 Task: Create a due date automation trigger when advanced on, on the tuesday of the week before a card is due add fields without custom field "Resume" set to a number greater or equal to 1 and greater than 10 at 11:00 AM.
Action: Mouse moved to (1159, 362)
Screenshot: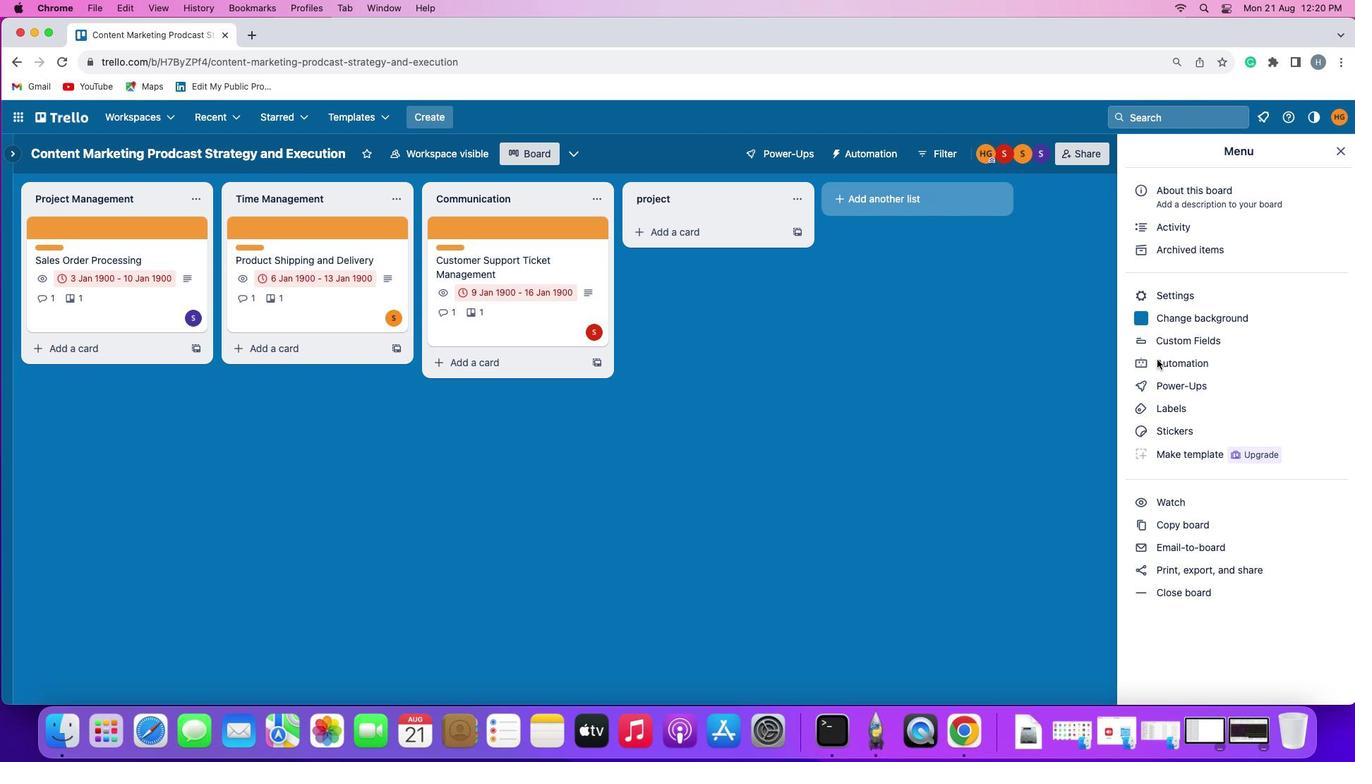 
Action: Mouse pressed left at (1159, 362)
Screenshot: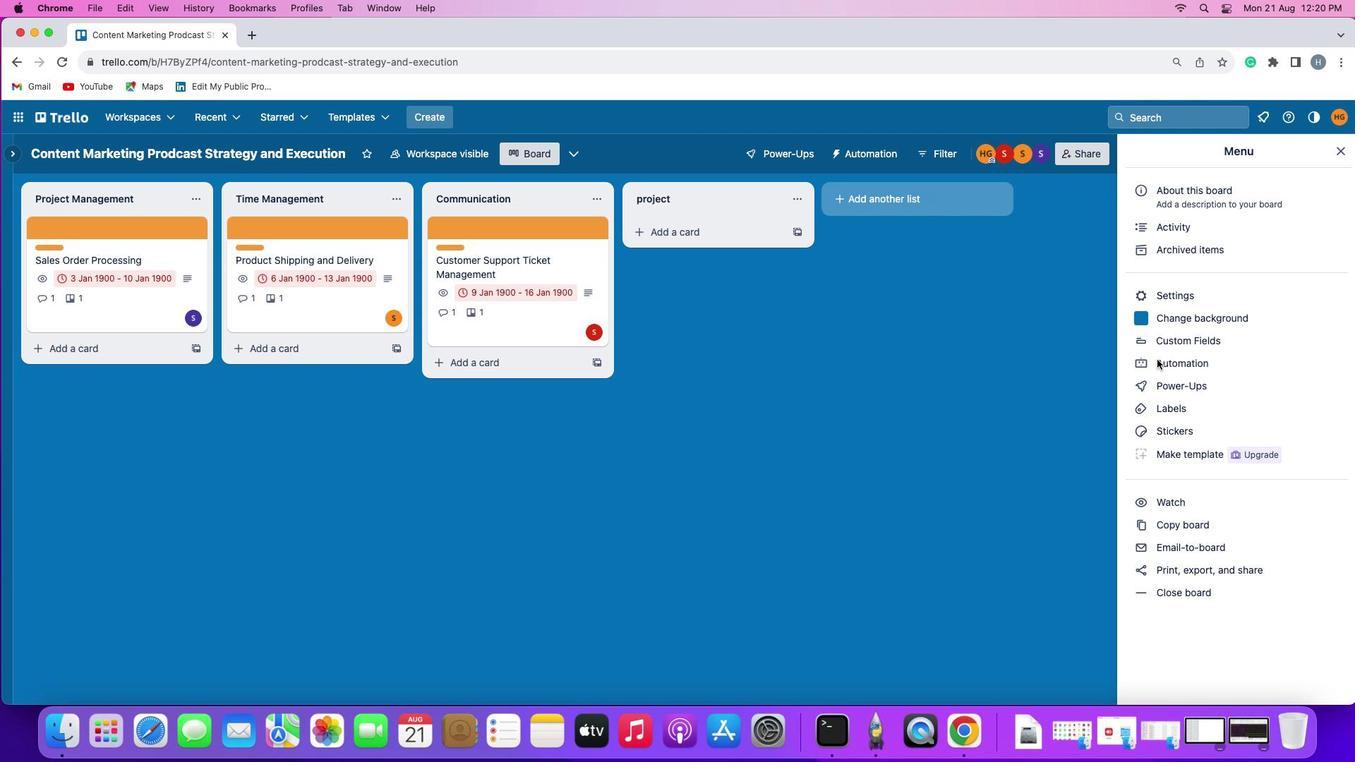 
Action: Mouse pressed left at (1159, 362)
Screenshot: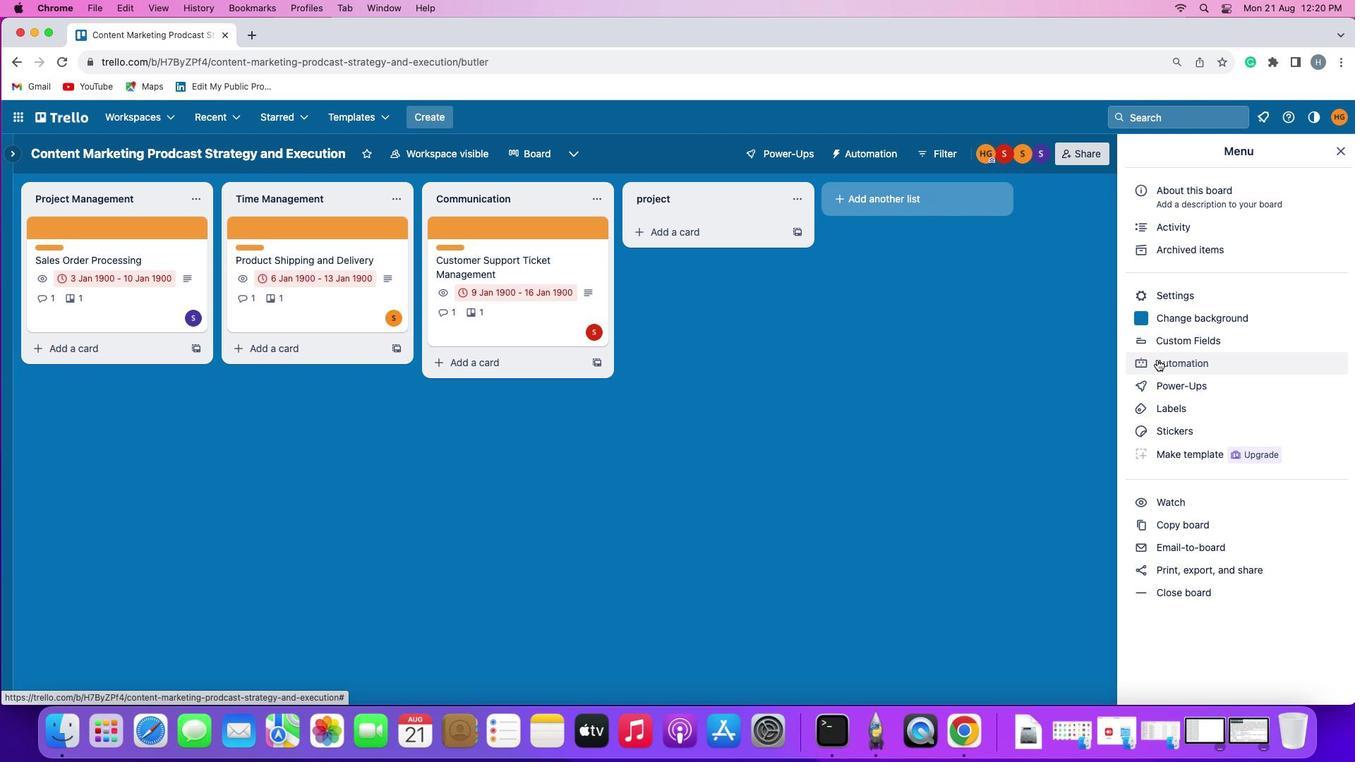 
Action: Mouse moved to (106, 330)
Screenshot: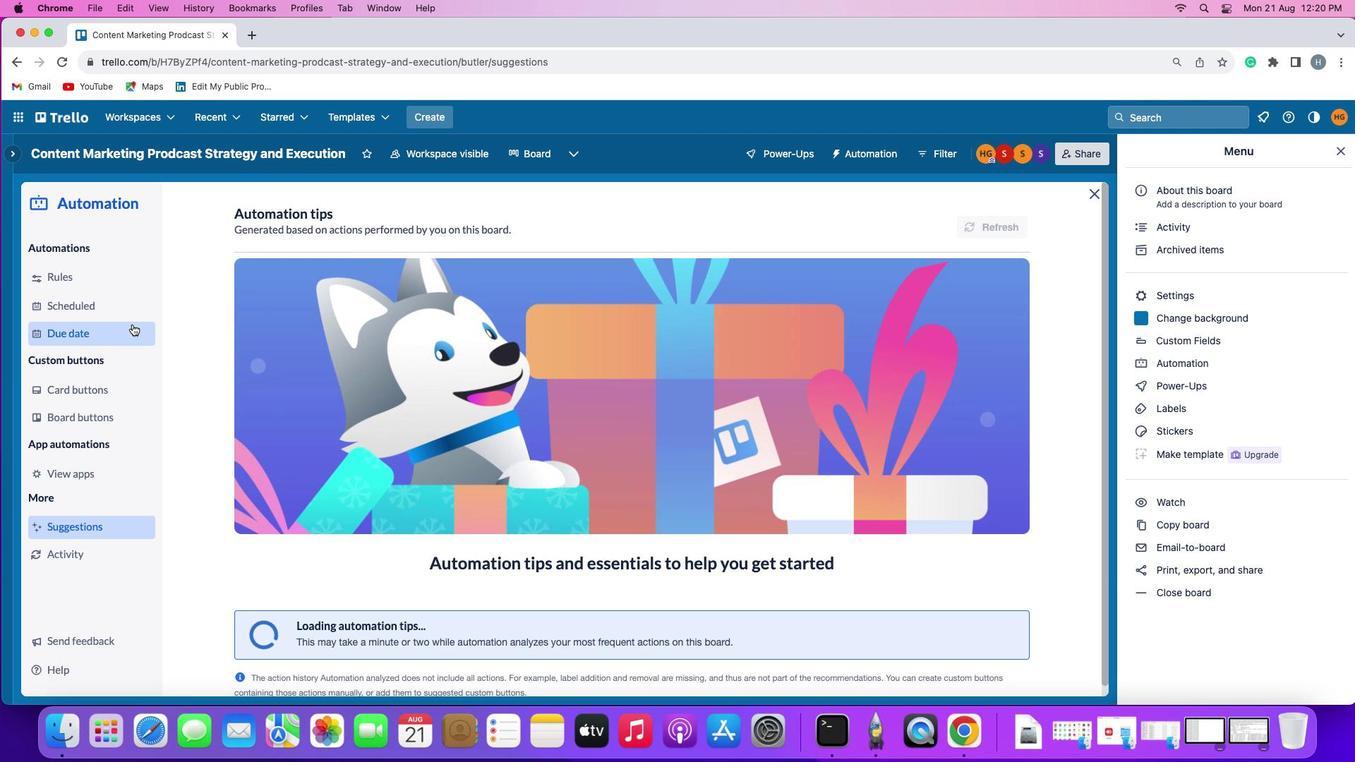 
Action: Mouse pressed left at (106, 330)
Screenshot: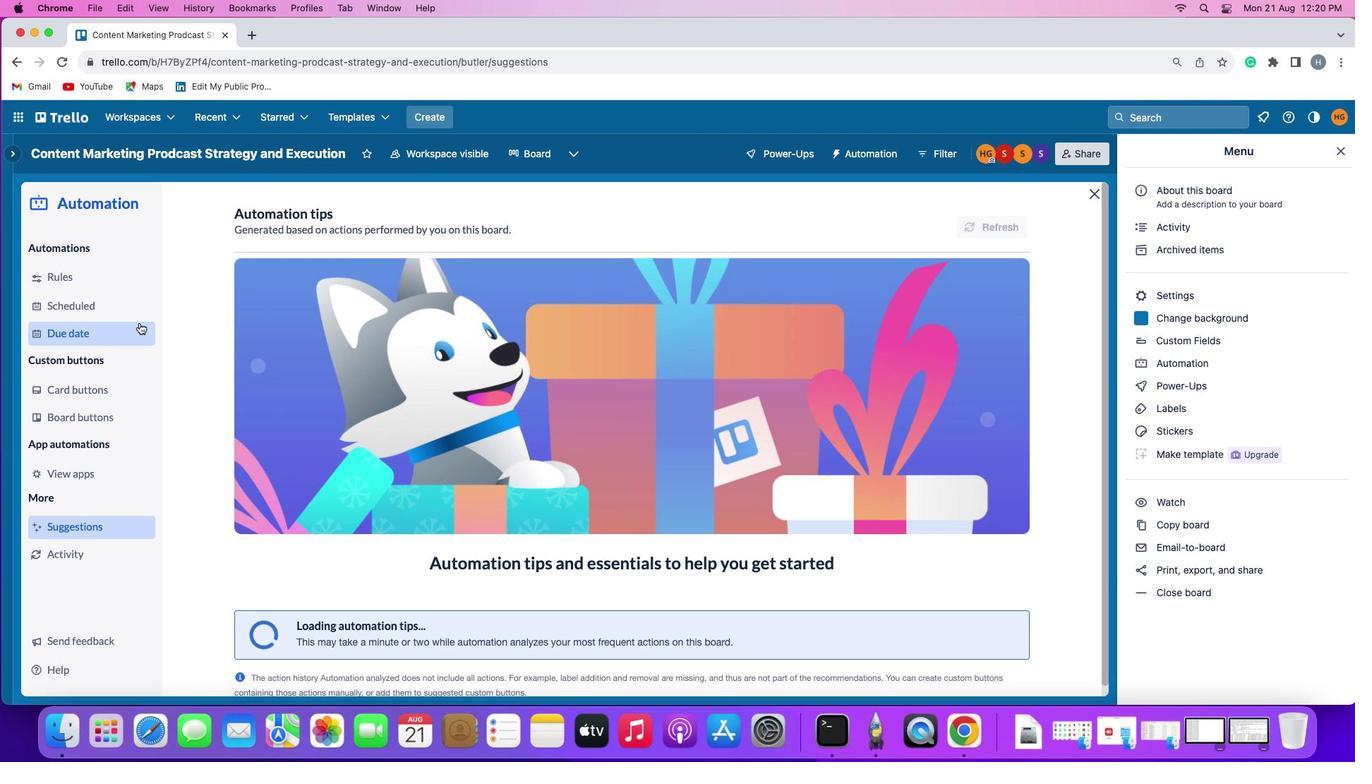 
Action: Mouse moved to (962, 220)
Screenshot: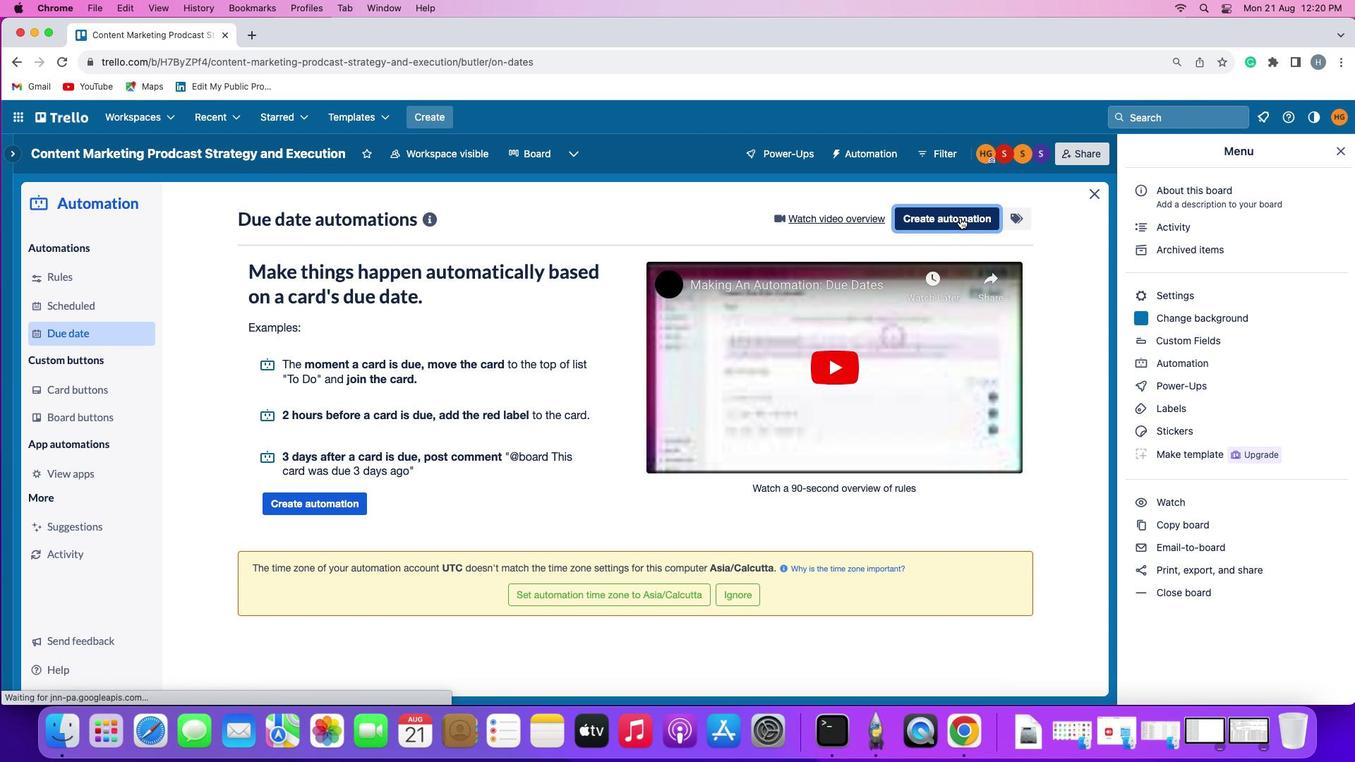 
Action: Mouse pressed left at (962, 220)
Screenshot: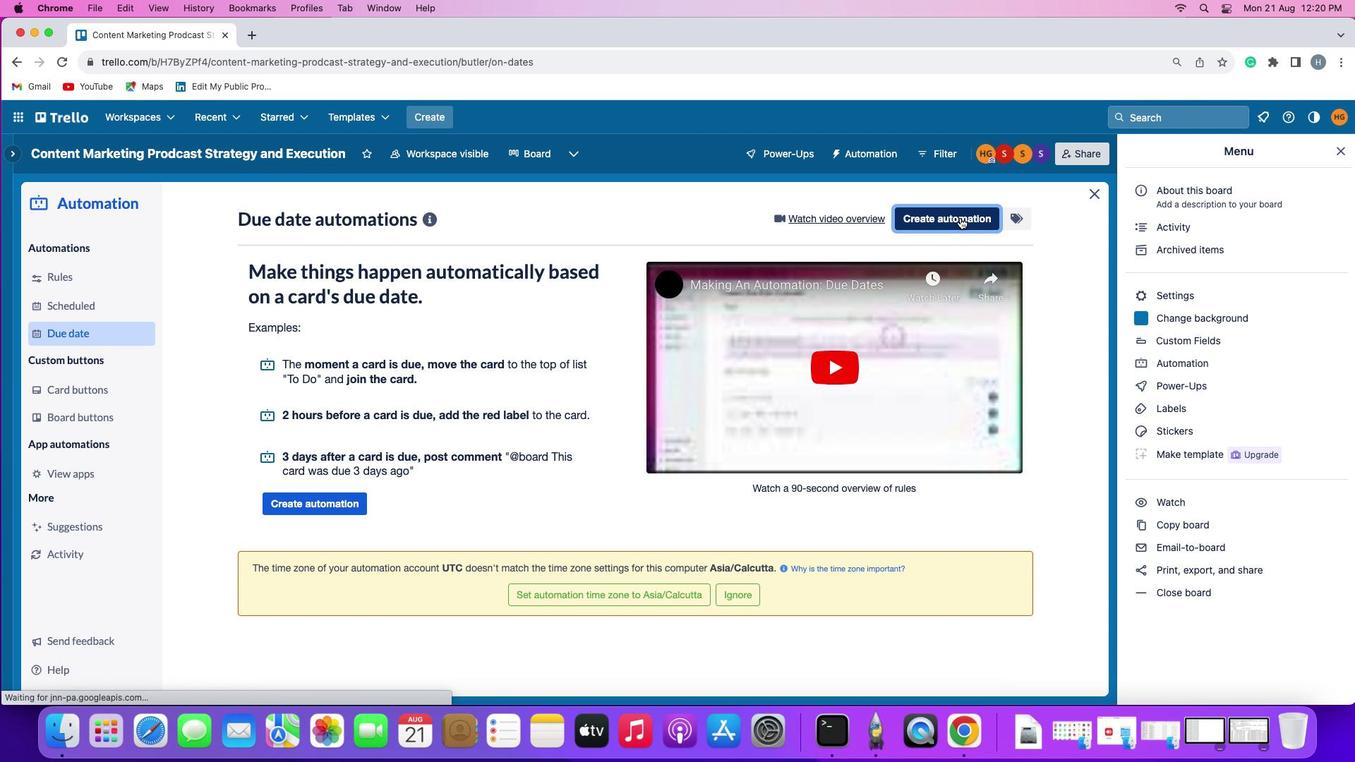 
Action: Mouse moved to (287, 362)
Screenshot: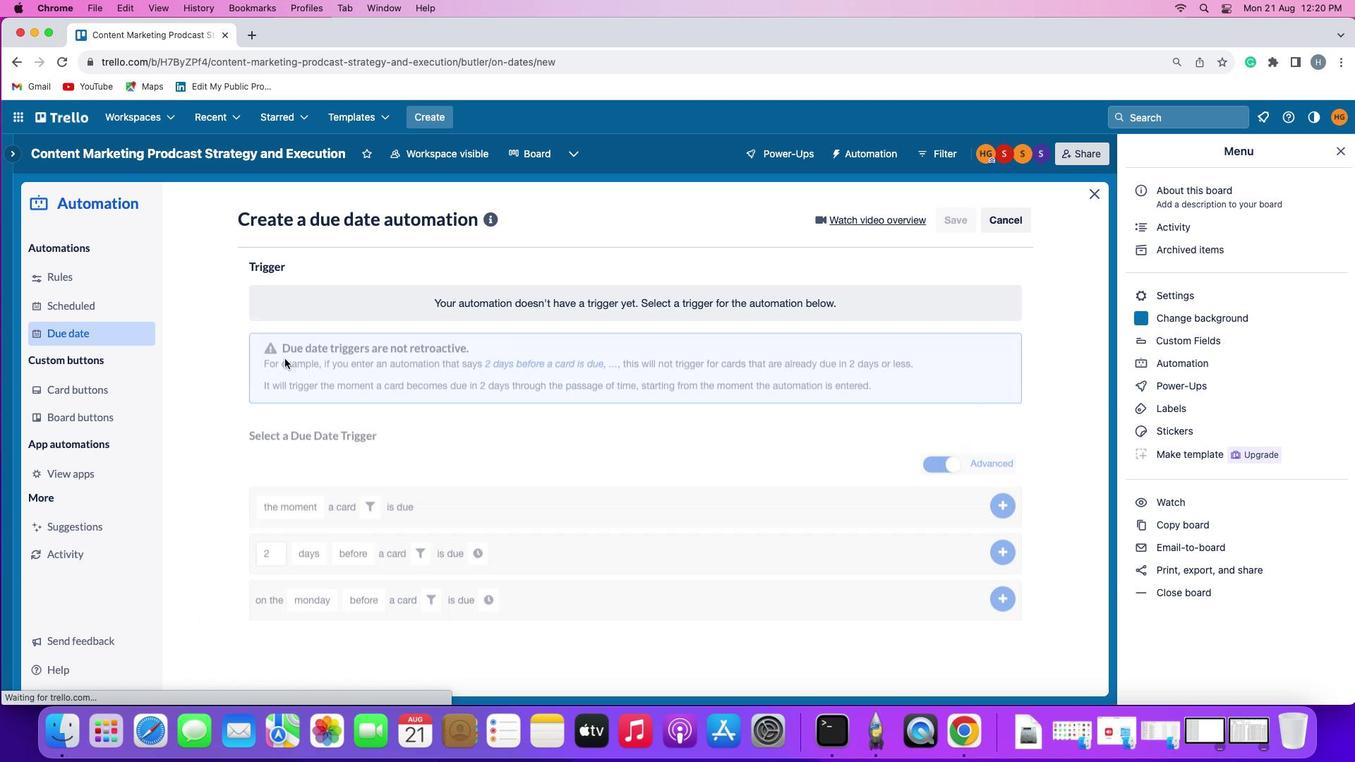 
Action: Mouse pressed left at (287, 362)
Screenshot: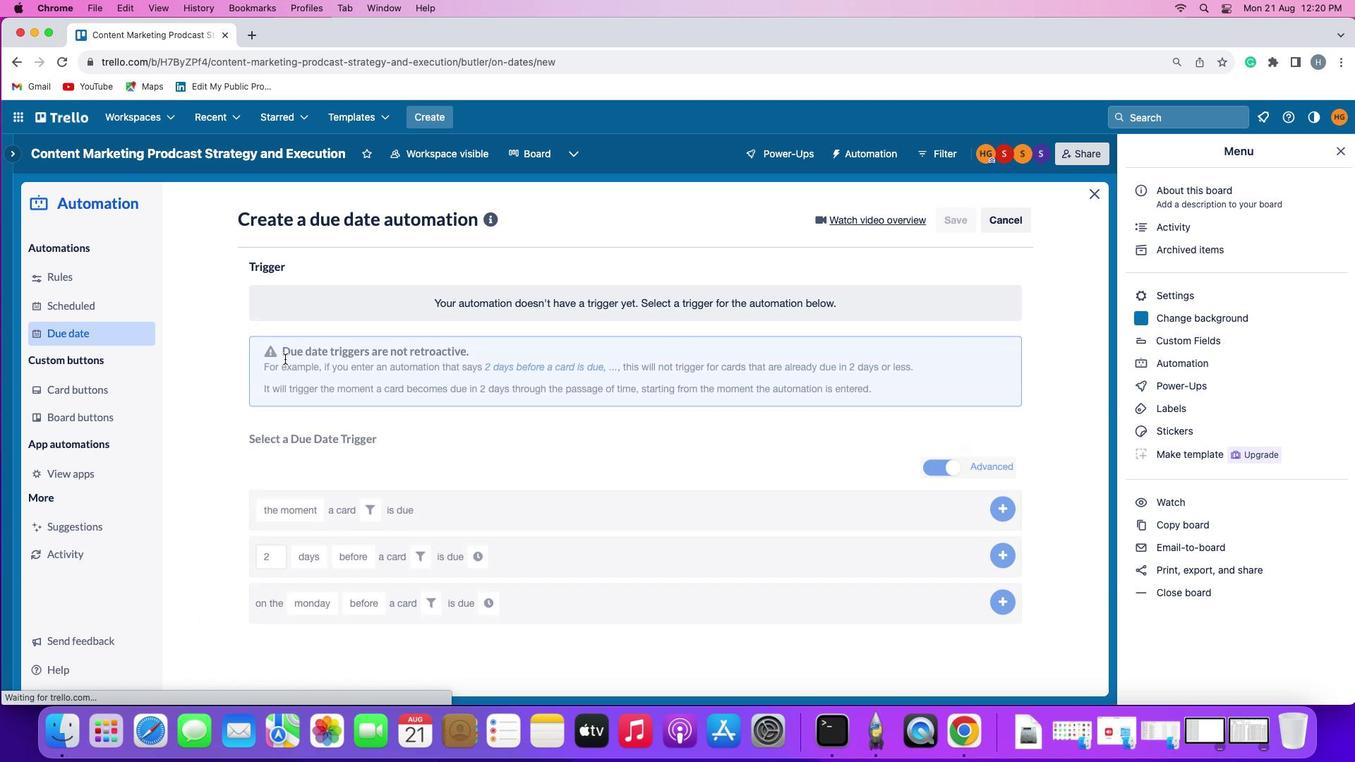 
Action: Mouse moved to (323, 624)
Screenshot: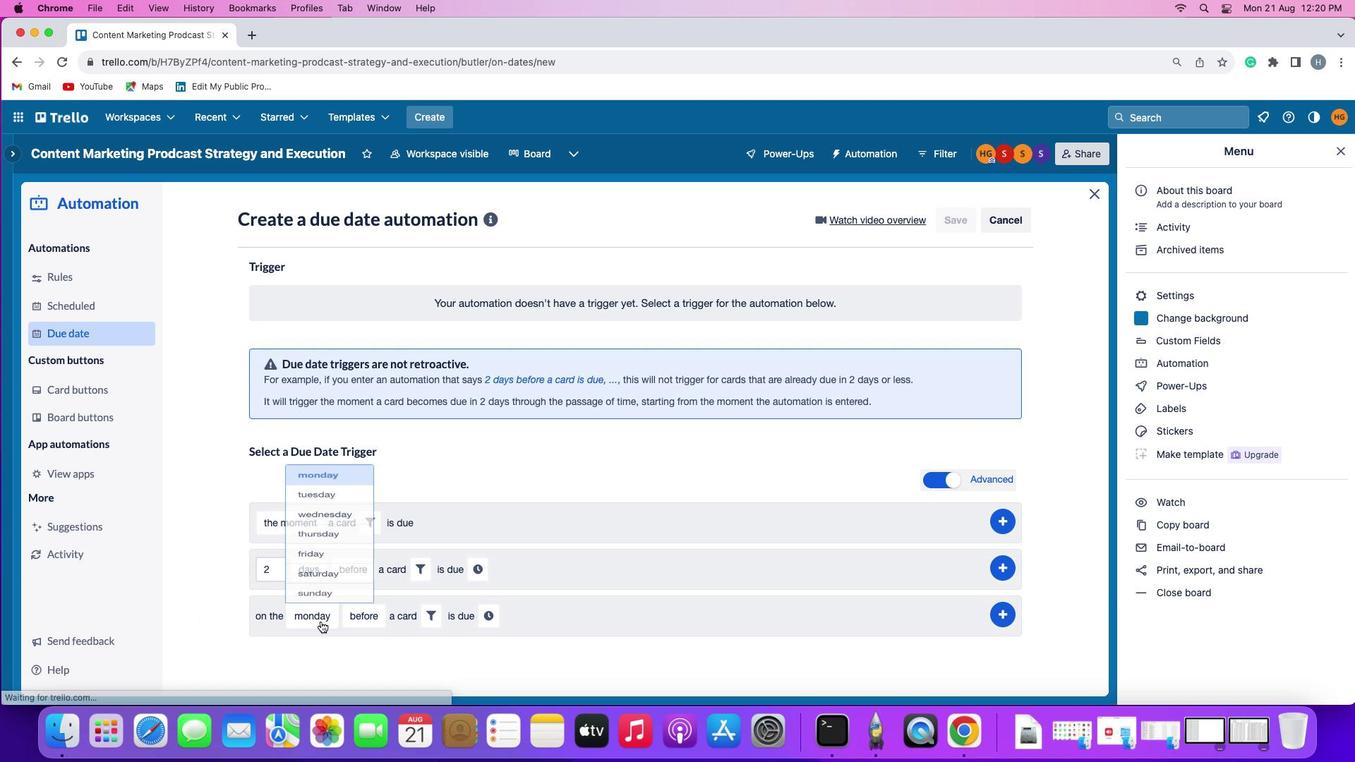 
Action: Mouse pressed left at (323, 624)
Screenshot: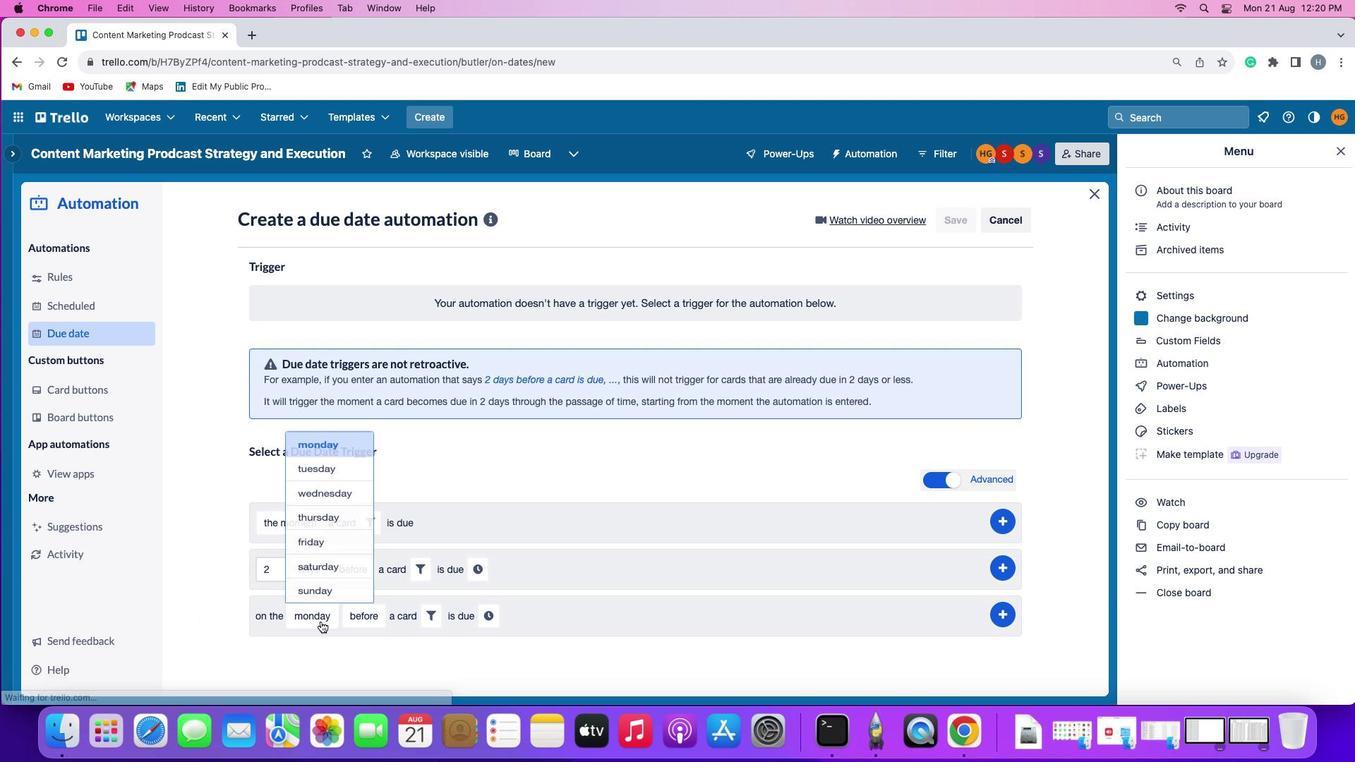 
Action: Mouse moved to (357, 454)
Screenshot: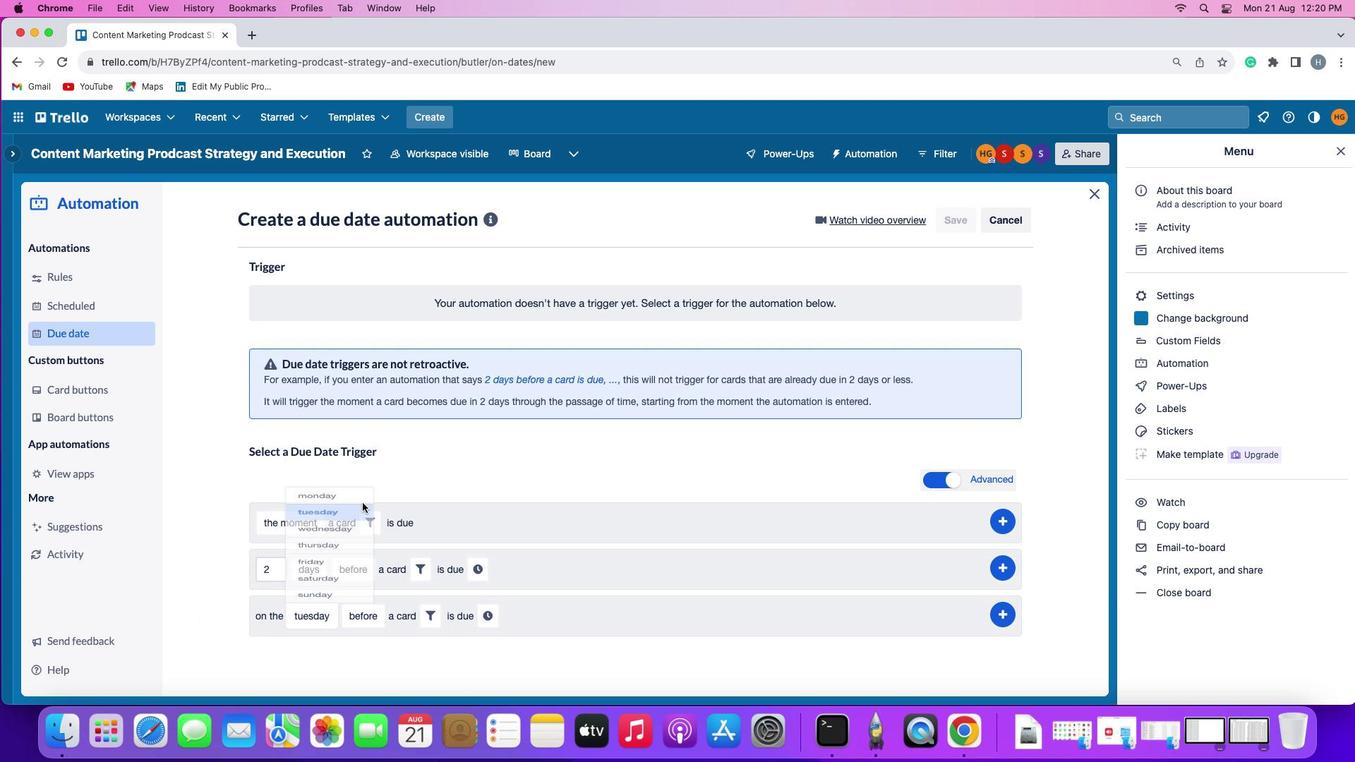 
Action: Mouse pressed left at (357, 454)
Screenshot: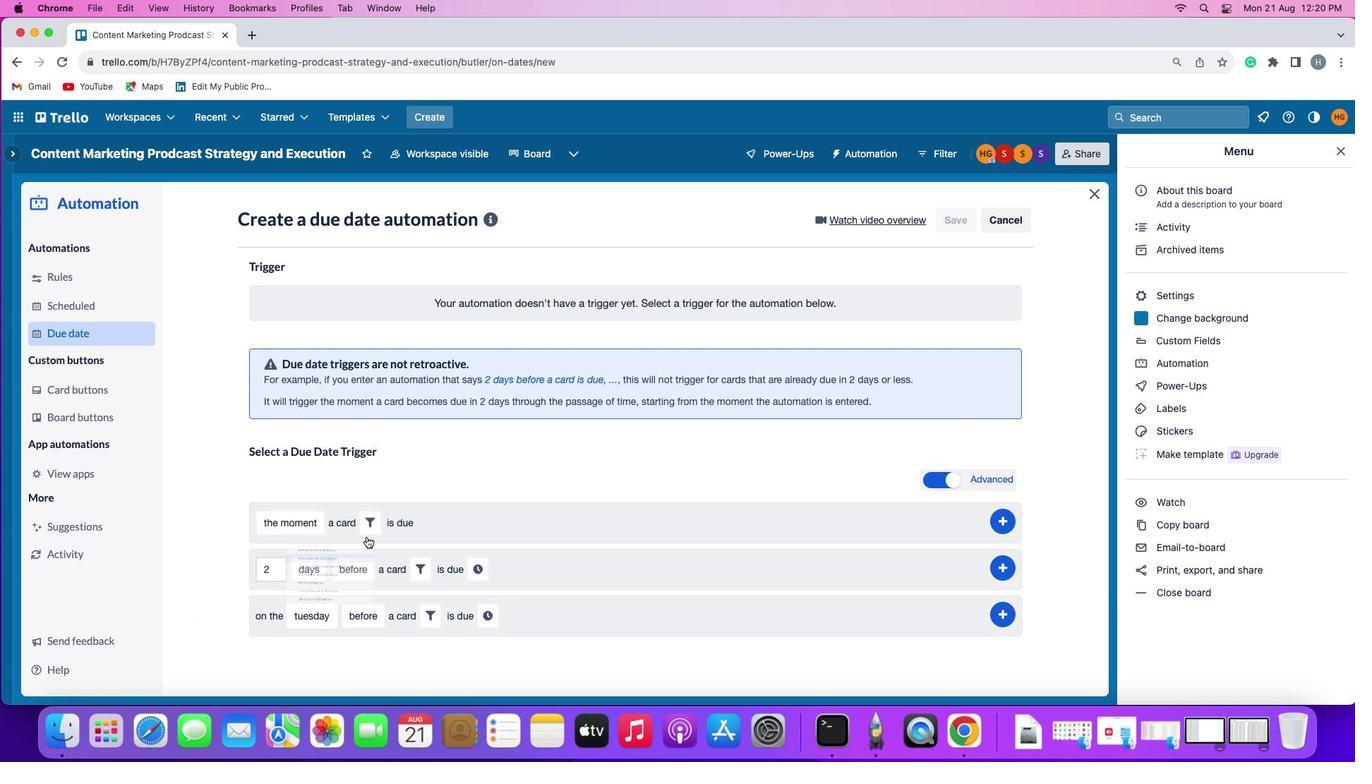 
Action: Mouse moved to (379, 616)
Screenshot: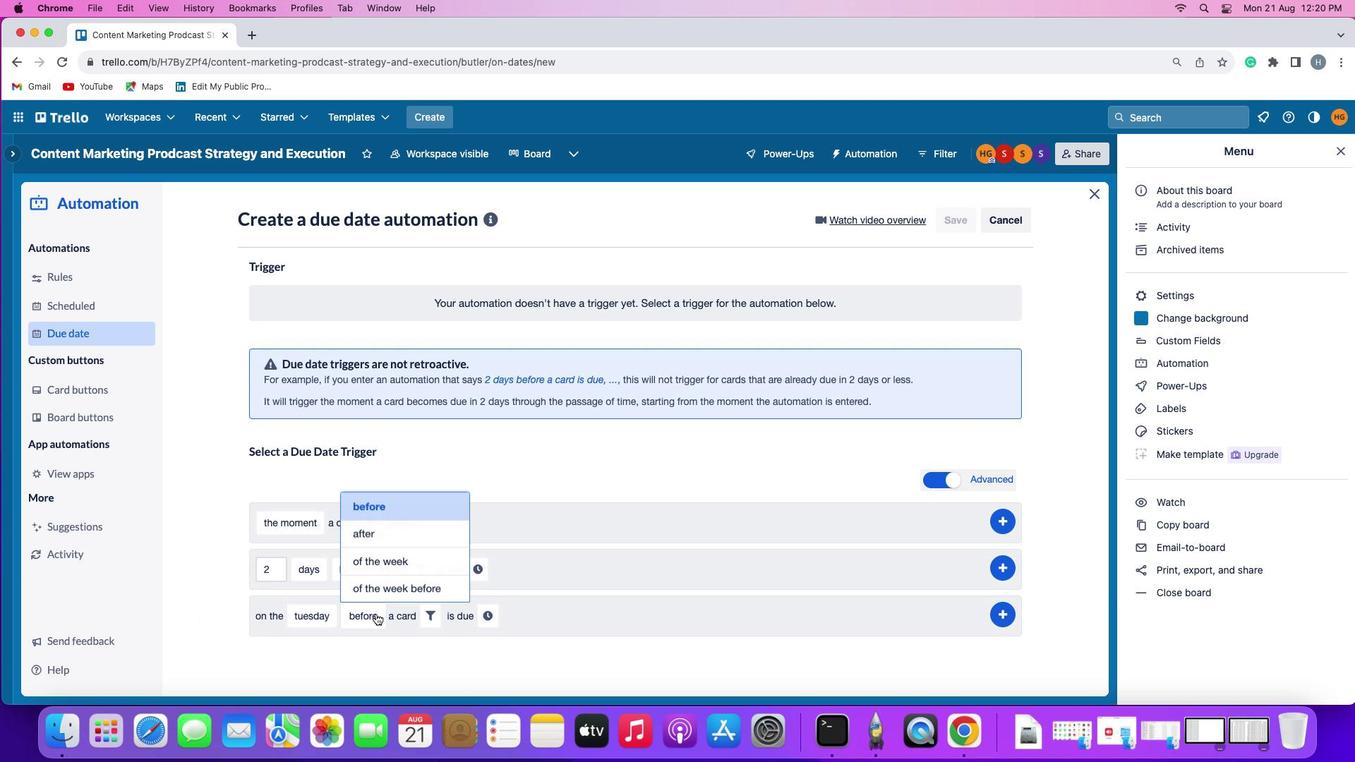 
Action: Mouse pressed left at (379, 616)
Screenshot: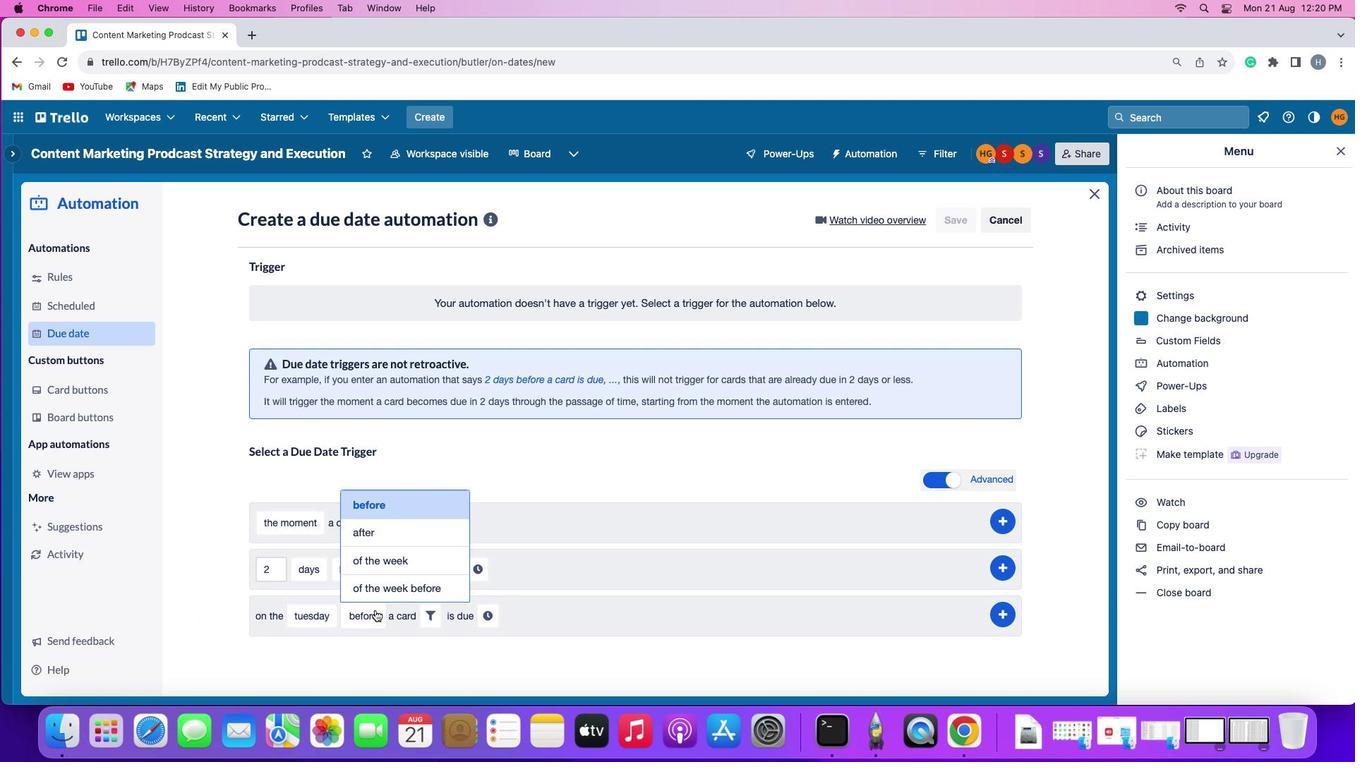 
Action: Mouse moved to (386, 590)
Screenshot: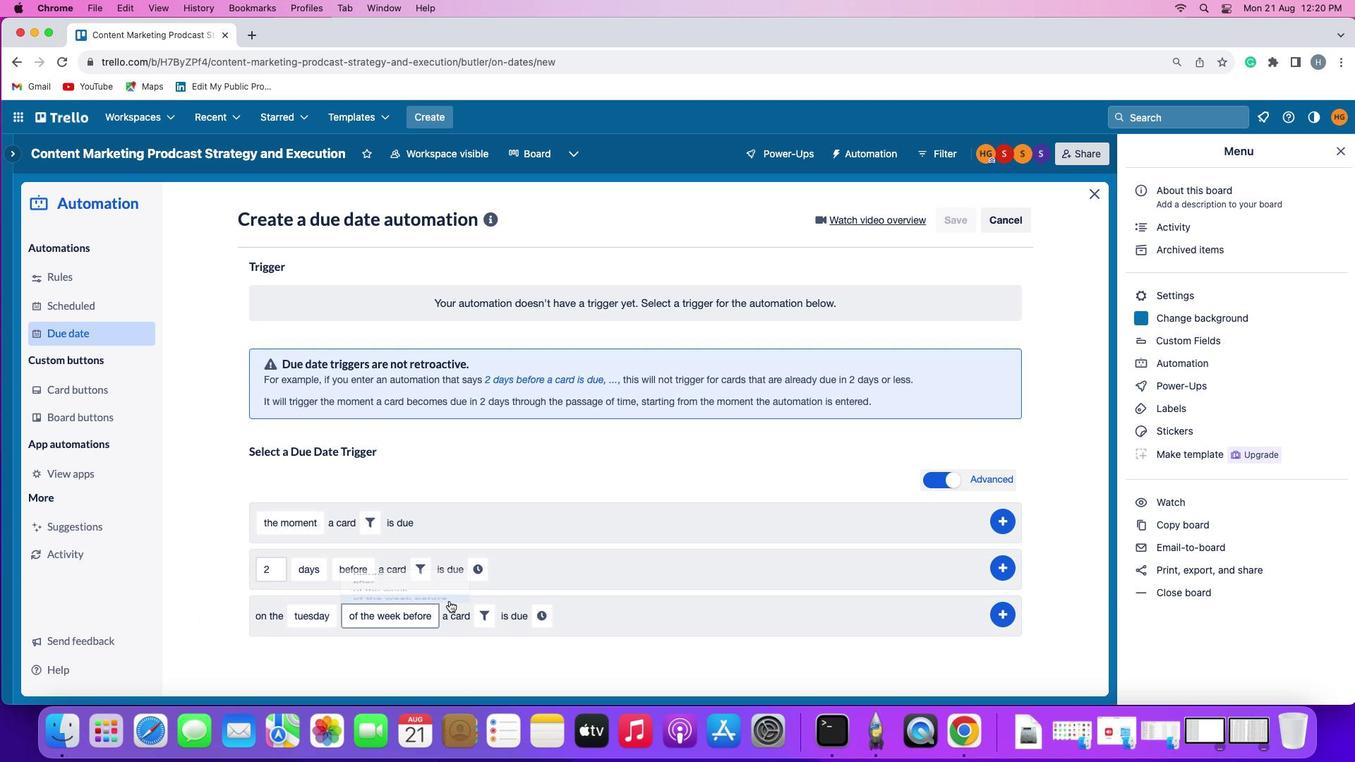 
Action: Mouse pressed left at (386, 590)
Screenshot: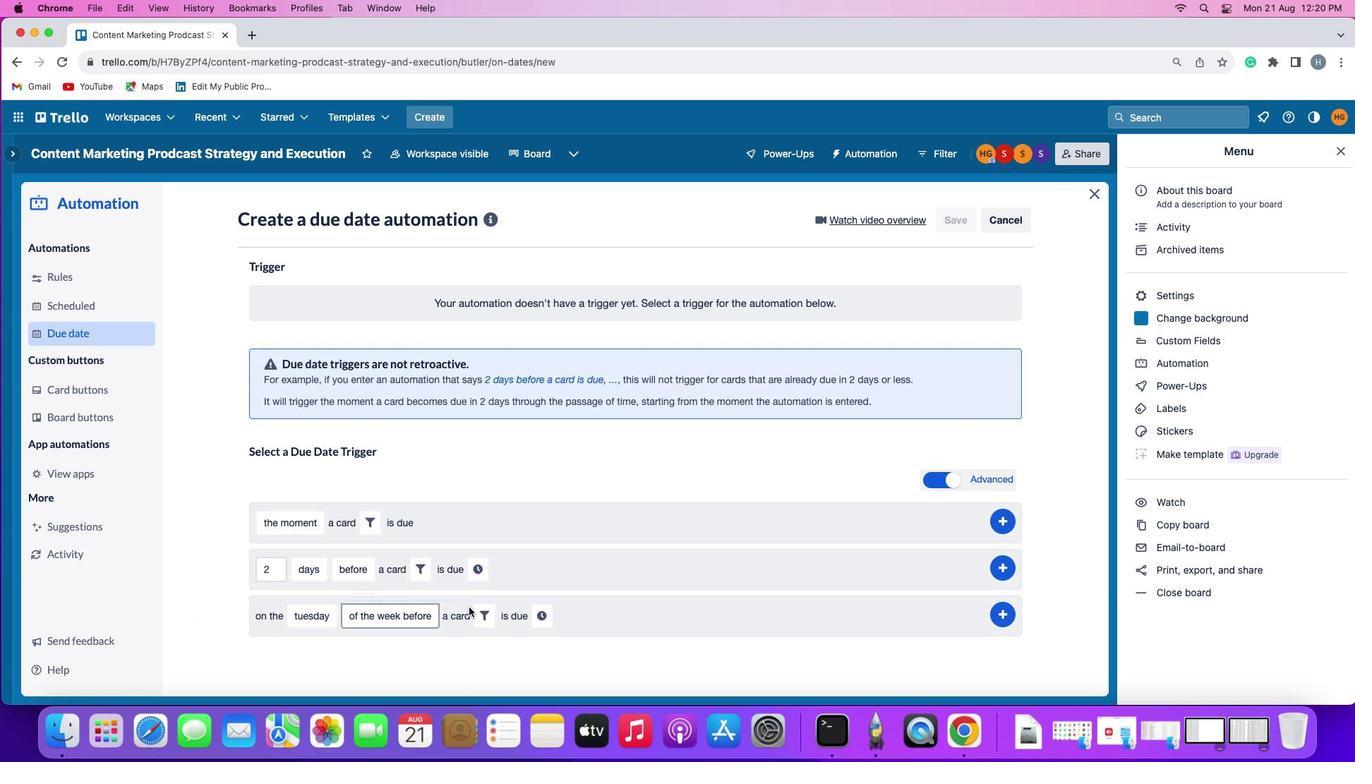 
Action: Mouse moved to (488, 614)
Screenshot: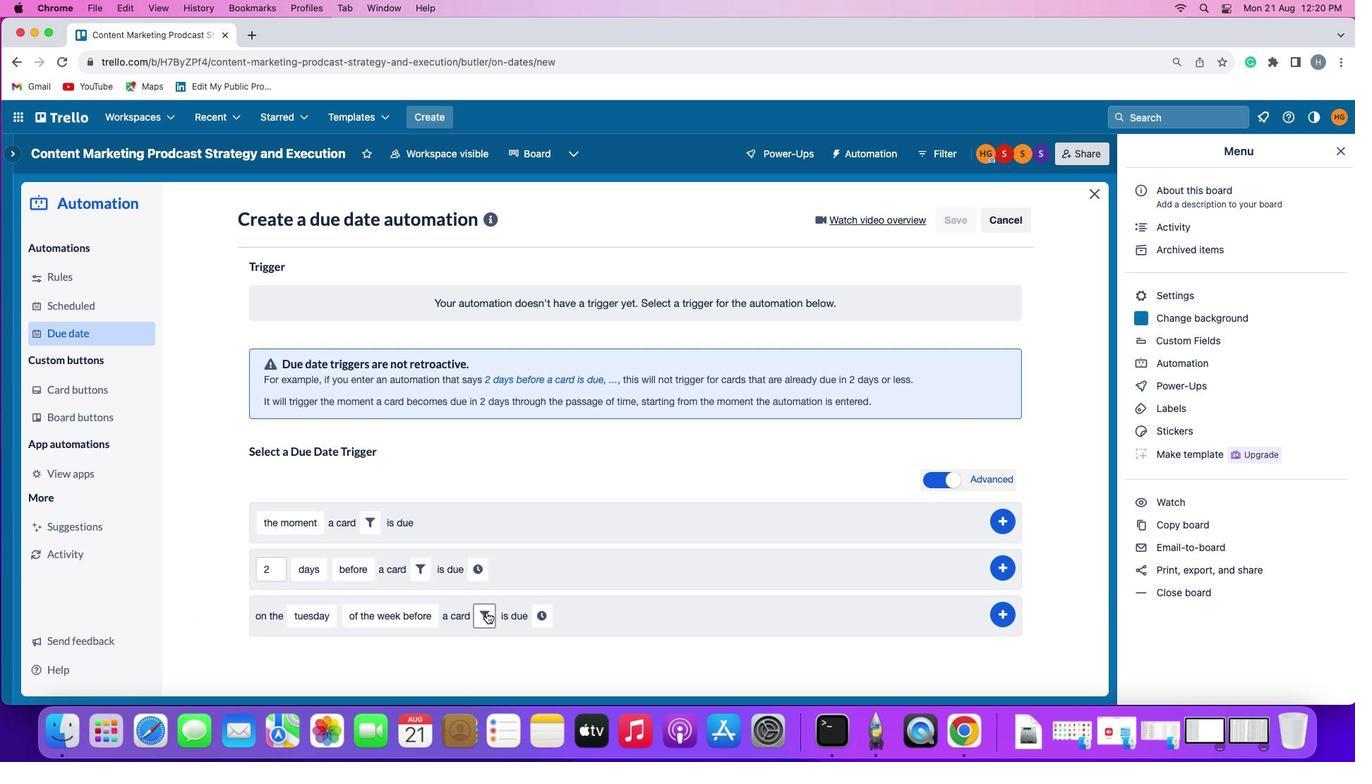 
Action: Mouse pressed left at (488, 614)
Screenshot: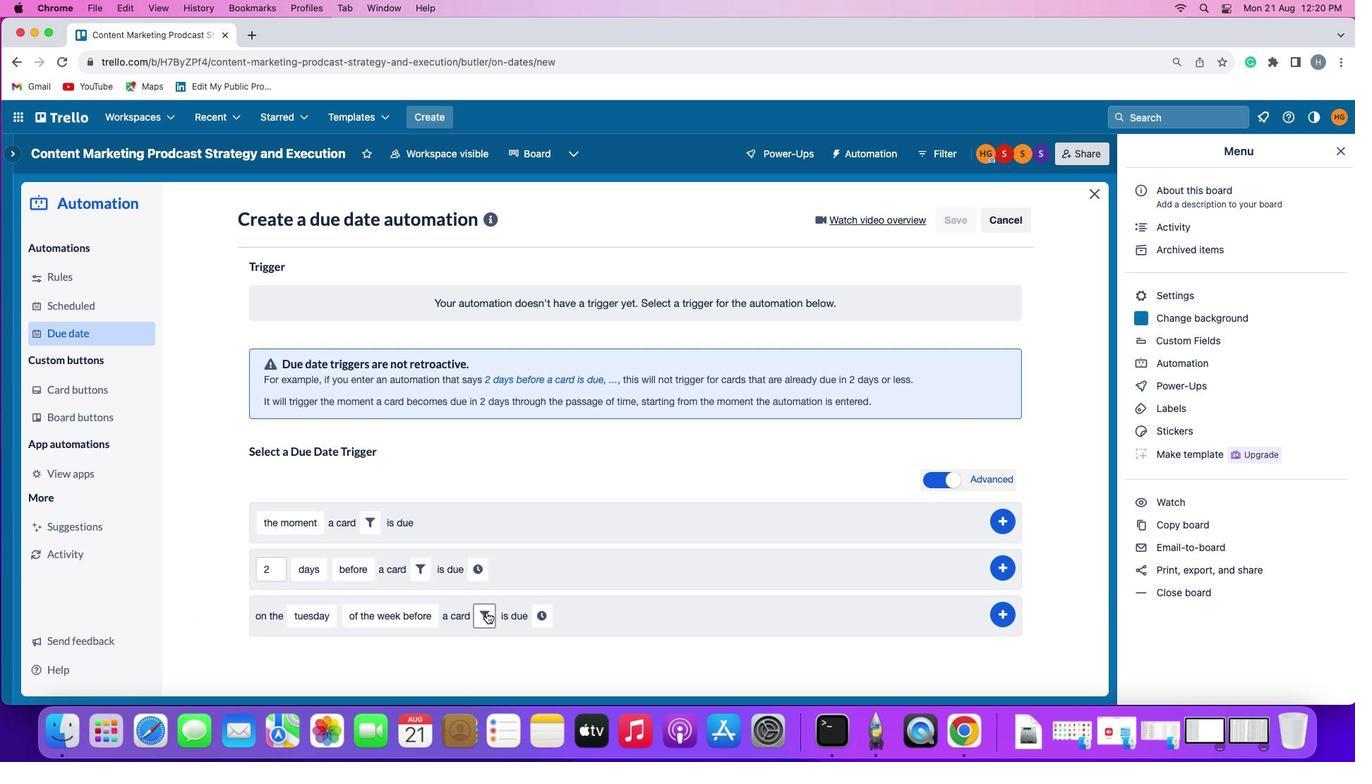 
Action: Mouse moved to (716, 655)
Screenshot: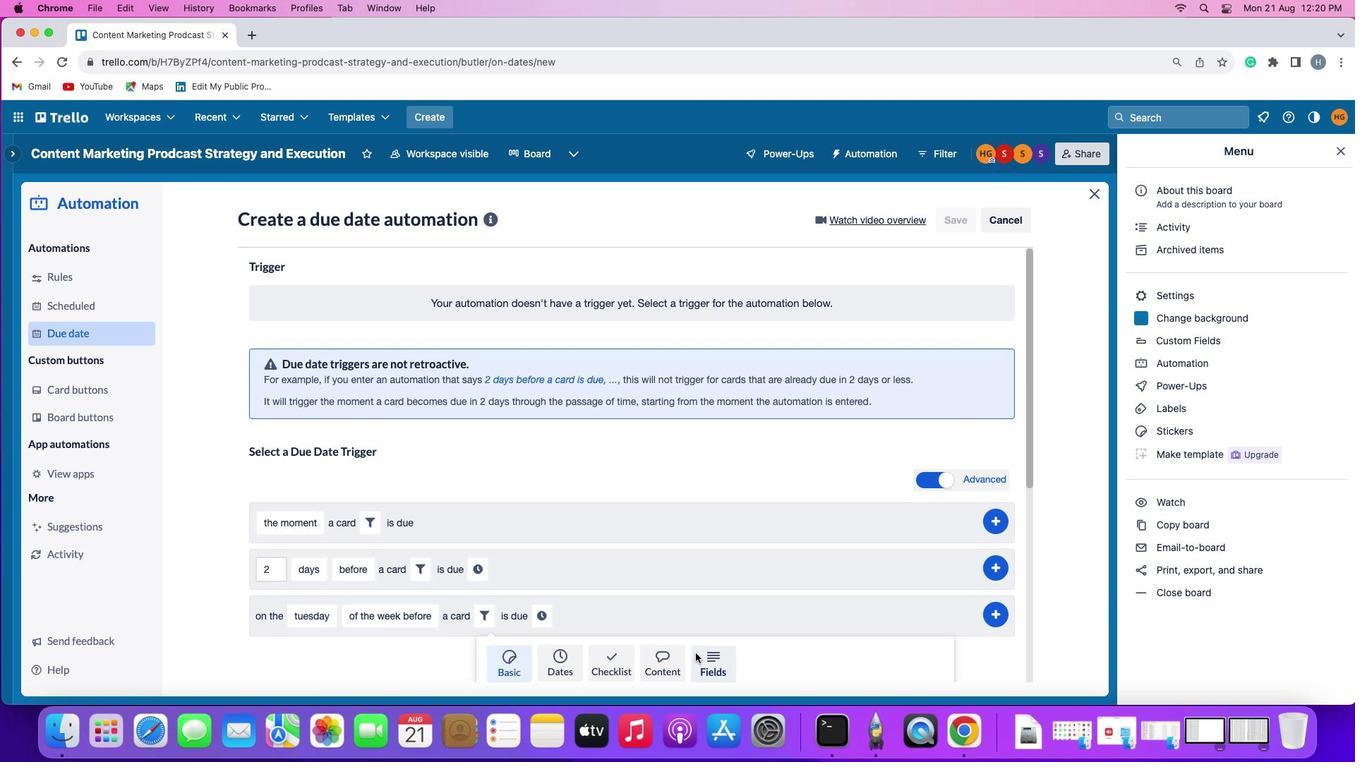 
Action: Mouse pressed left at (716, 655)
Screenshot: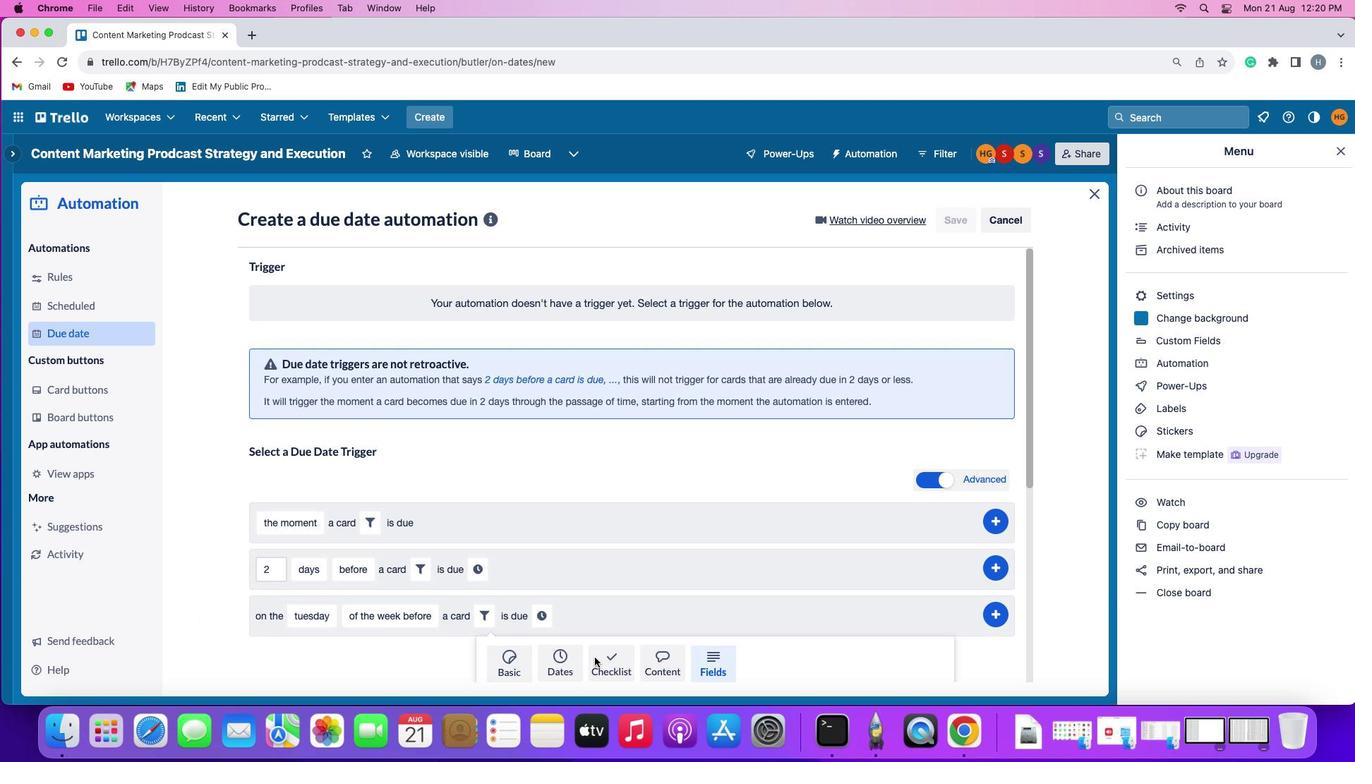 
Action: Mouse moved to (473, 648)
Screenshot: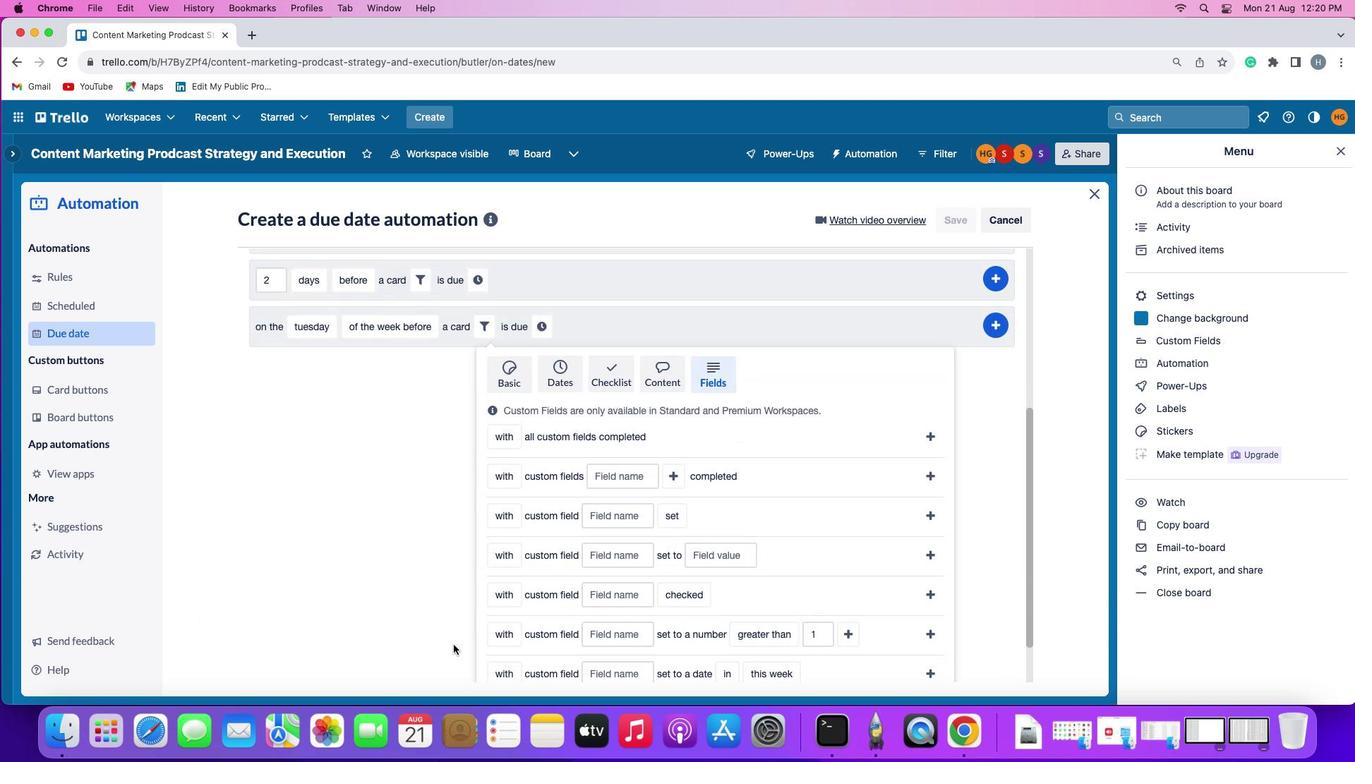 
Action: Mouse scrolled (473, 648) with delta (2, 2)
Screenshot: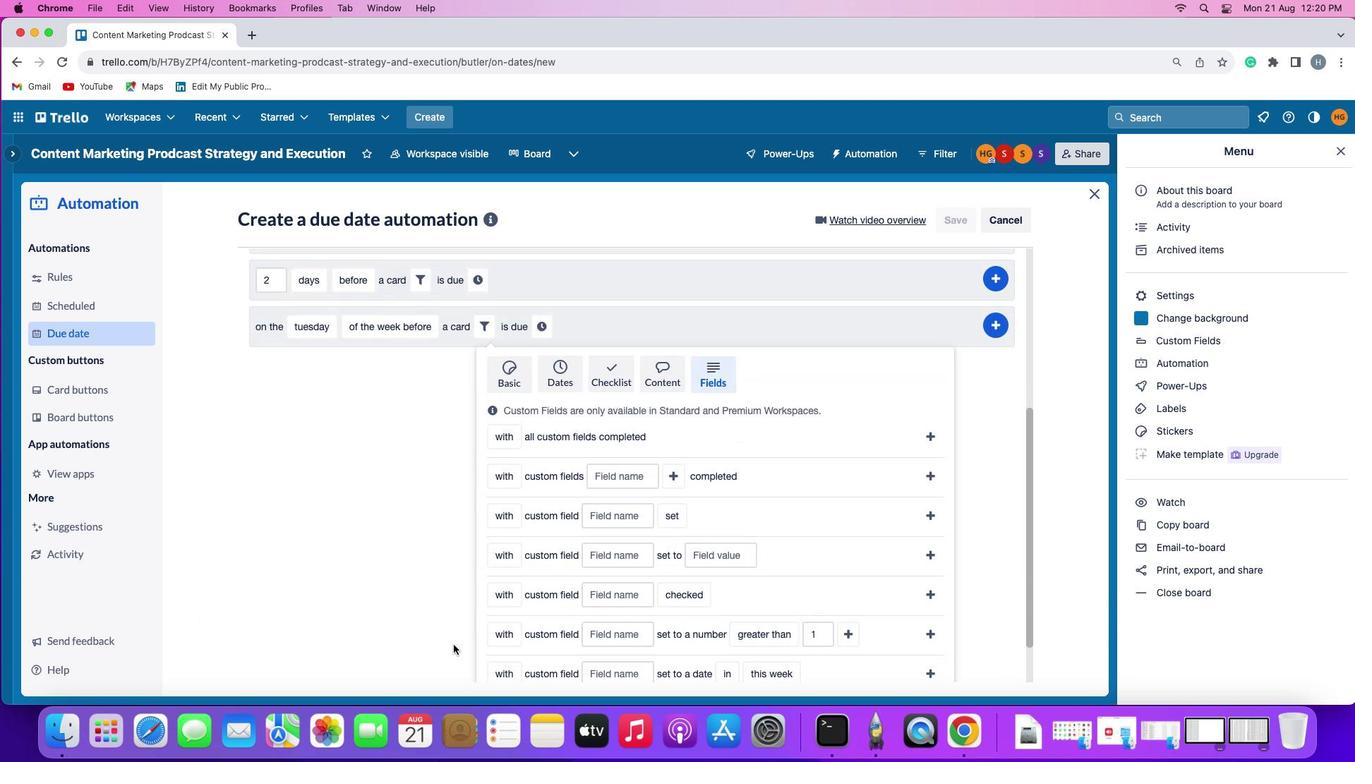 
Action: Mouse scrolled (473, 648) with delta (2, 2)
Screenshot: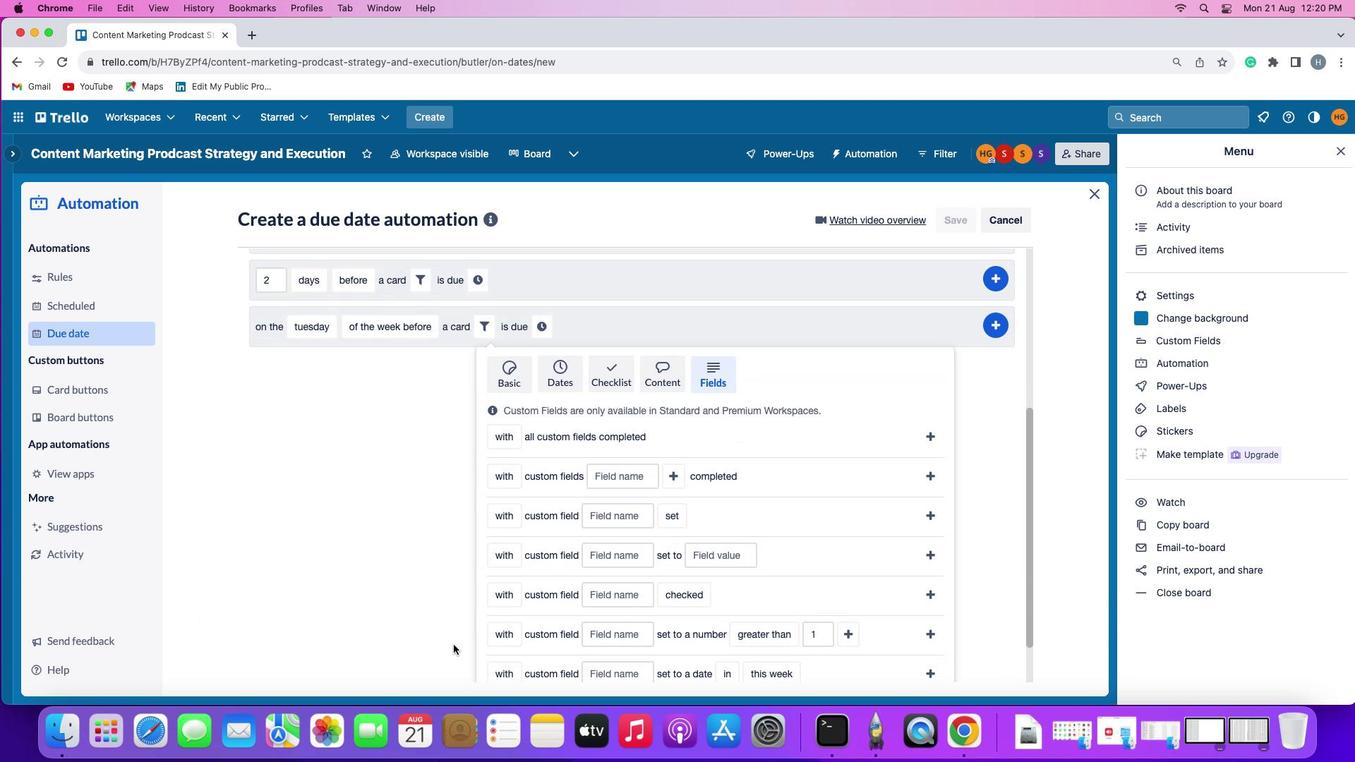 
Action: Mouse scrolled (473, 648) with delta (2, 0)
Screenshot: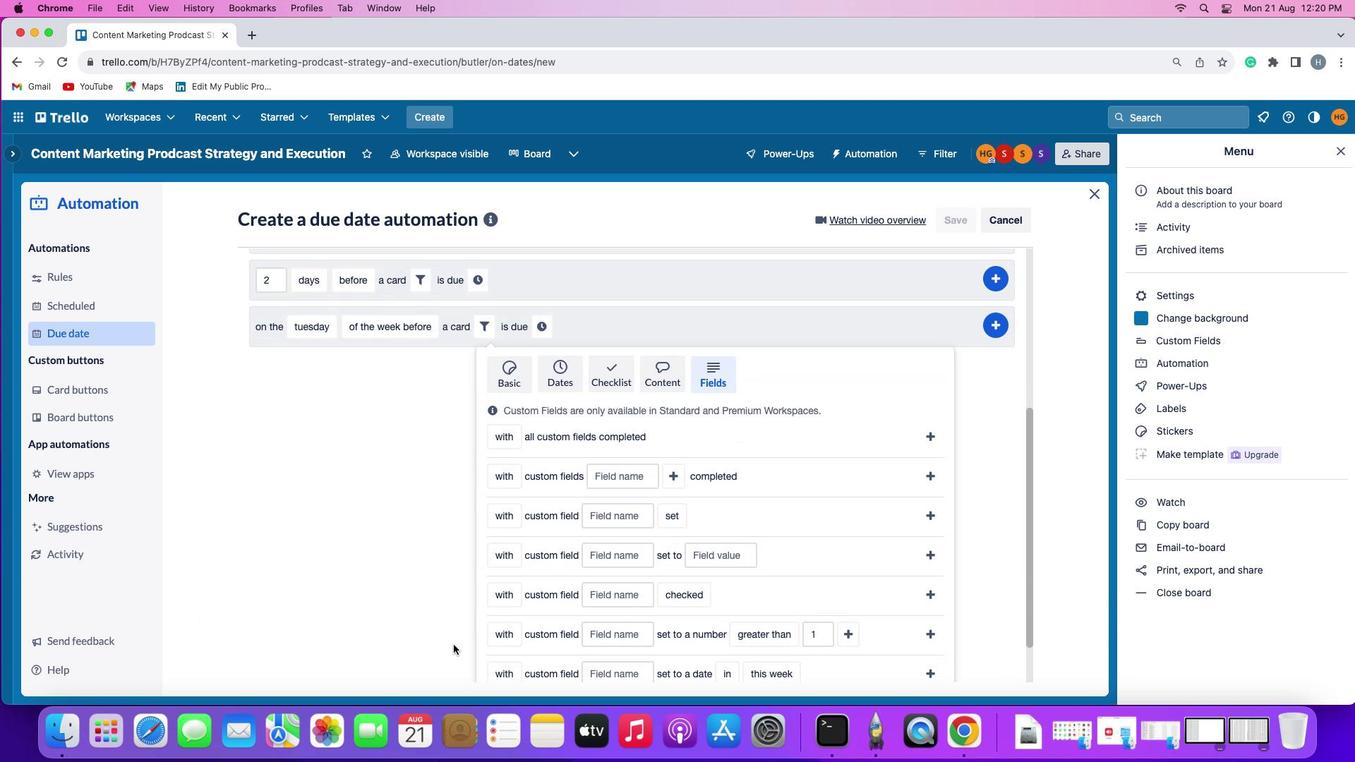 
Action: Mouse moved to (473, 648)
Screenshot: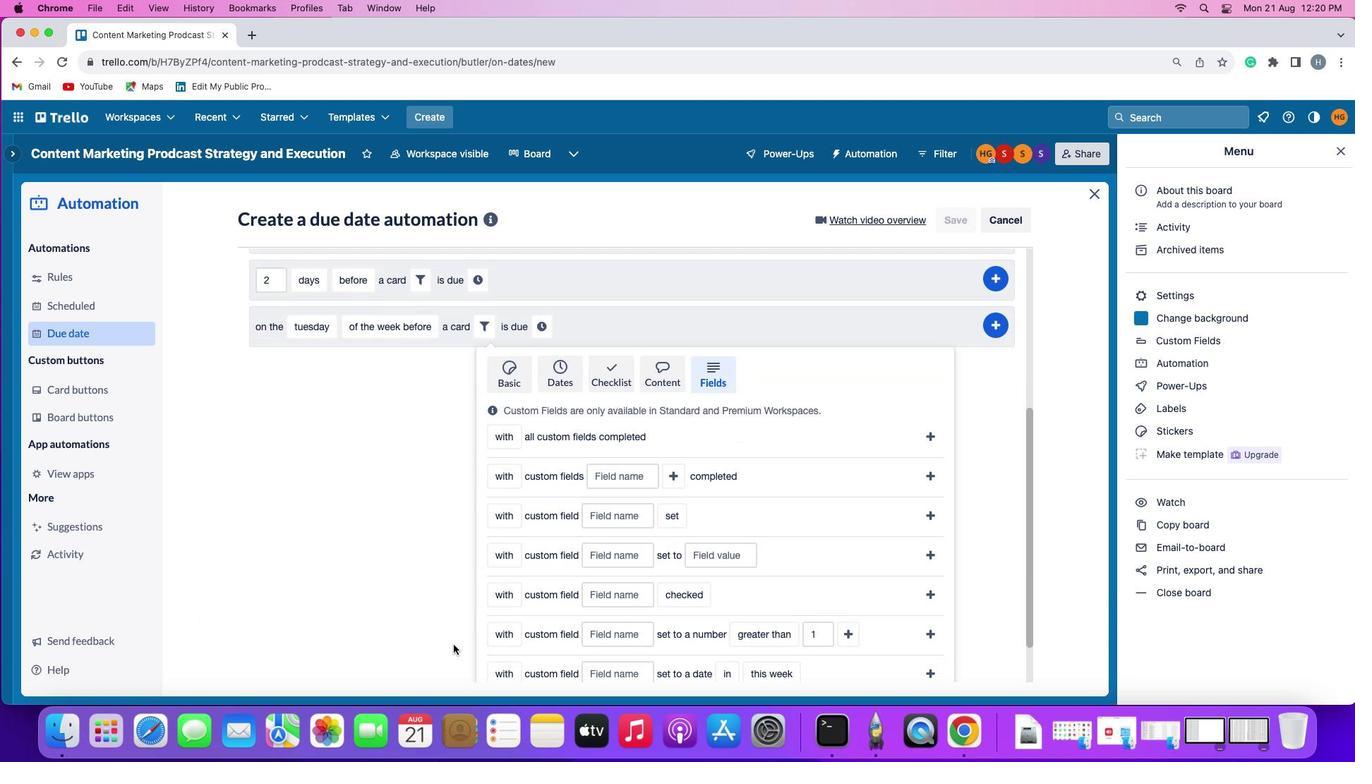 
Action: Mouse scrolled (473, 648) with delta (2, 0)
Screenshot: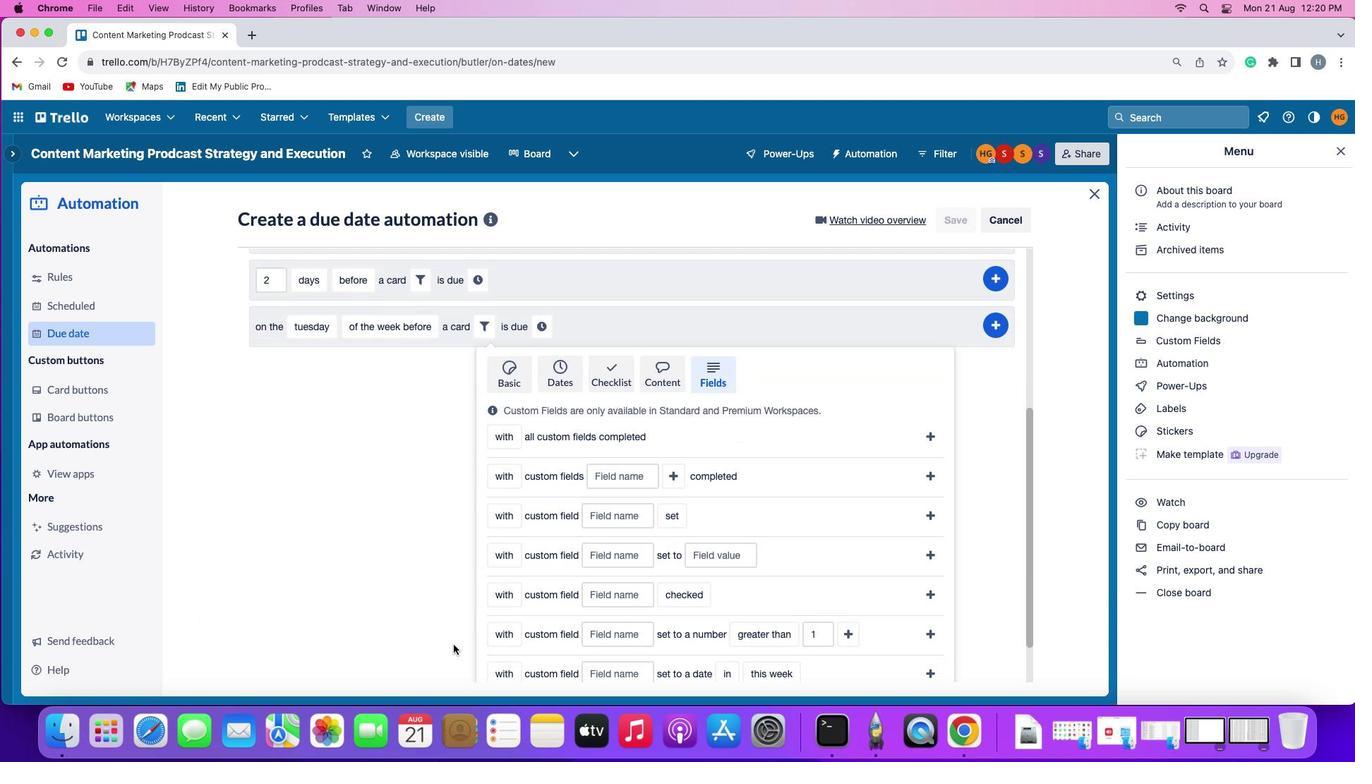 
Action: Mouse moved to (456, 648)
Screenshot: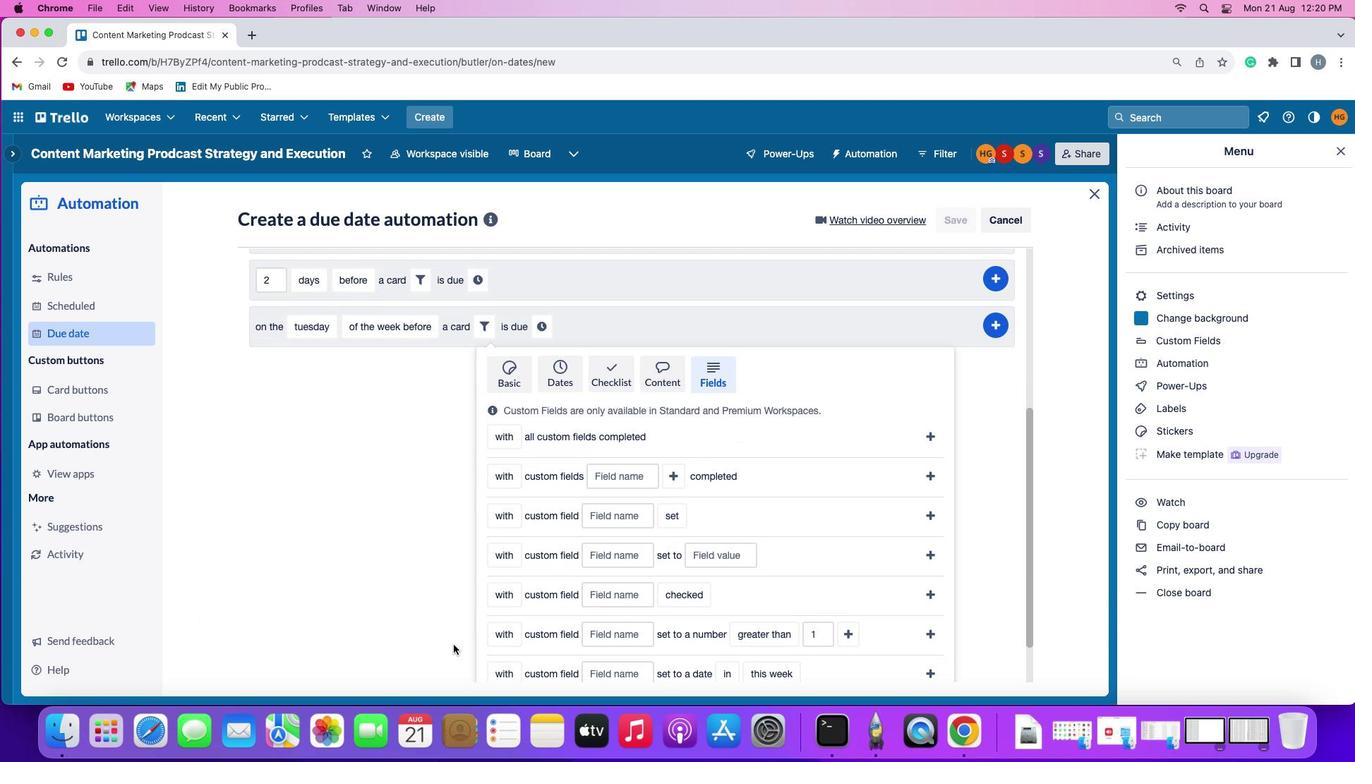 
Action: Mouse scrolled (456, 648) with delta (2, 2)
Screenshot: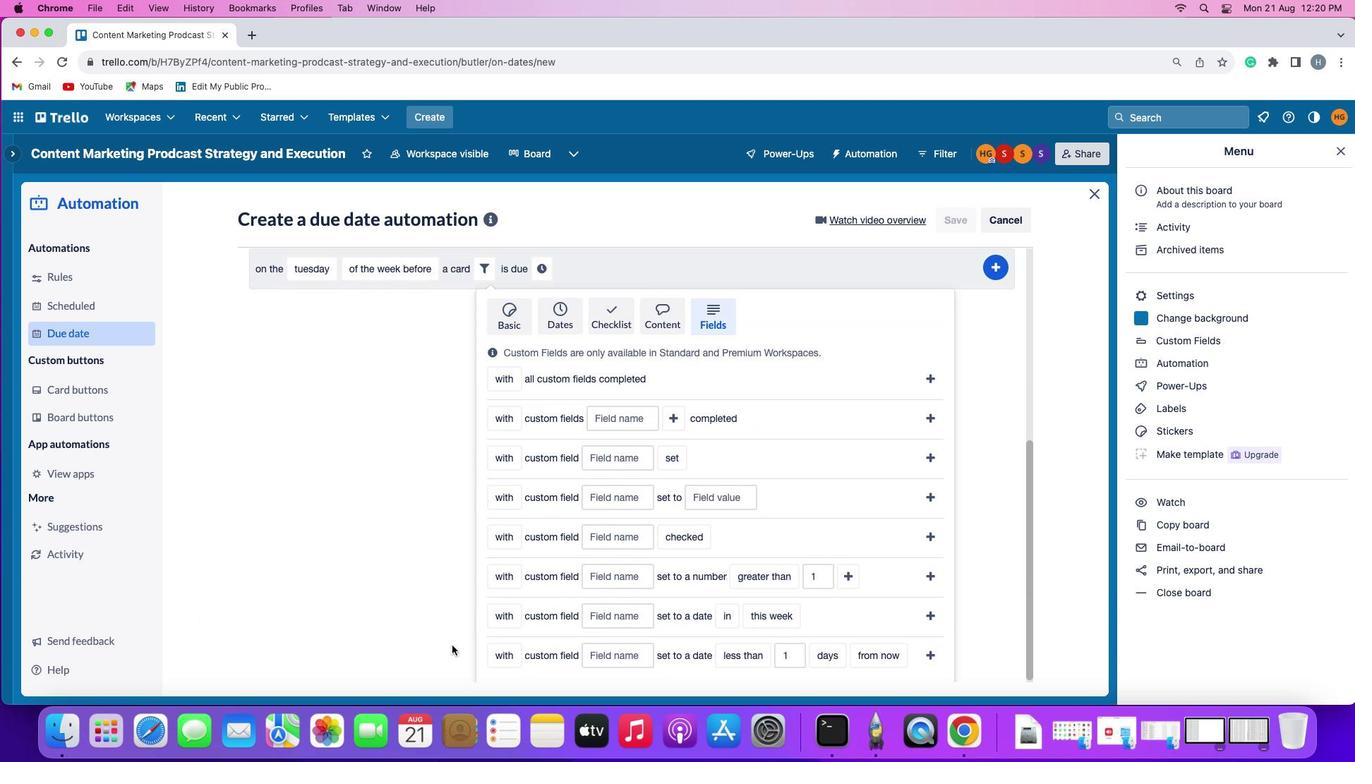 
Action: Mouse scrolled (456, 648) with delta (2, 2)
Screenshot: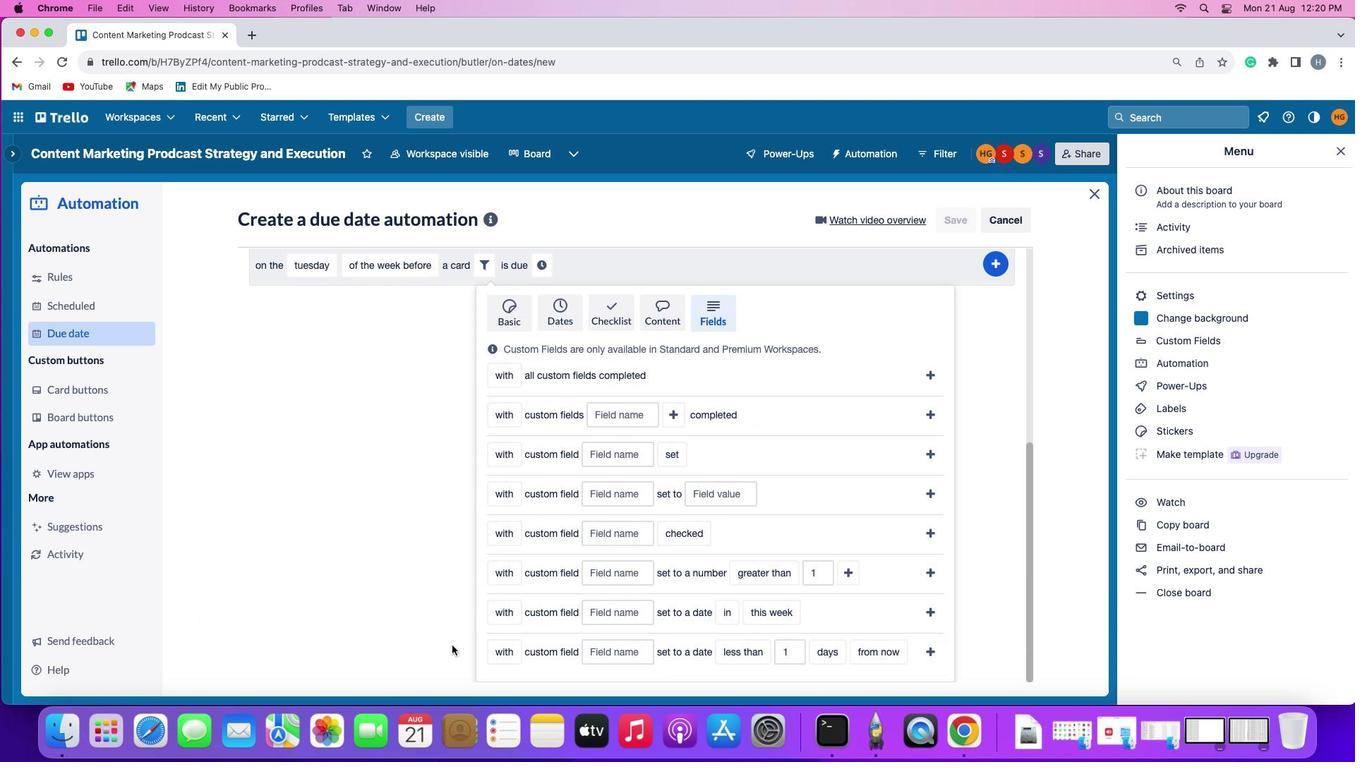 
Action: Mouse scrolled (456, 648) with delta (2, 0)
Screenshot: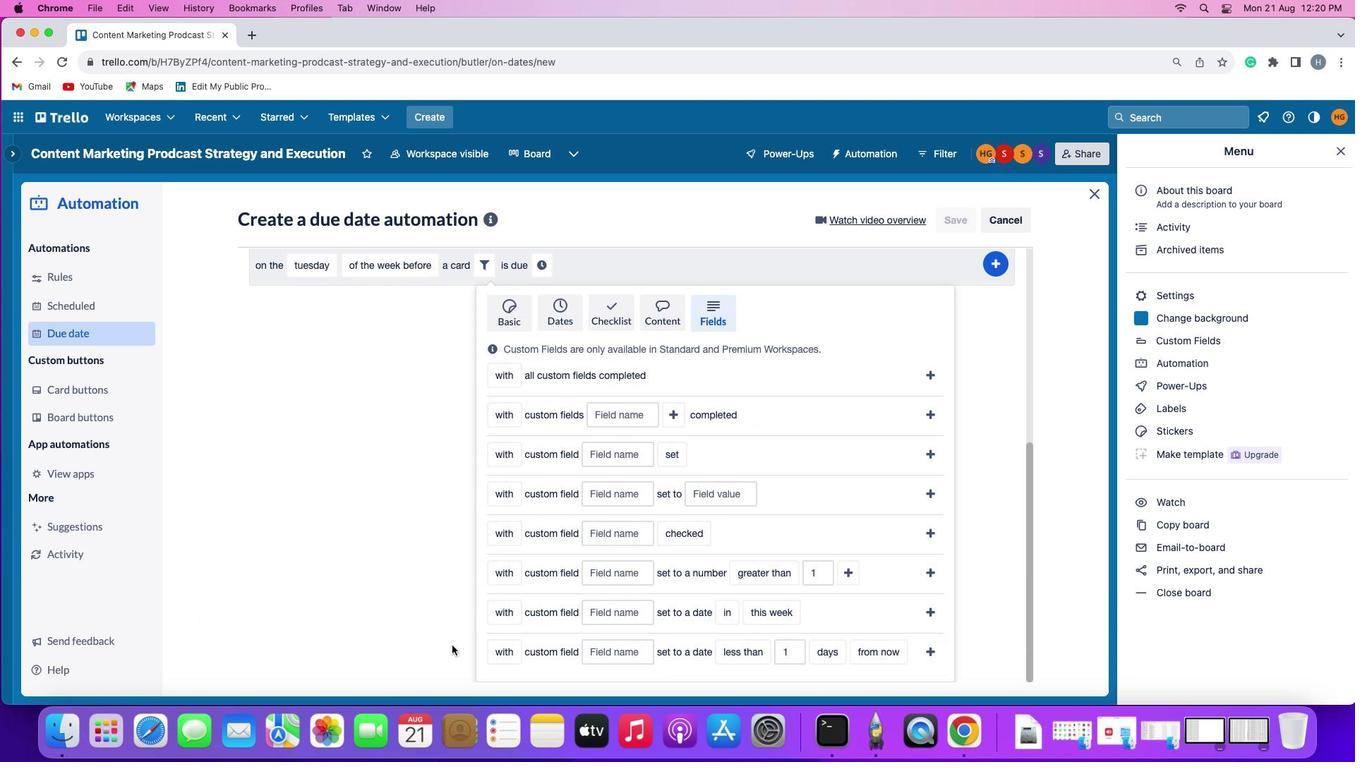 
Action: Mouse scrolled (456, 648) with delta (2, 0)
Screenshot: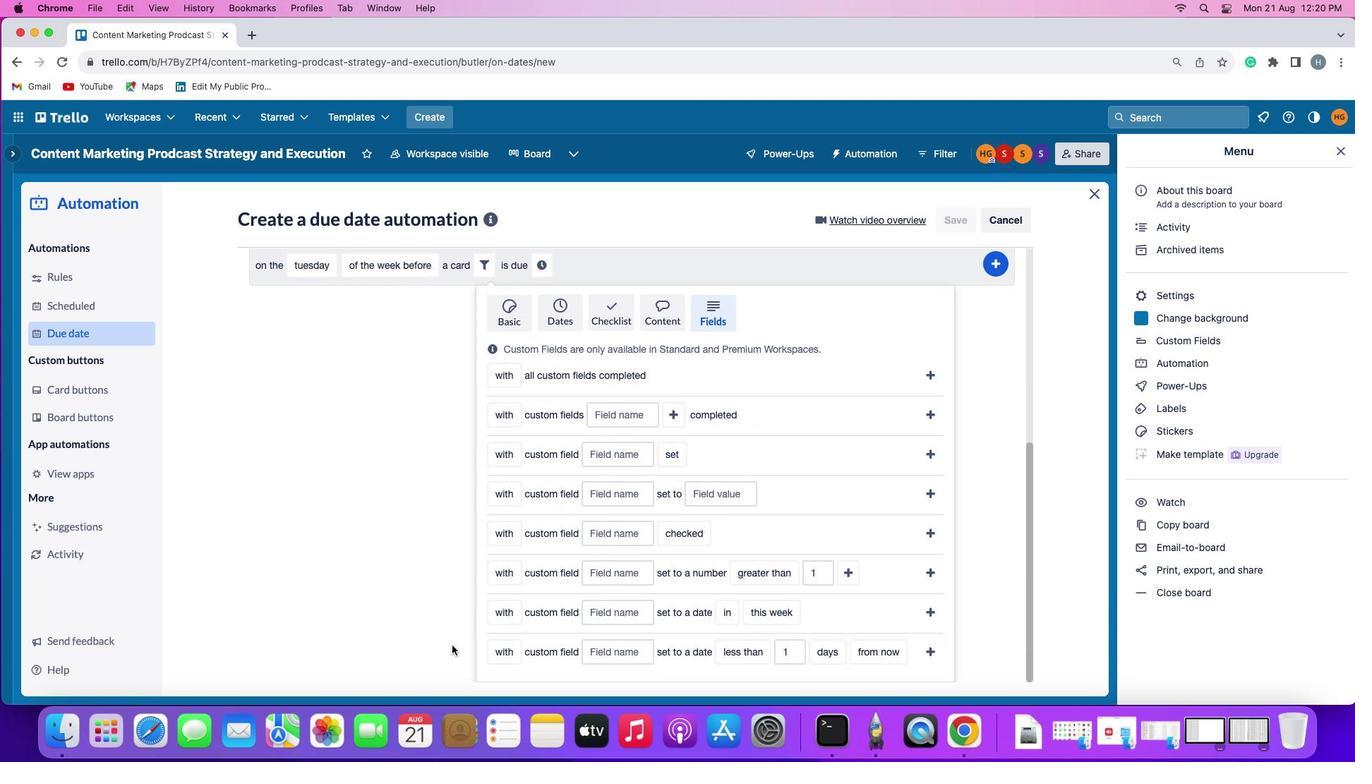 
Action: Mouse scrolled (456, 648) with delta (2, 0)
Screenshot: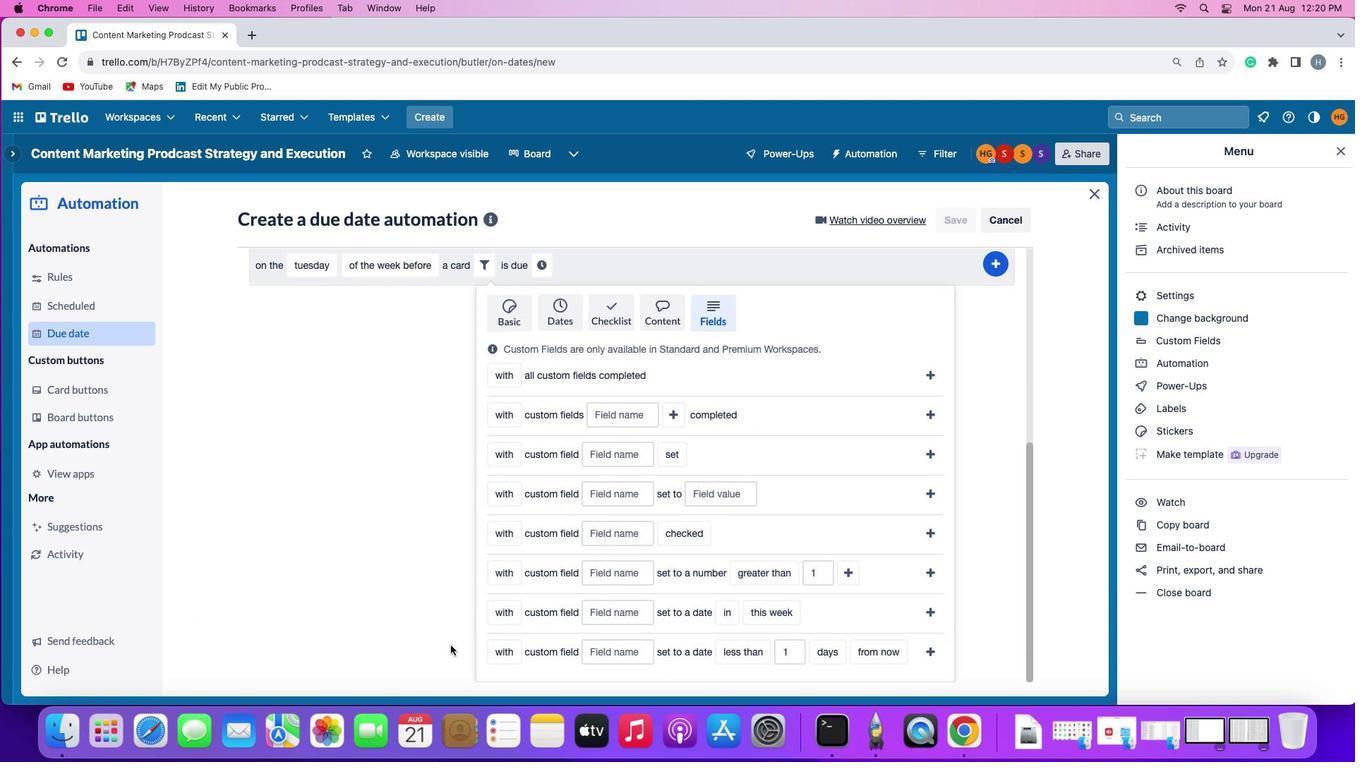 
Action: Mouse moved to (501, 581)
Screenshot: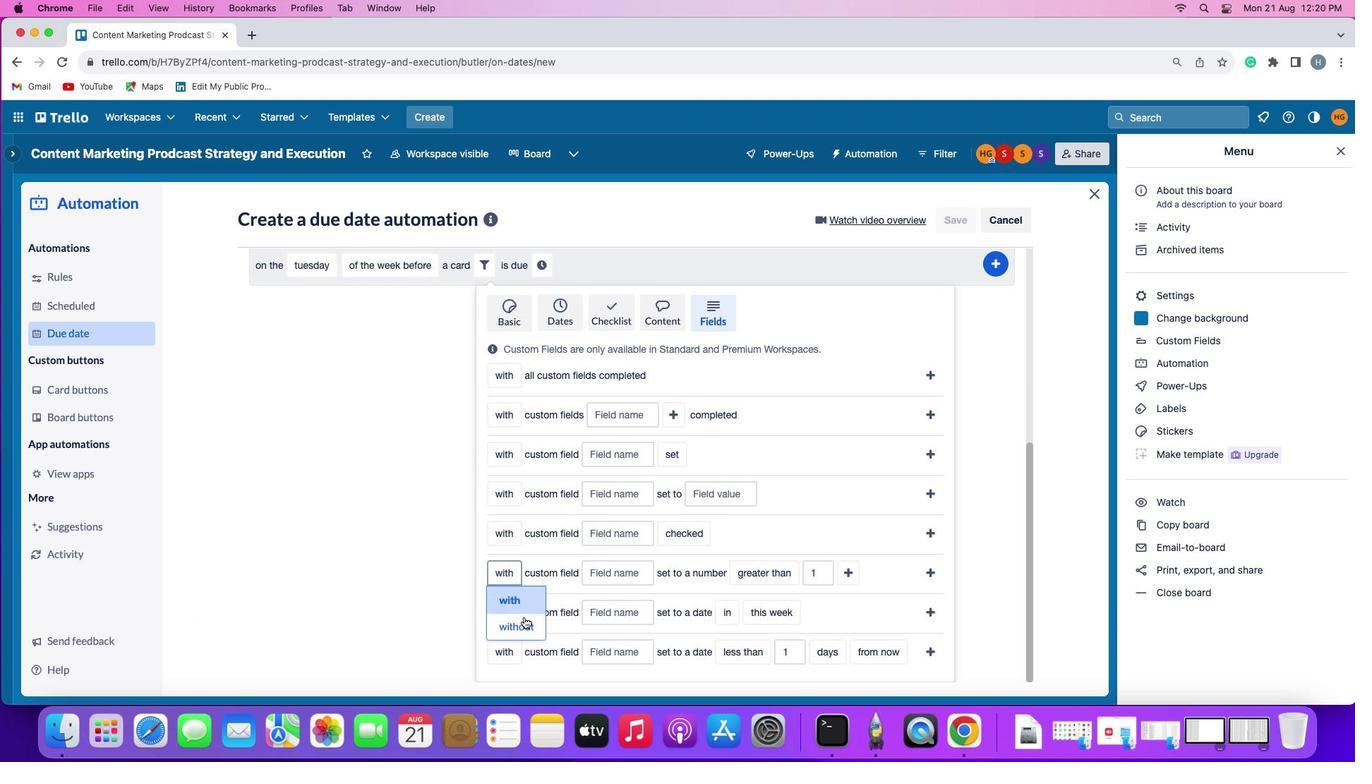 
Action: Mouse pressed left at (501, 581)
Screenshot: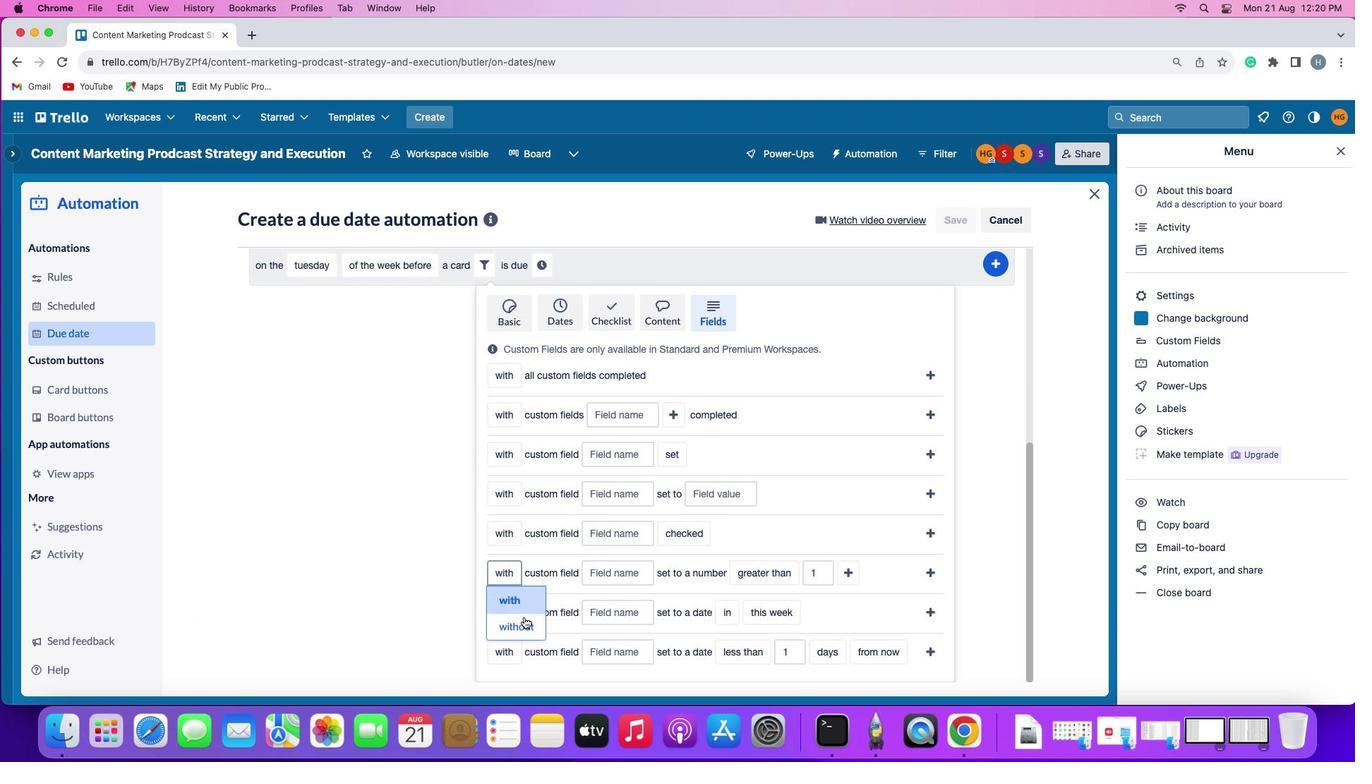
Action: Mouse moved to (526, 622)
Screenshot: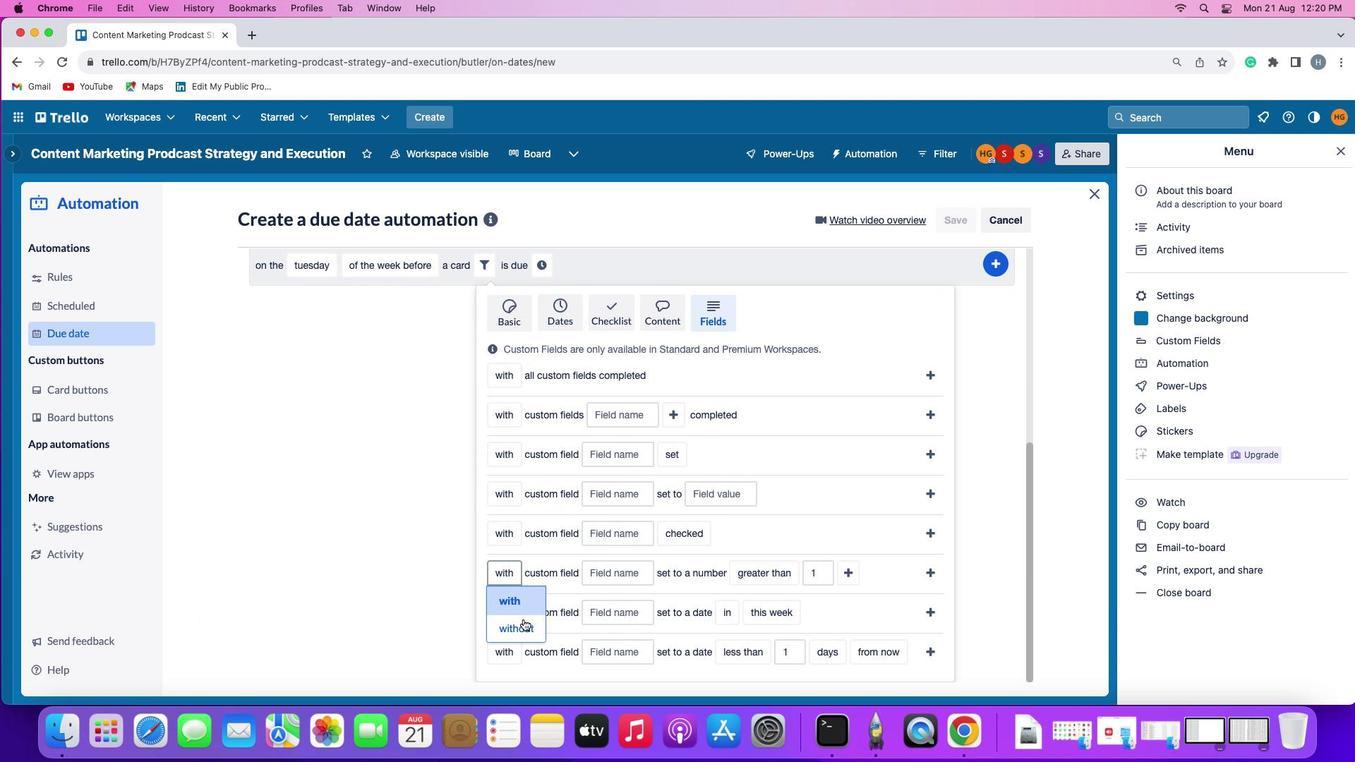 
Action: Mouse pressed left at (526, 622)
Screenshot: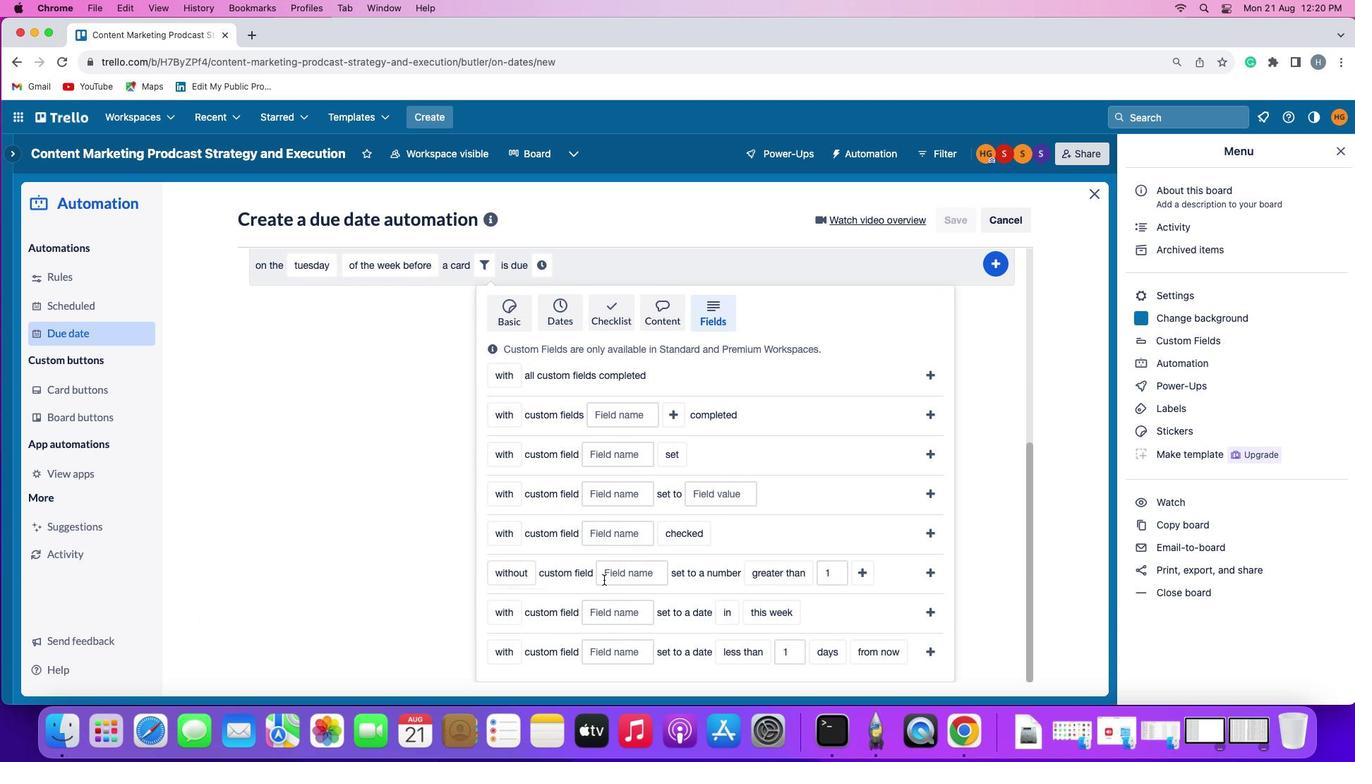 
Action: Mouse moved to (641, 568)
Screenshot: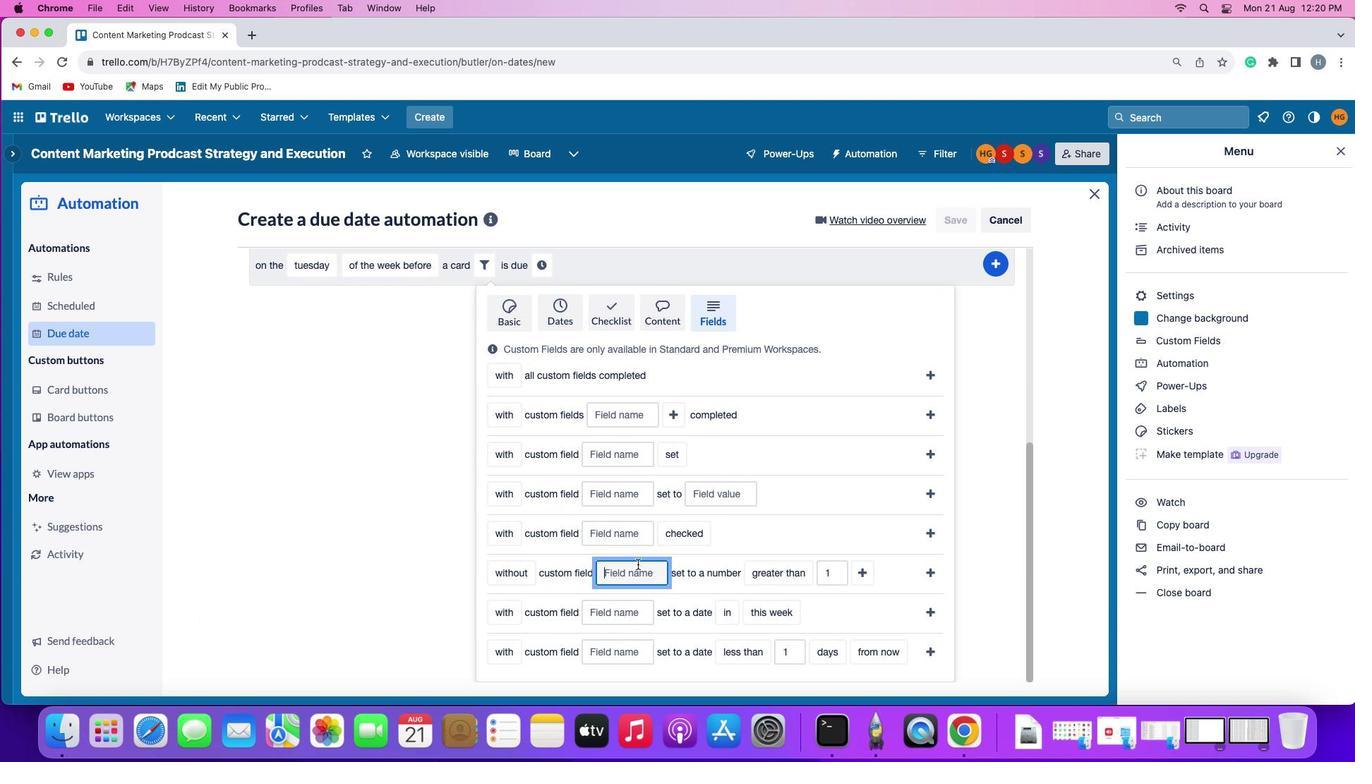 
Action: Mouse pressed left at (641, 568)
Screenshot: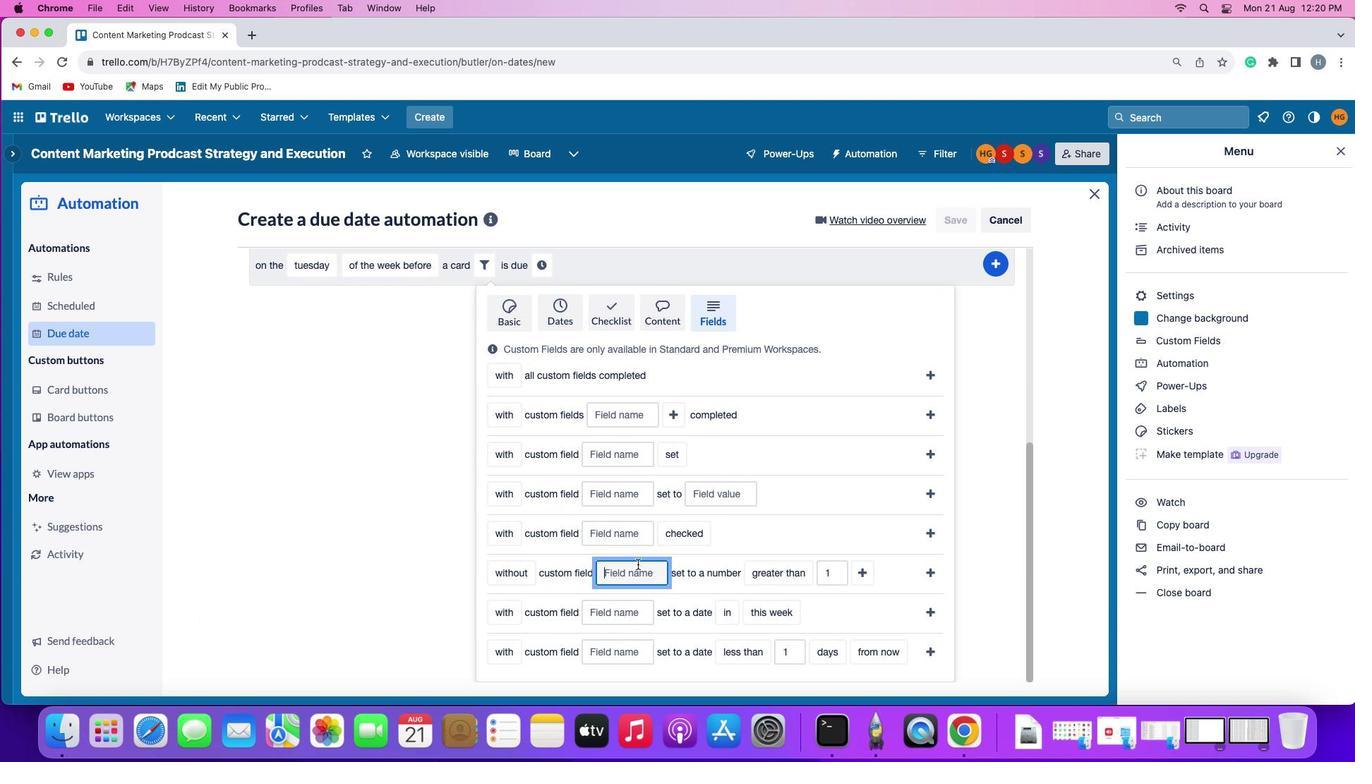
Action: Mouse moved to (618, 552)
Screenshot: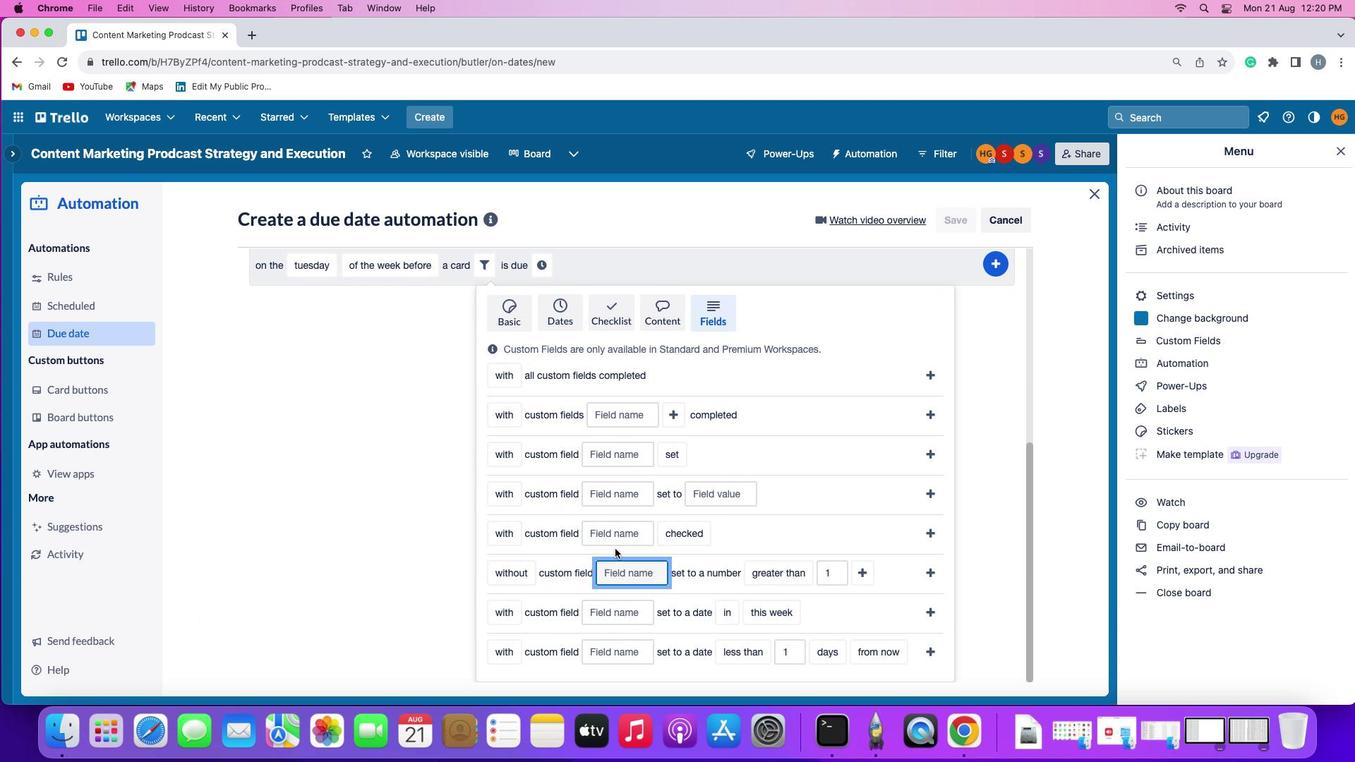 
Action: Key pressed Key.shift'R''e''s''u''m''e'
Screenshot: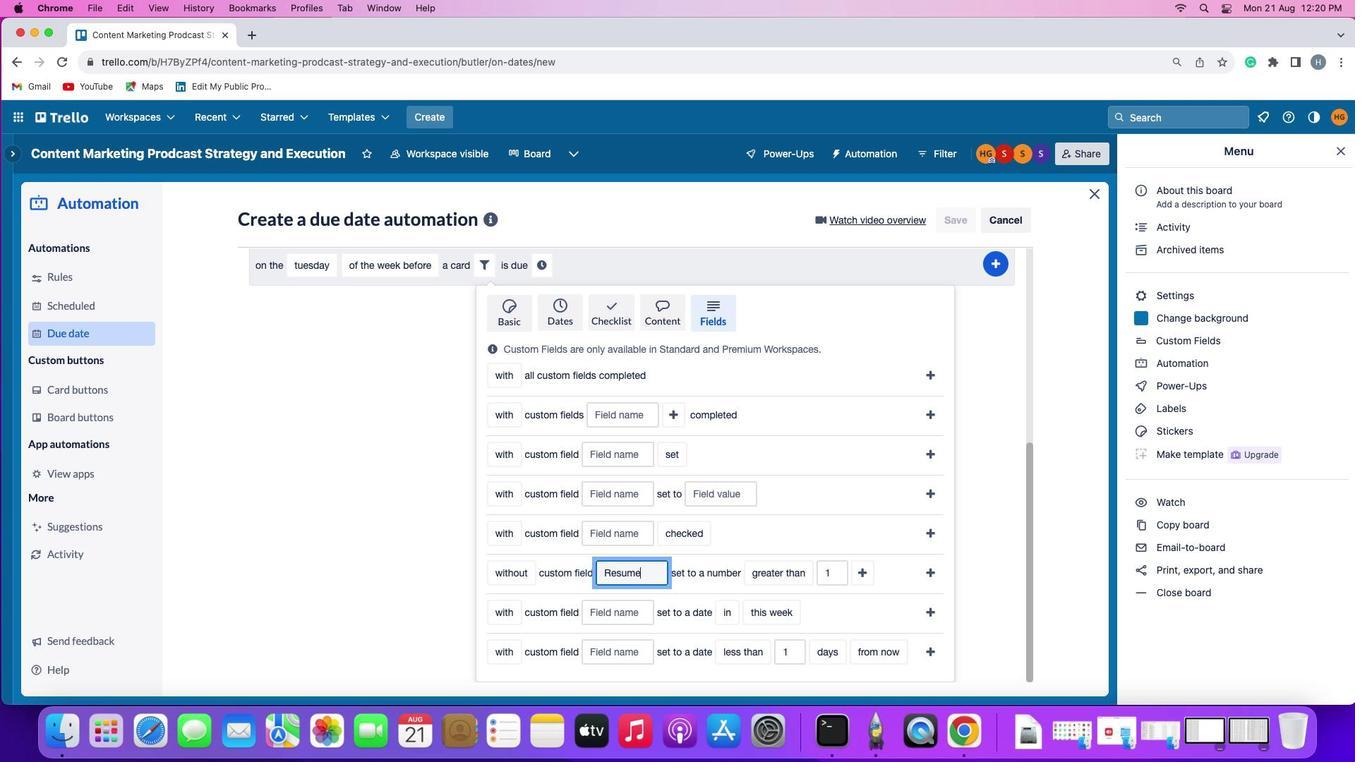
Action: Mouse moved to (768, 556)
Screenshot: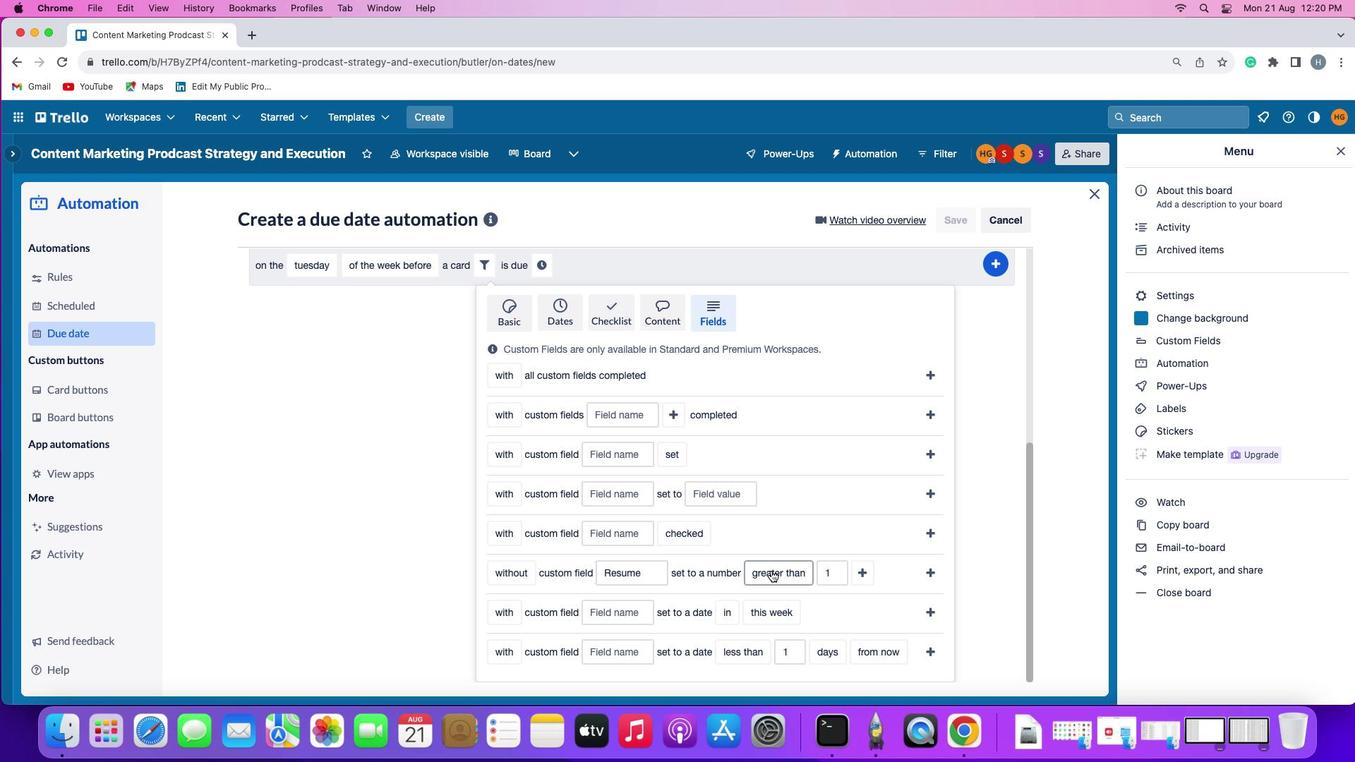 
Action: Mouse pressed left at (768, 556)
Screenshot: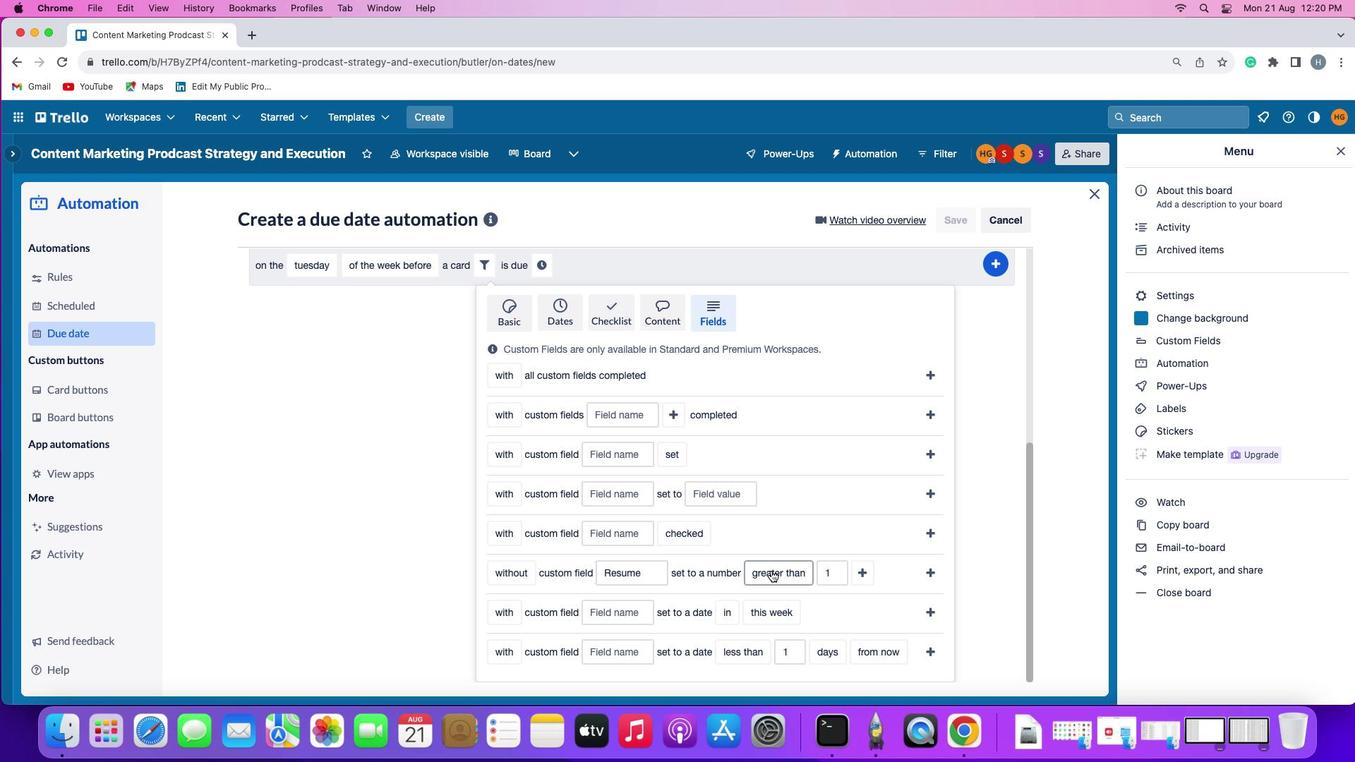 
Action: Mouse moved to (773, 573)
Screenshot: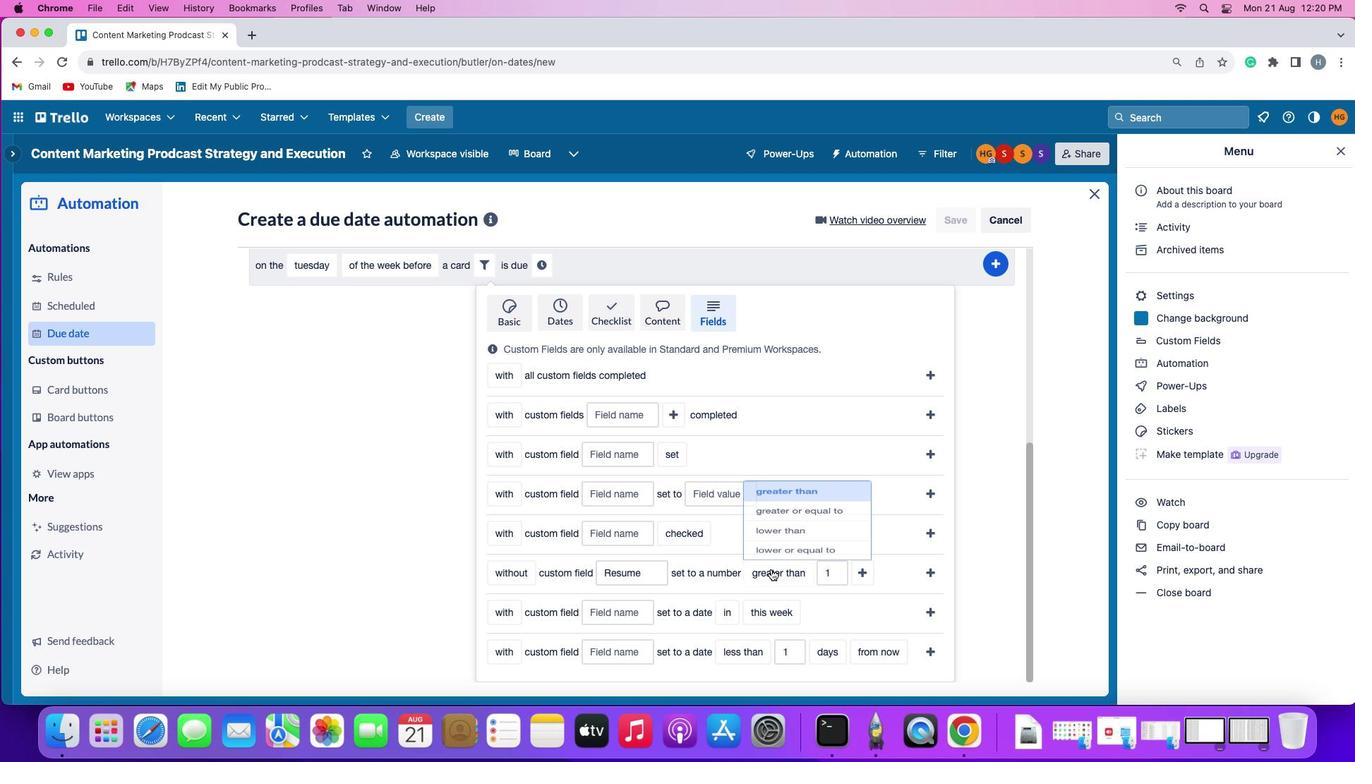 
Action: Mouse pressed left at (773, 573)
Screenshot: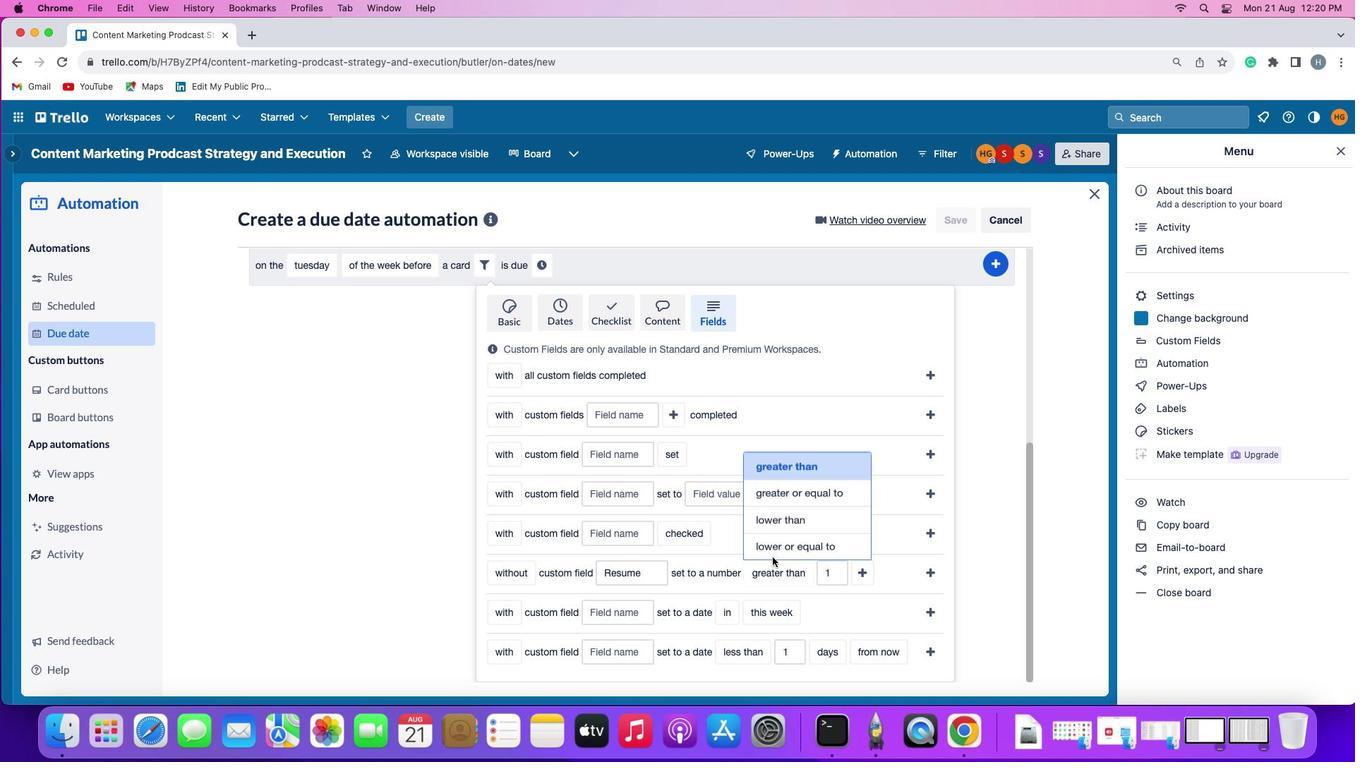 
Action: Mouse moved to (791, 495)
Screenshot: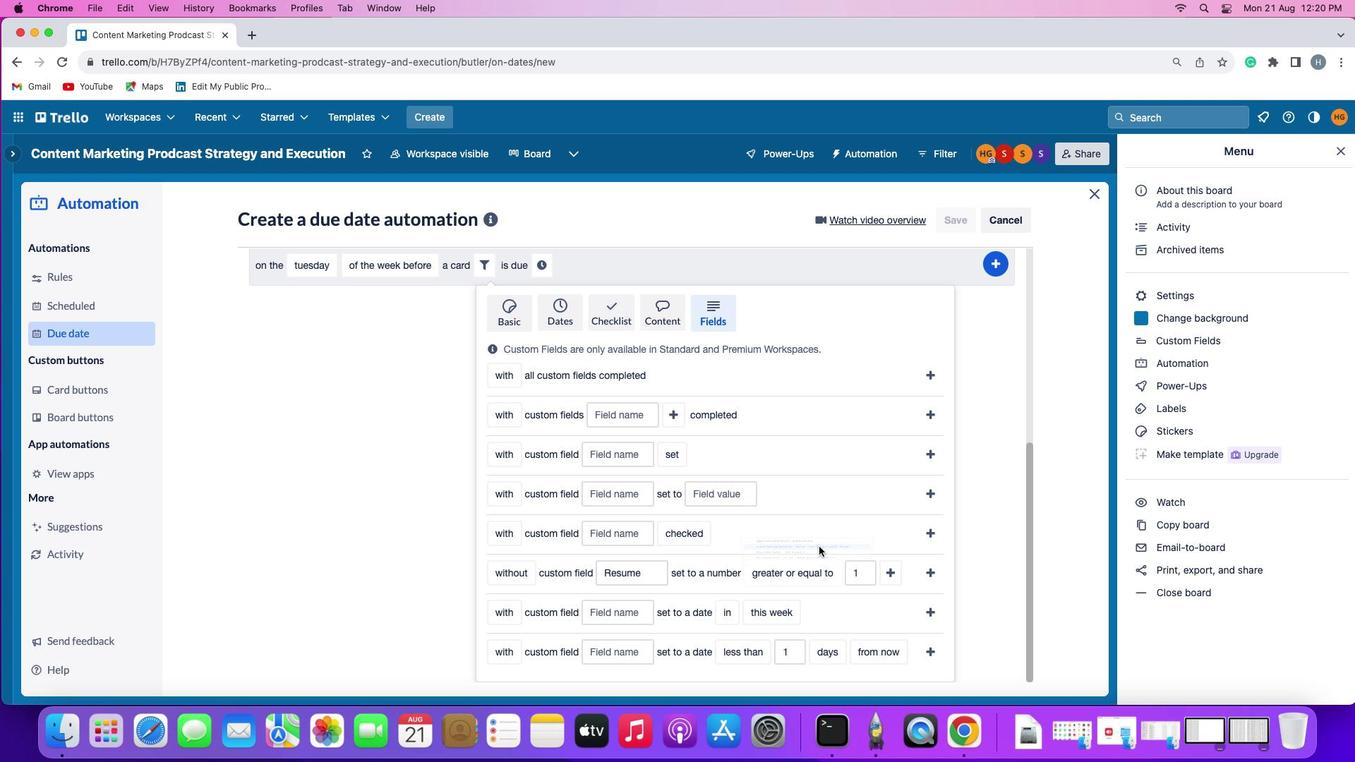 
Action: Mouse pressed left at (791, 495)
Screenshot: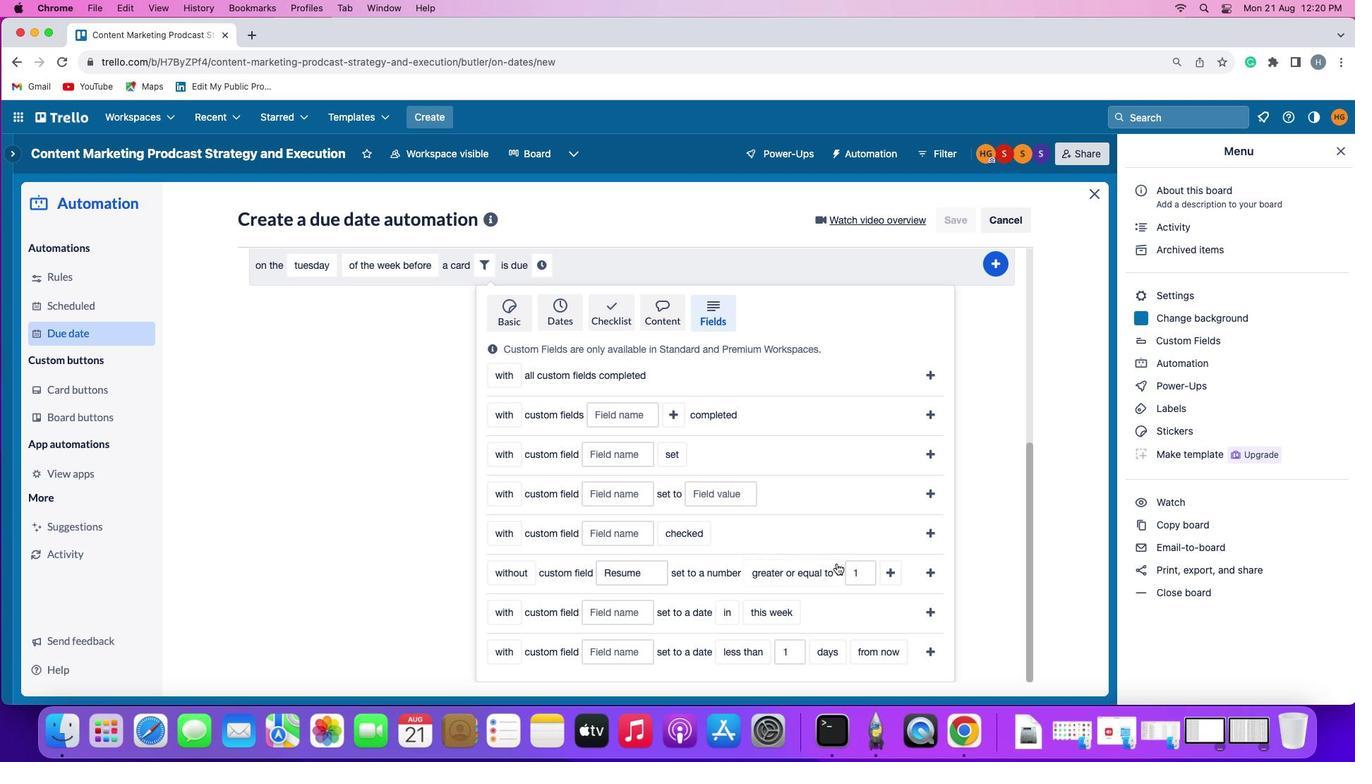 
Action: Mouse moved to (901, 578)
Screenshot: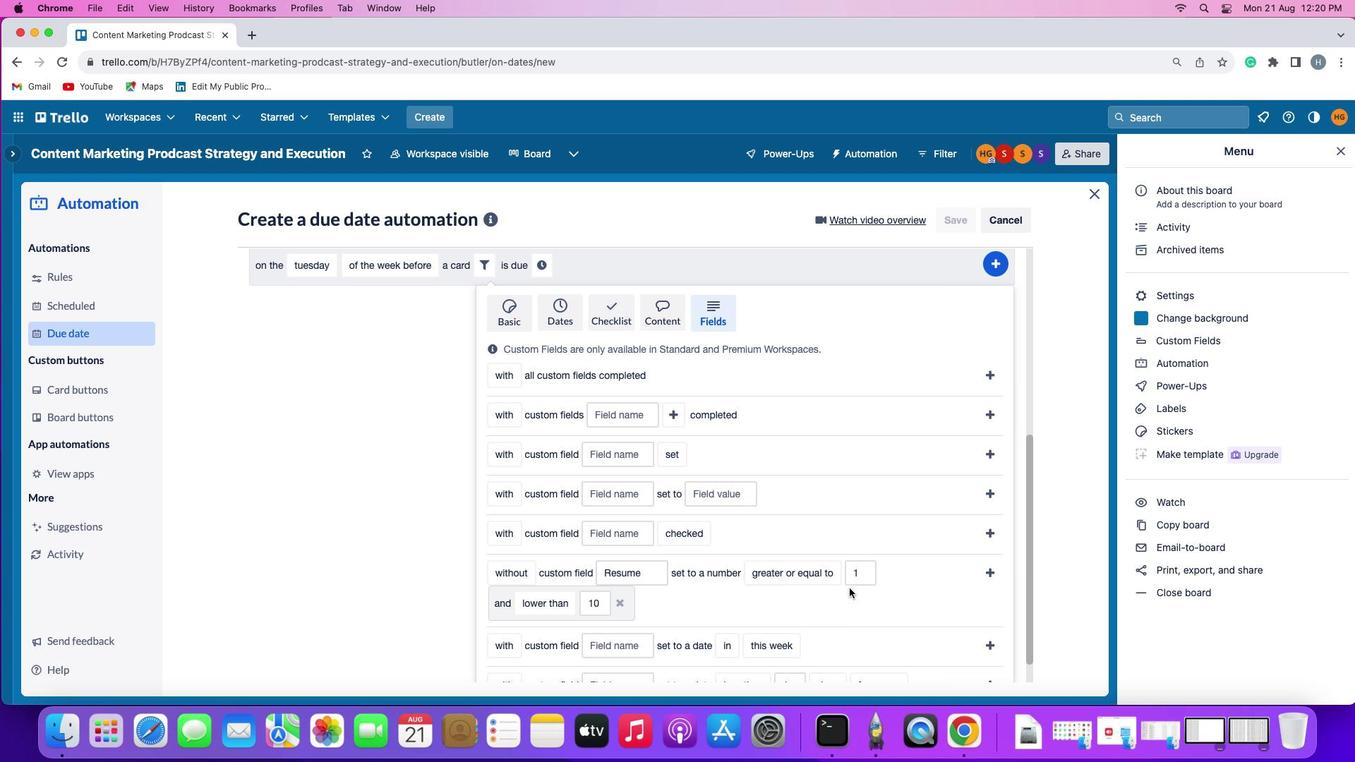 
Action: Mouse pressed left at (901, 578)
Screenshot: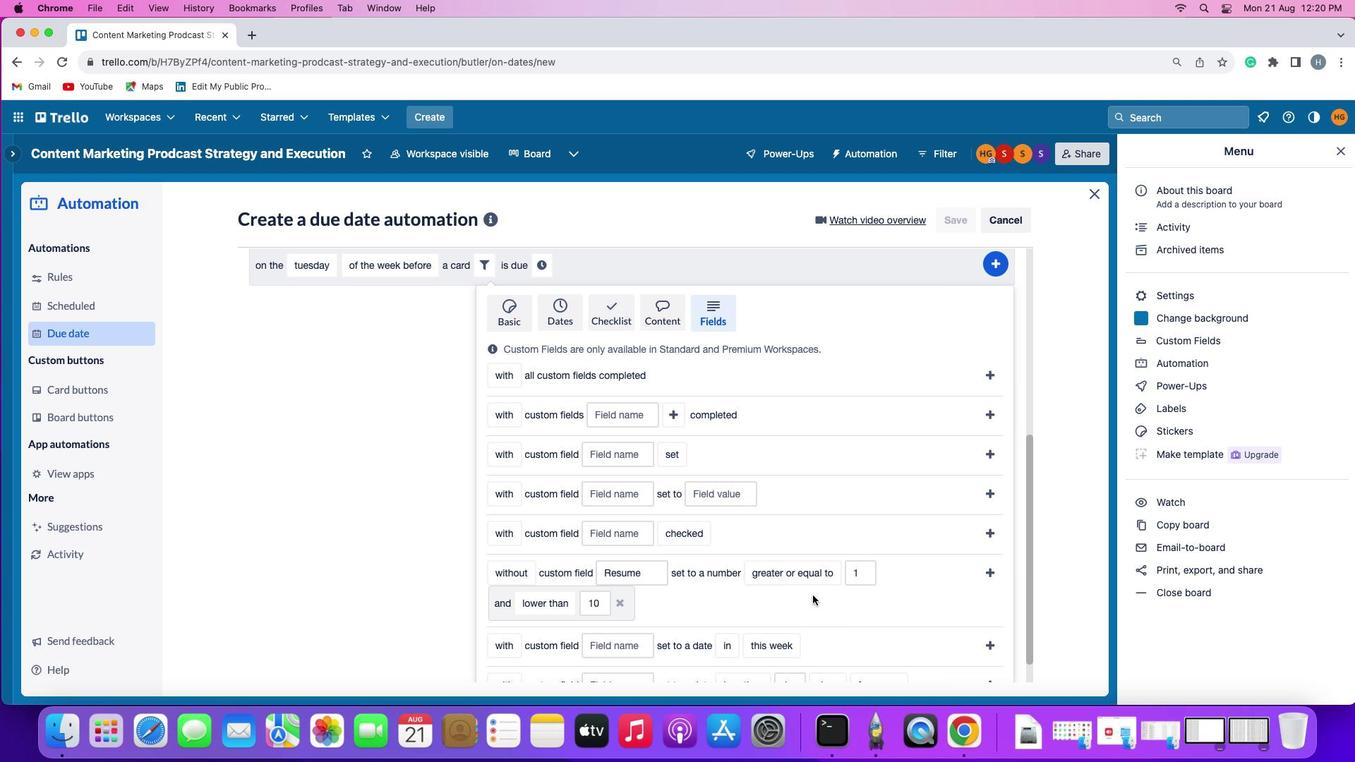 
Action: Mouse moved to (545, 607)
Screenshot: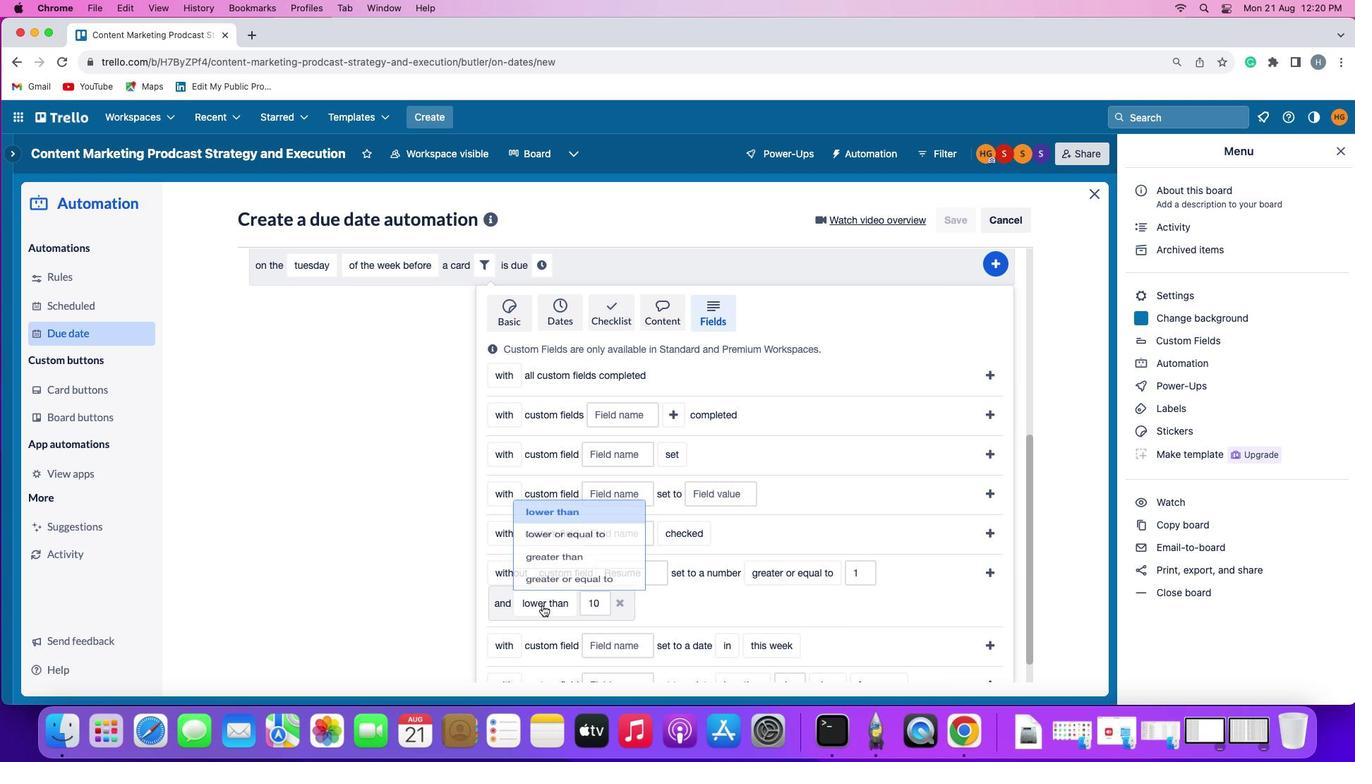 
Action: Mouse pressed left at (545, 607)
Screenshot: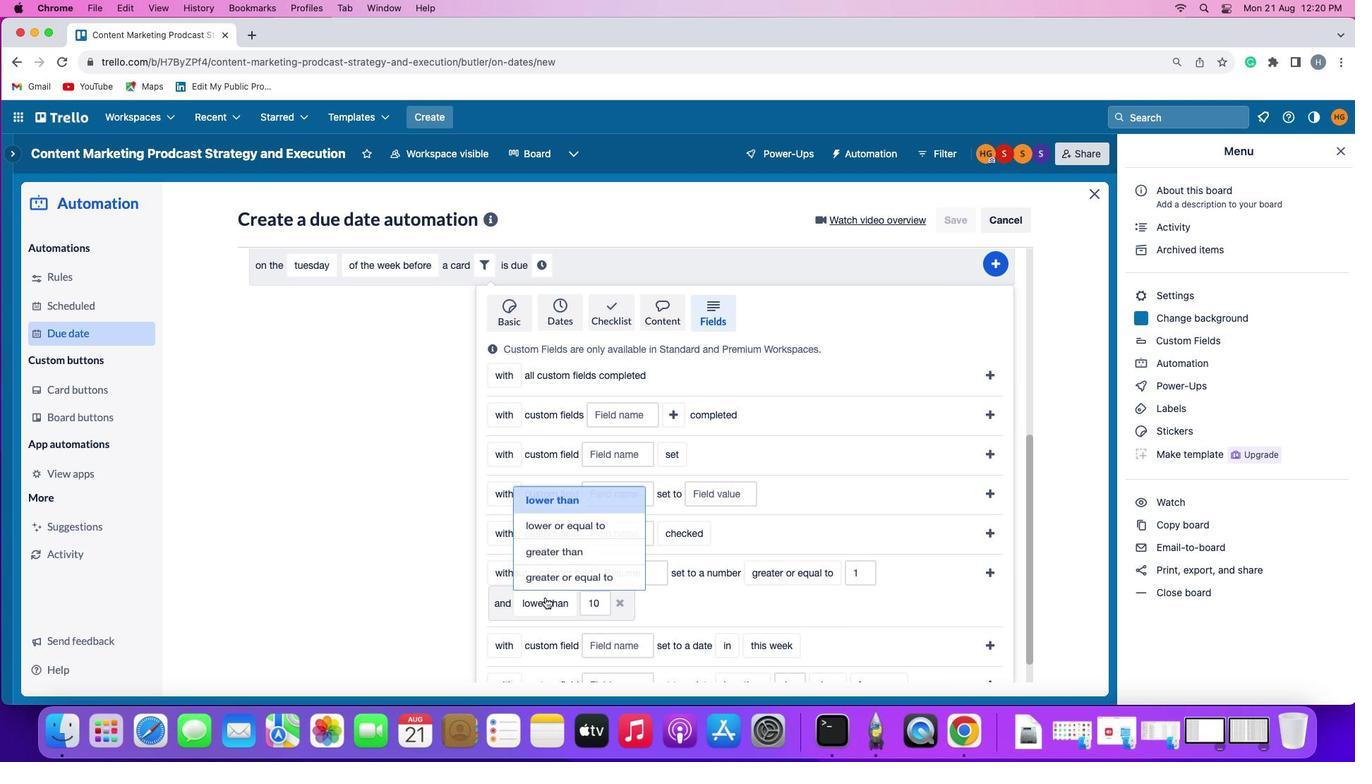 
Action: Mouse moved to (570, 554)
Screenshot: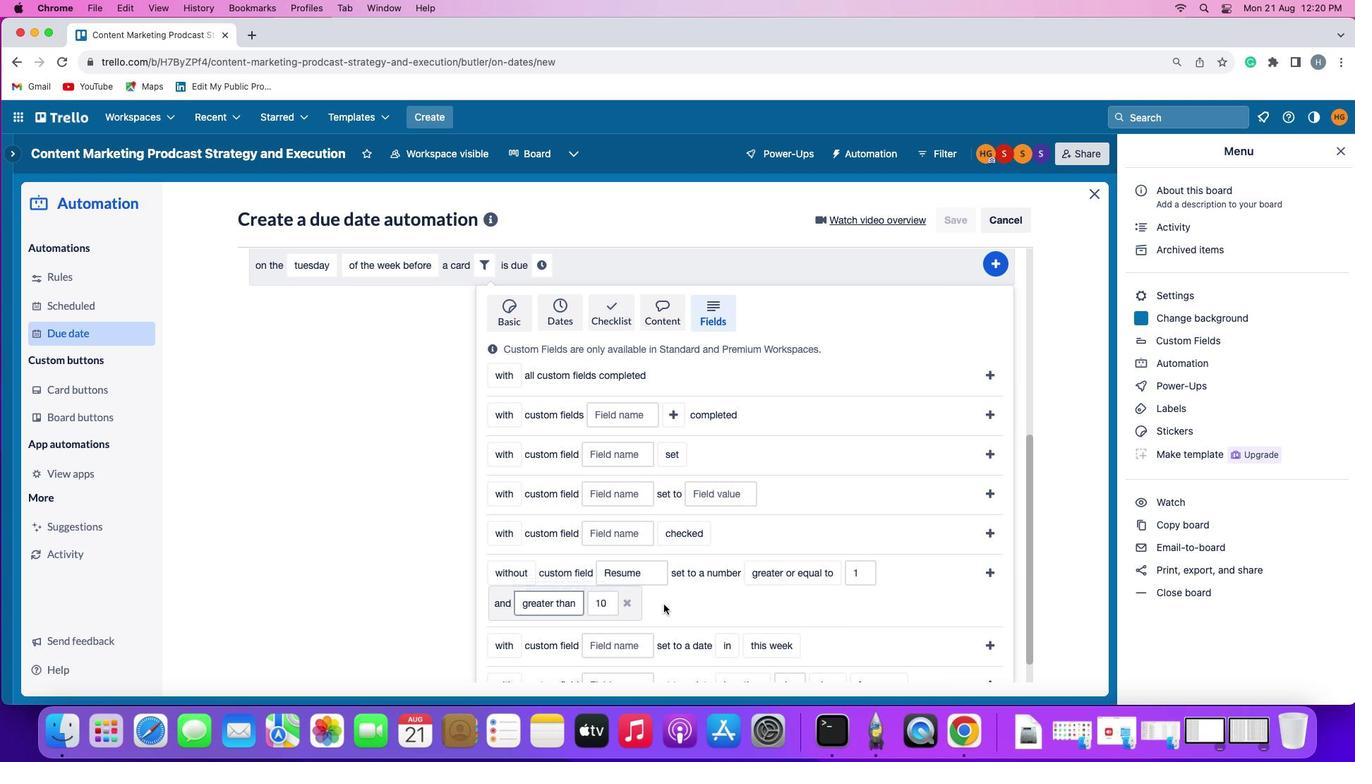 
Action: Mouse pressed left at (570, 554)
Screenshot: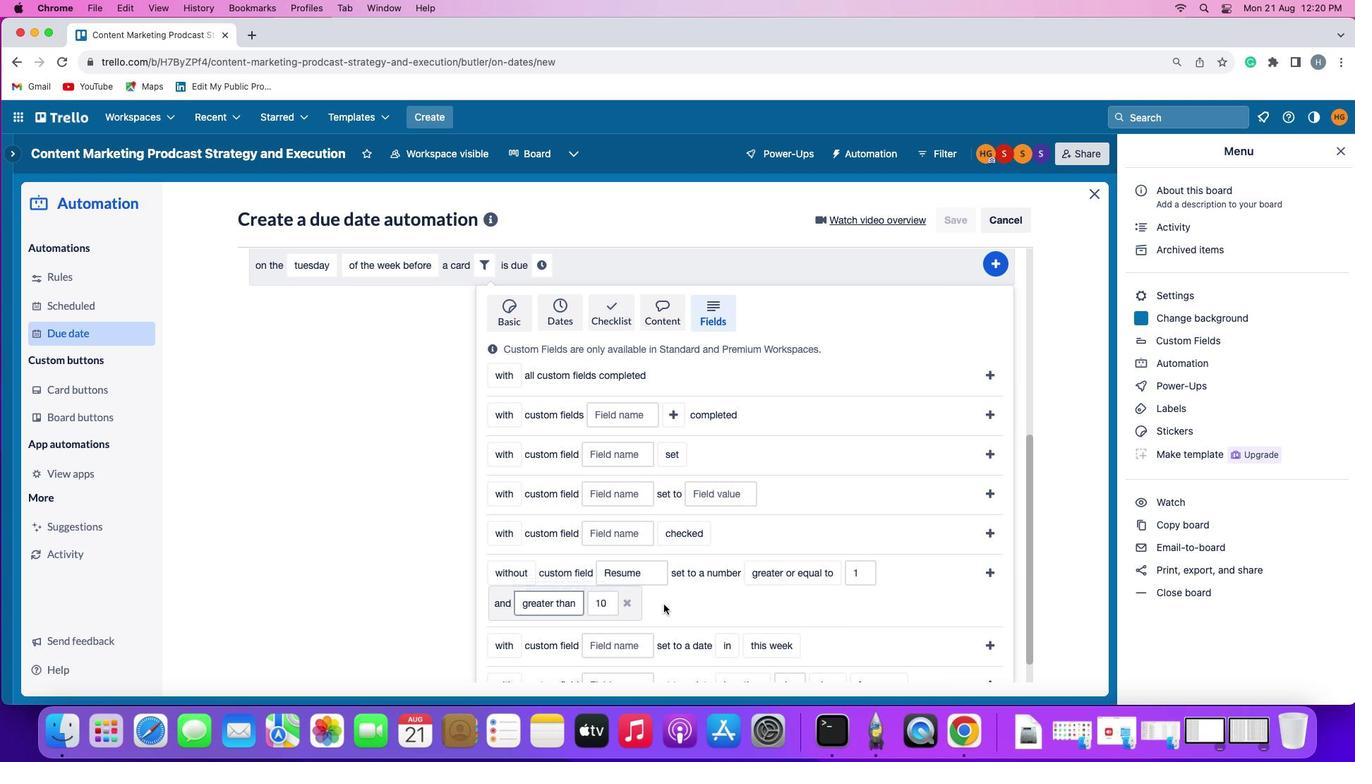 
Action: Mouse moved to (996, 573)
Screenshot: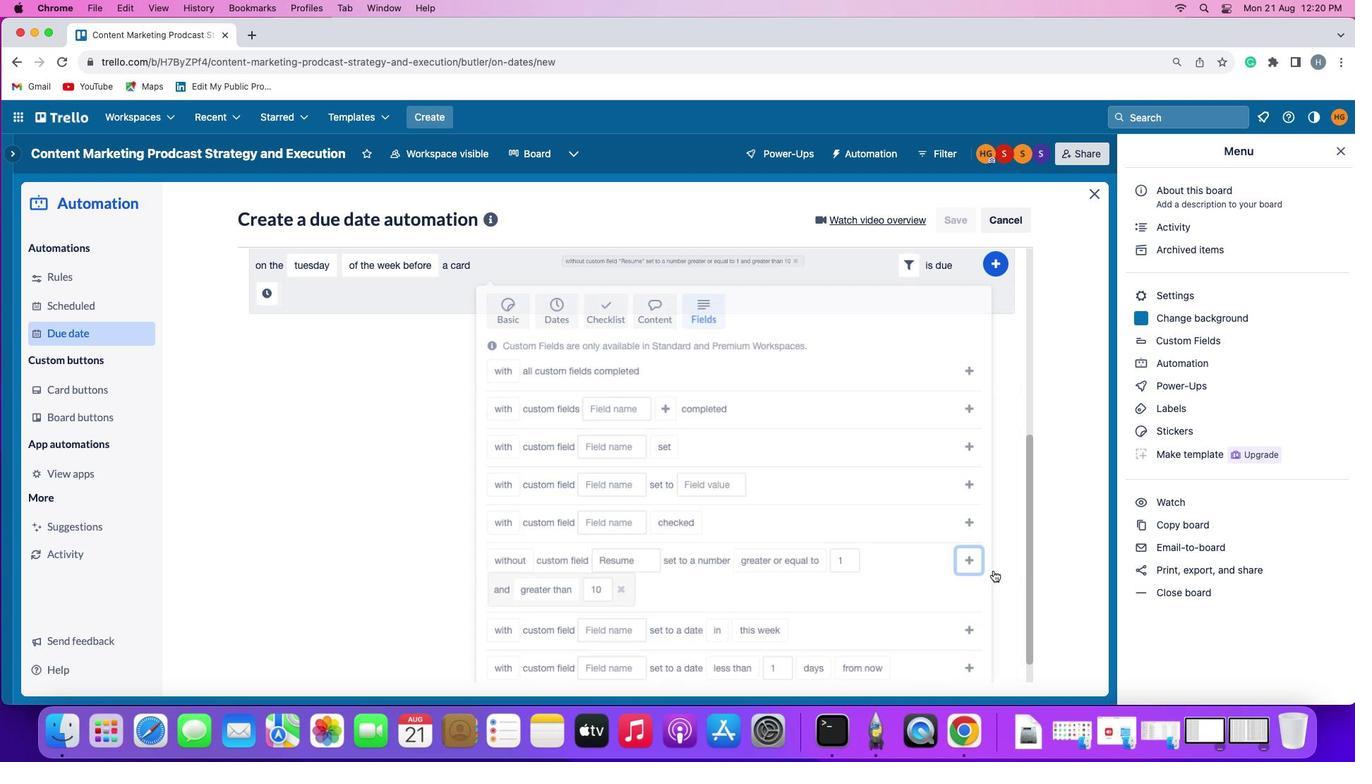 
Action: Mouse pressed left at (996, 573)
Screenshot: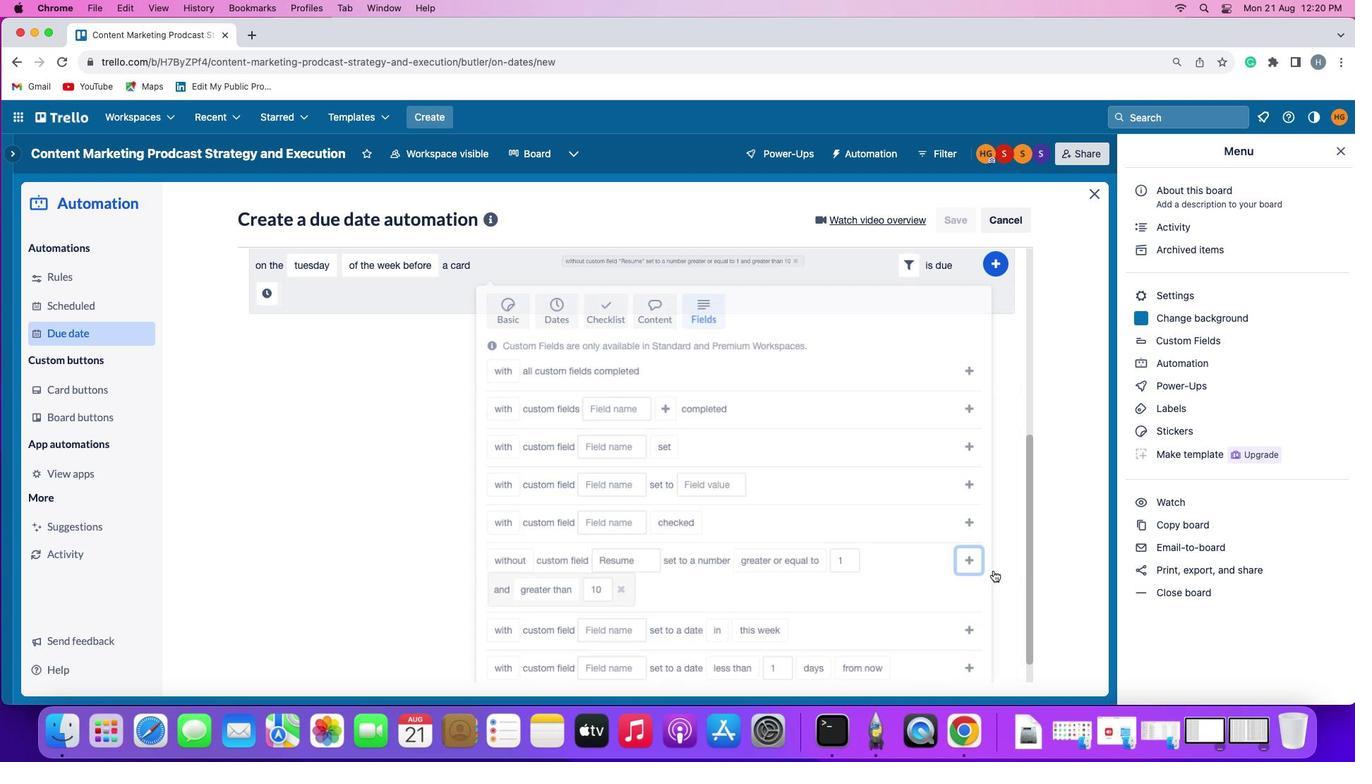 
Action: Mouse moved to (271, 642)
Screenshot: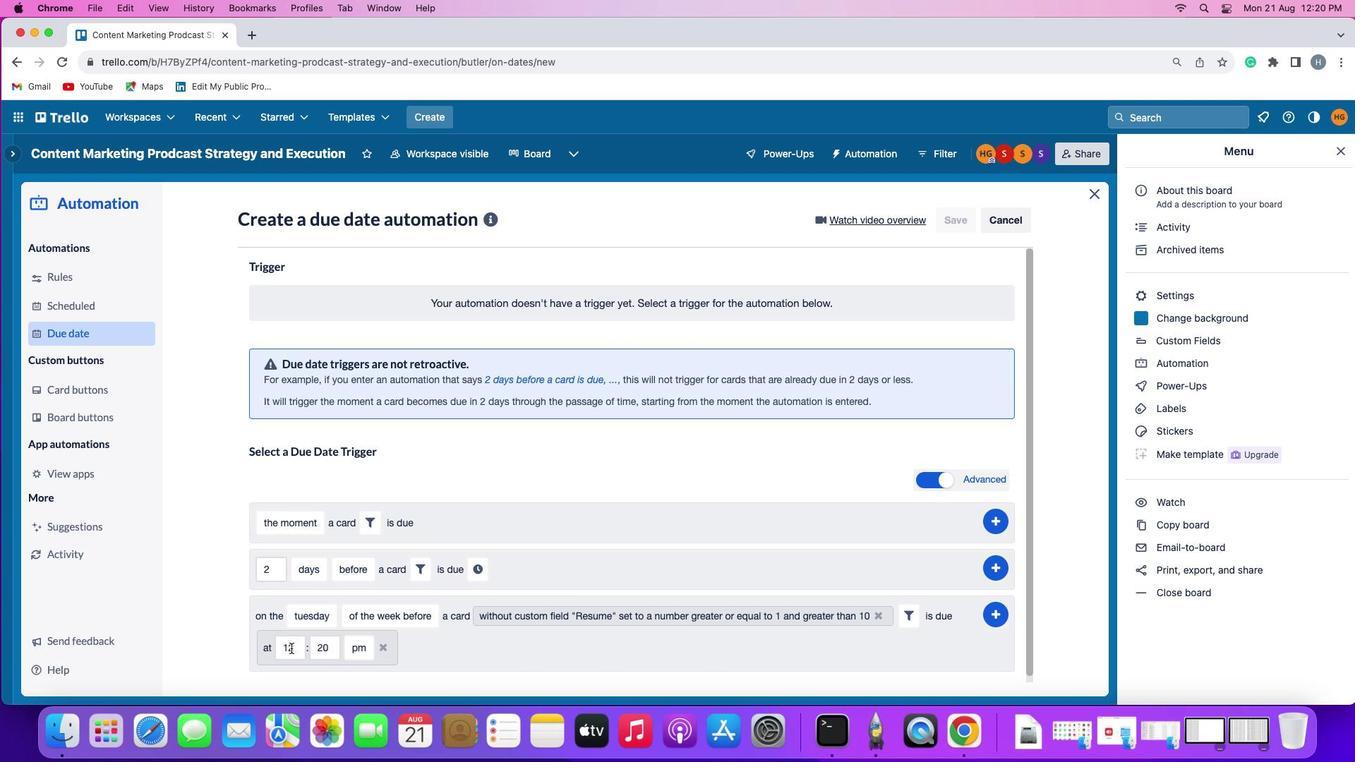
Action: Mouse pressed left at (271, 642)
Screenshot: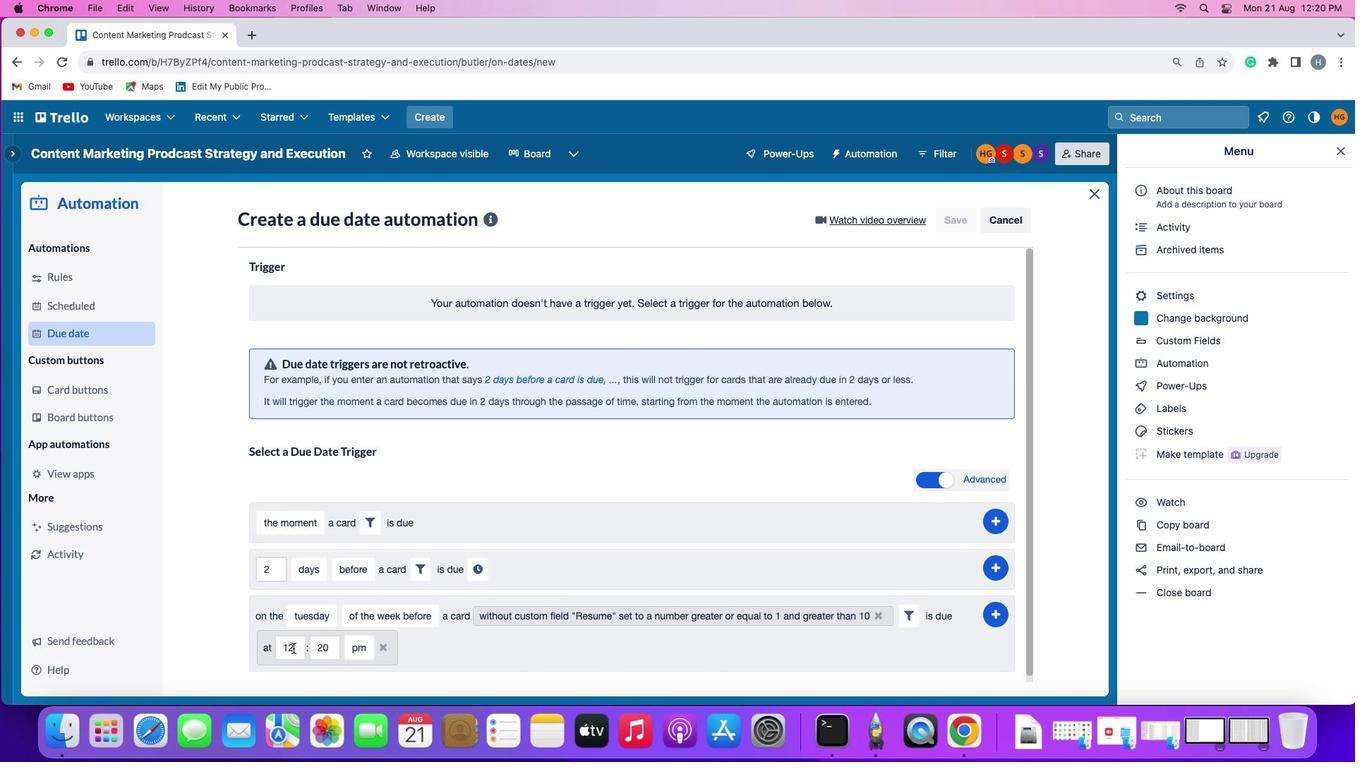 
Action: Mouse moved to (304, 651)
Screenshot: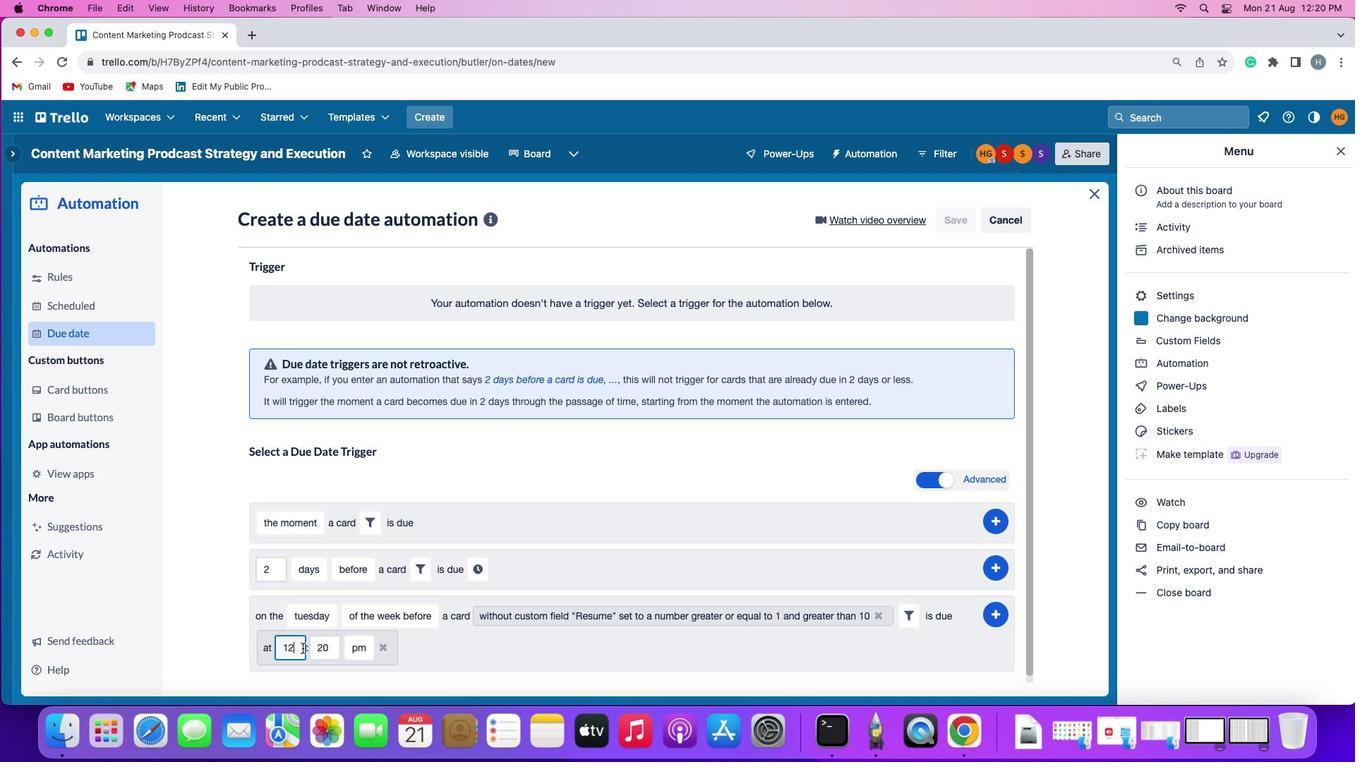 
Action: Mouse pressed left at (304, 651)
Screenshot: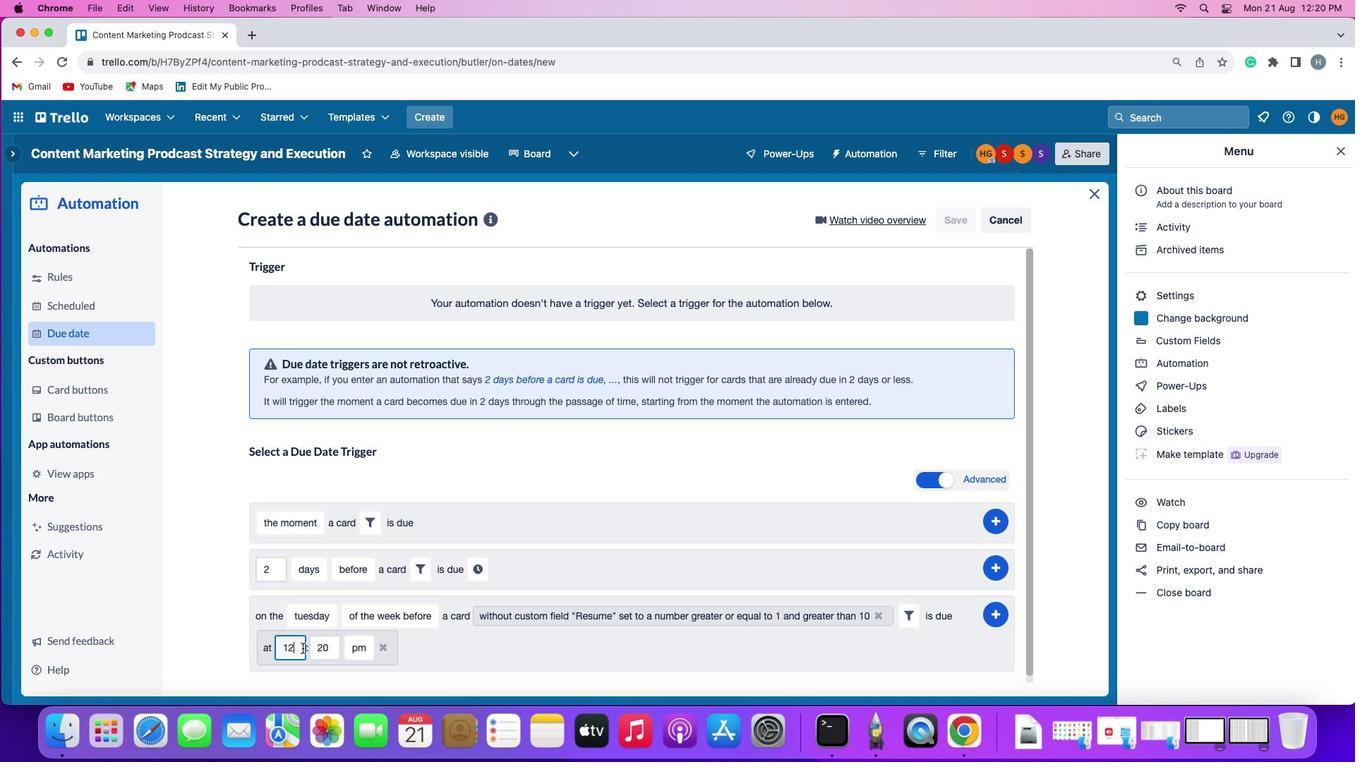 
Action: Key pressed Key.backspace
Screenshot: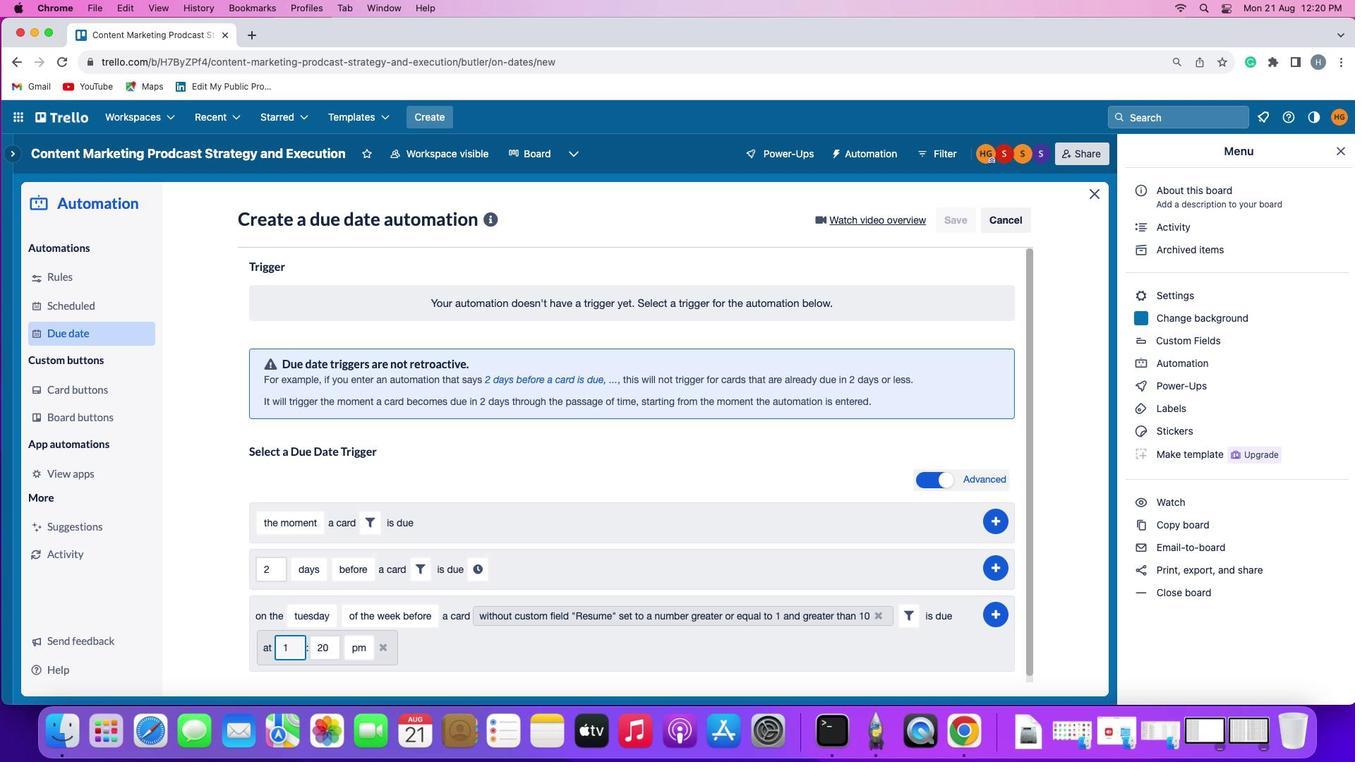
Action: Mouse moved to (305, 651)
Screenshot: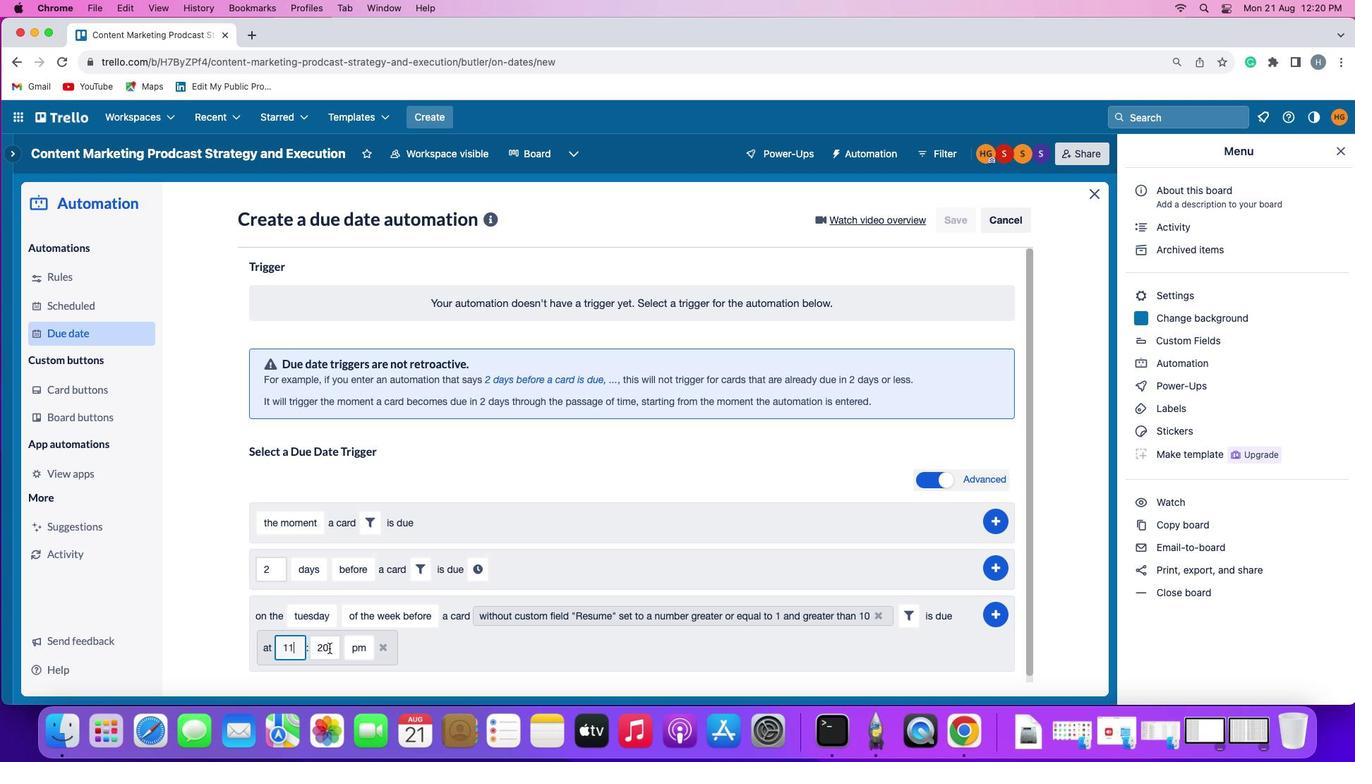 
Action: Key pressed '1'
Screenshot: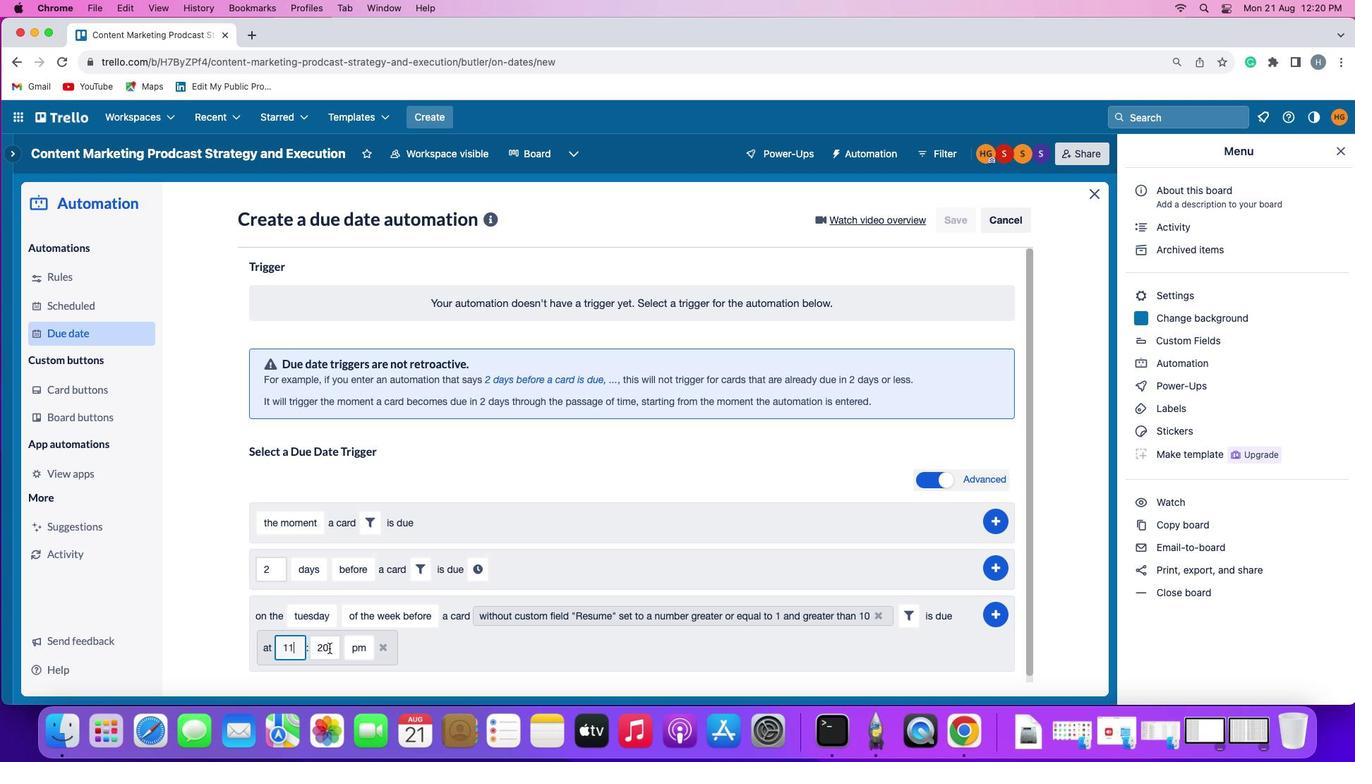 
Action: Mouse moved to (335, 650)
Screenshot: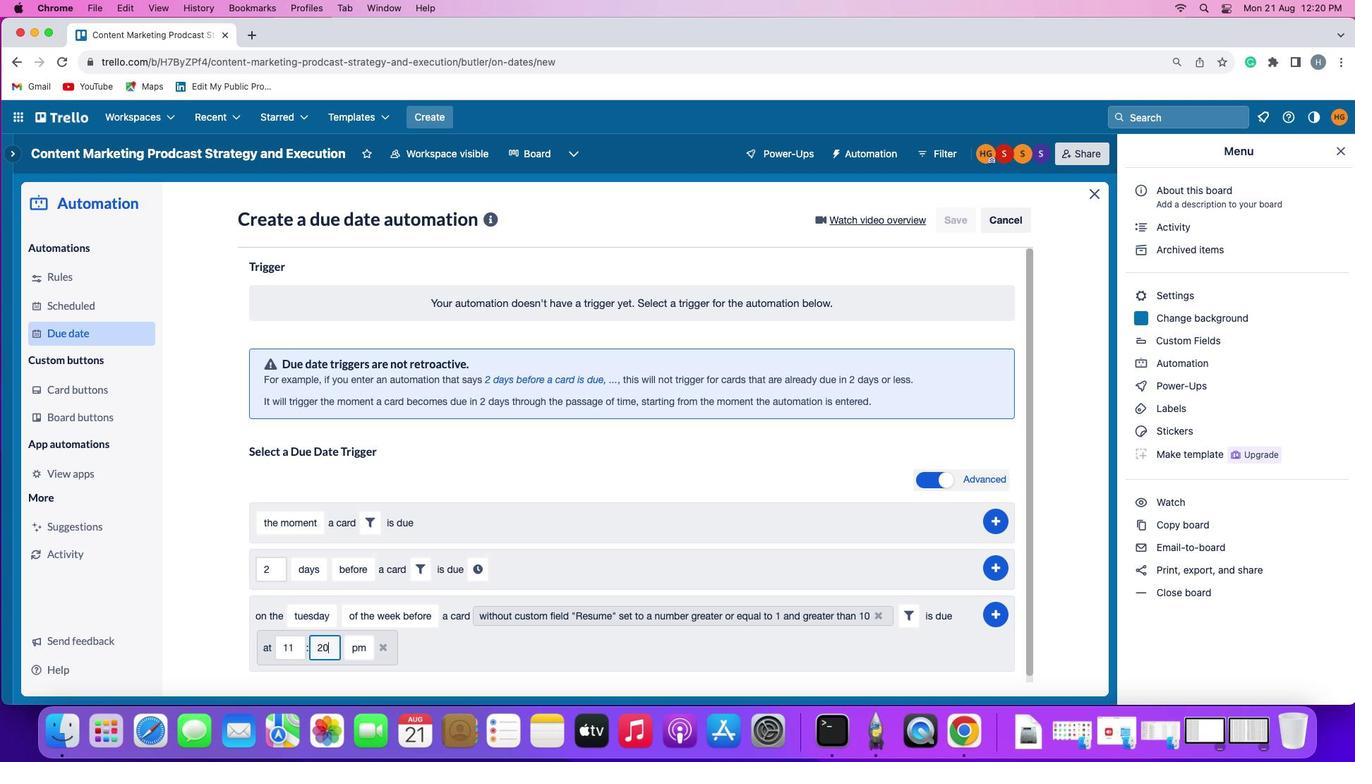 
Action: Mouse pressed left at (335, 650)
Screenshot: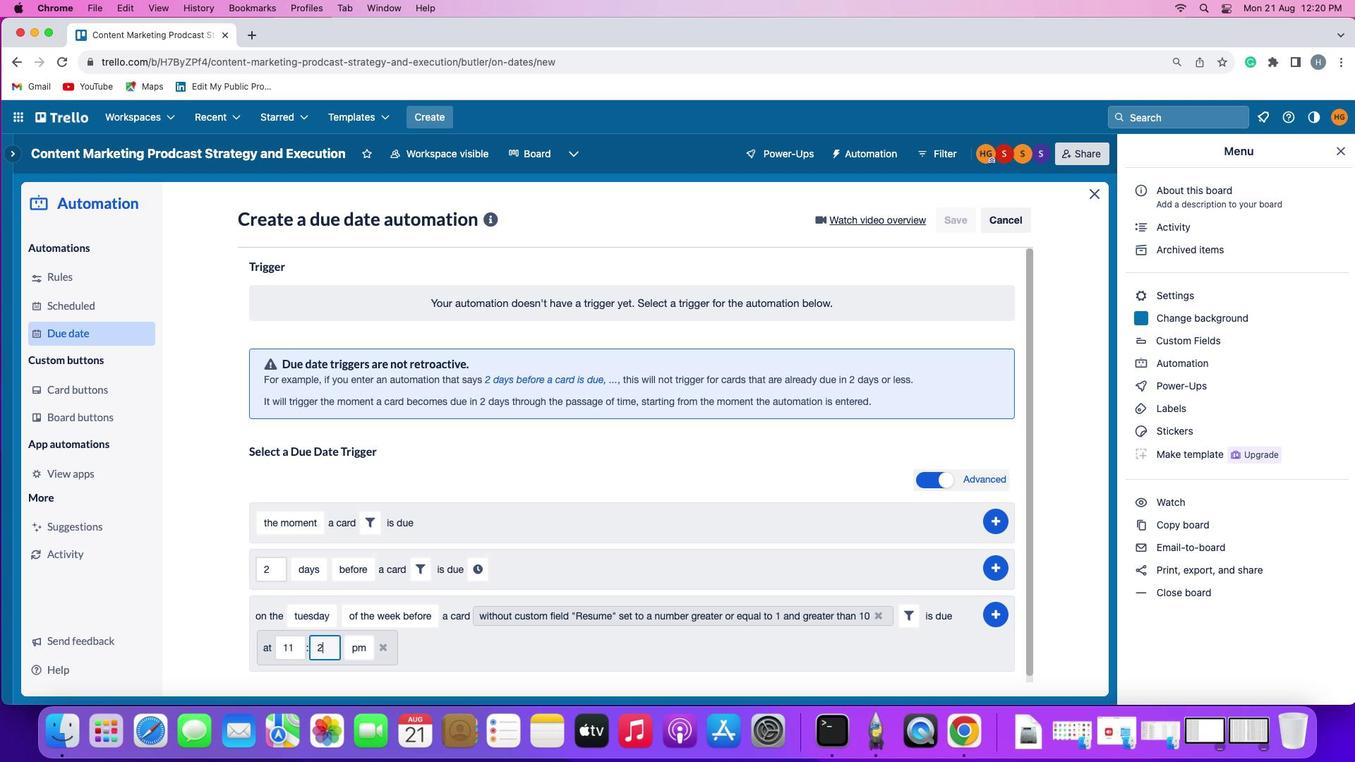 
Action: Mouse moved to (335, 649)
Screenshot: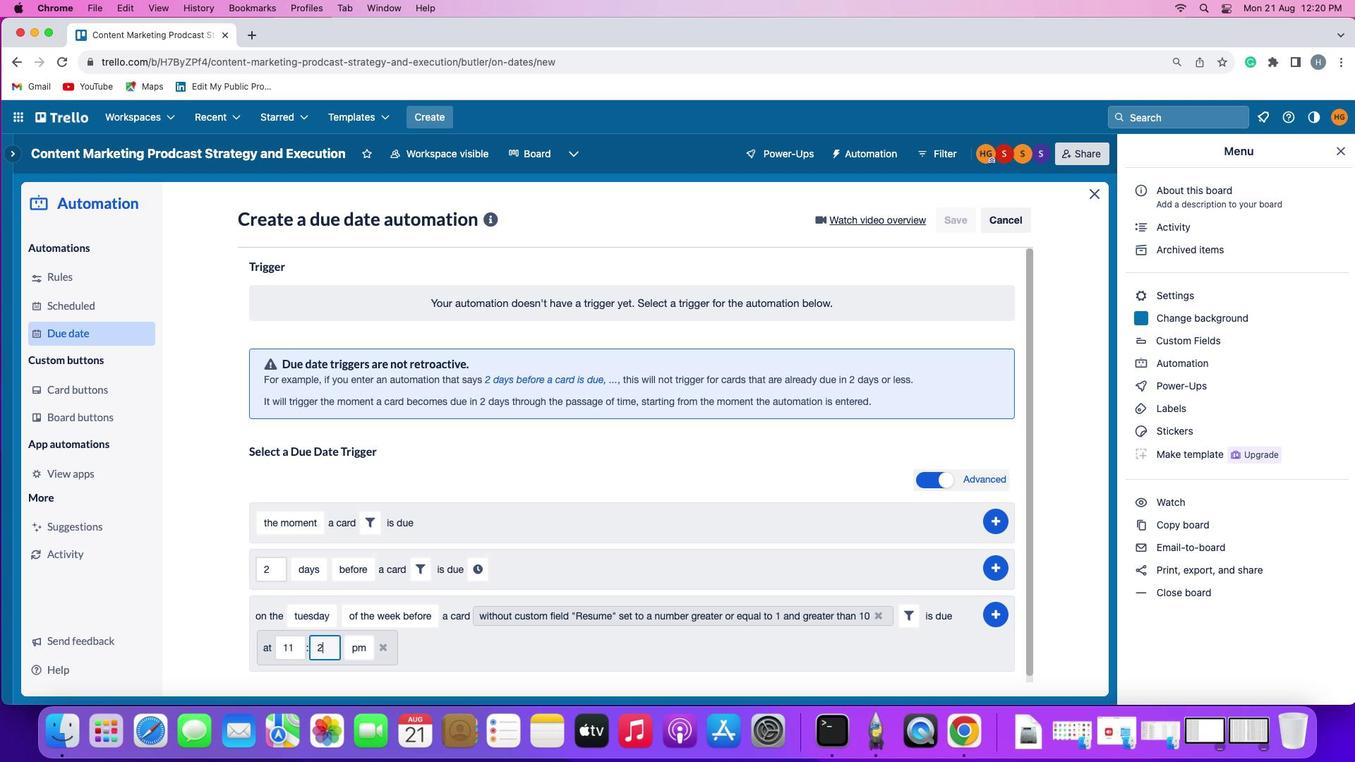 
Action: Key pressed Key.backspaceKey.backspace'0''0'
Screenshot: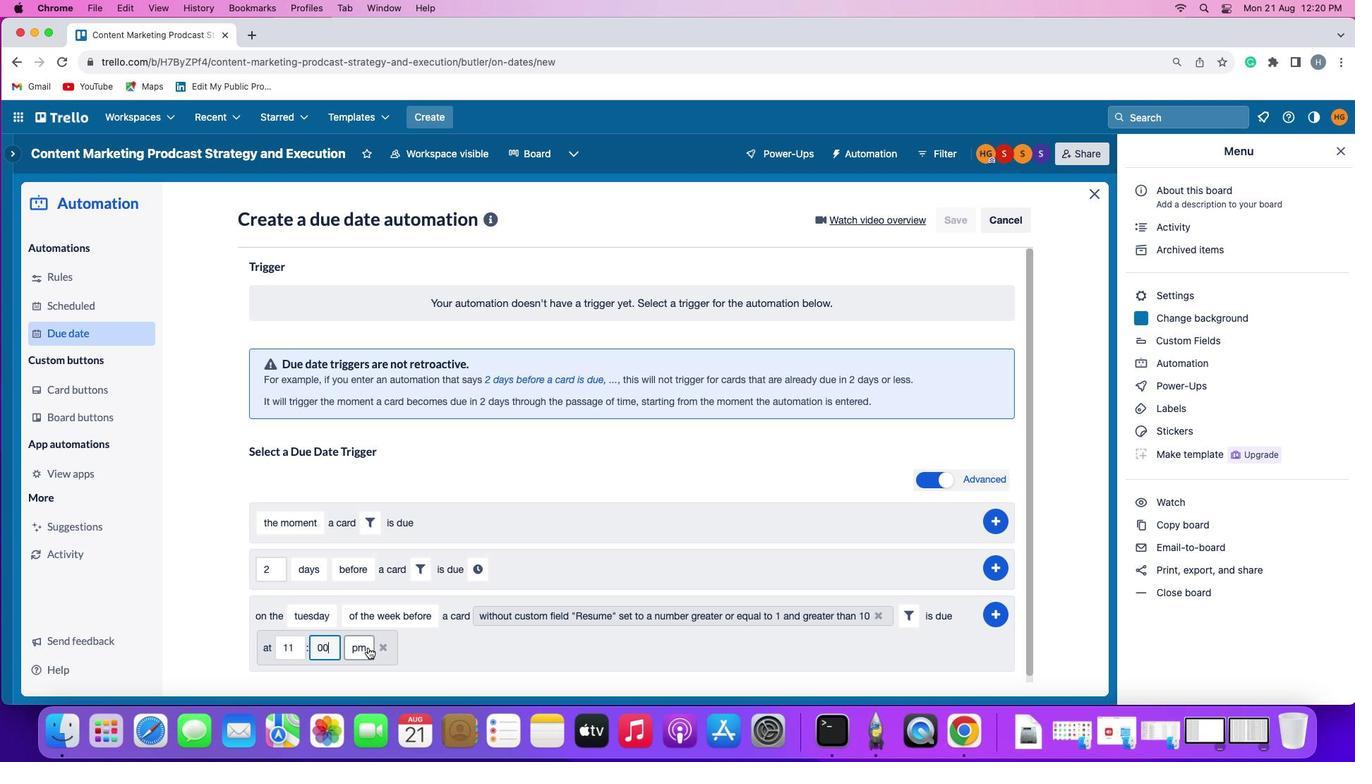 
Action: Mouse moved to (371, 650)
Screenshot: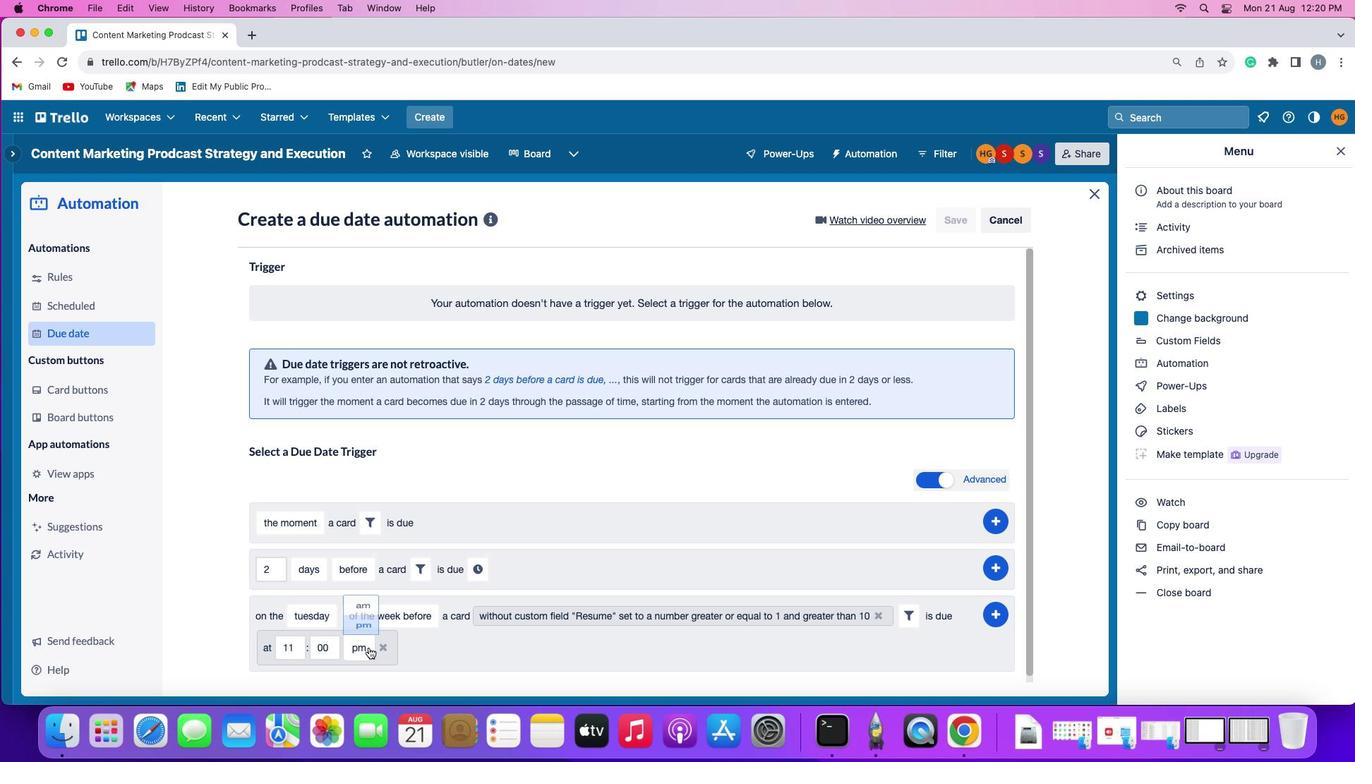 
Action: Mouse pressed left at (371, 650)
Screenshot: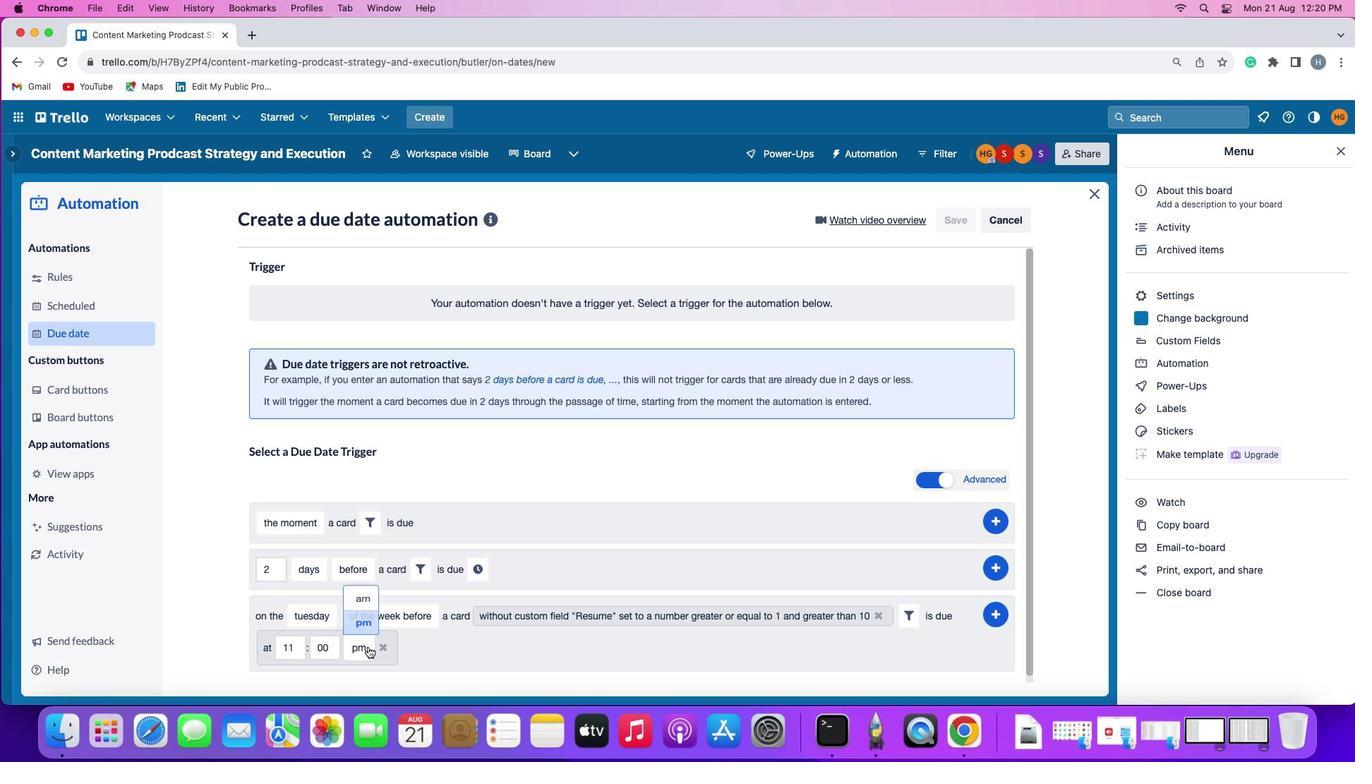 
Action: Mouse moved to (367, 595)
Screenshot: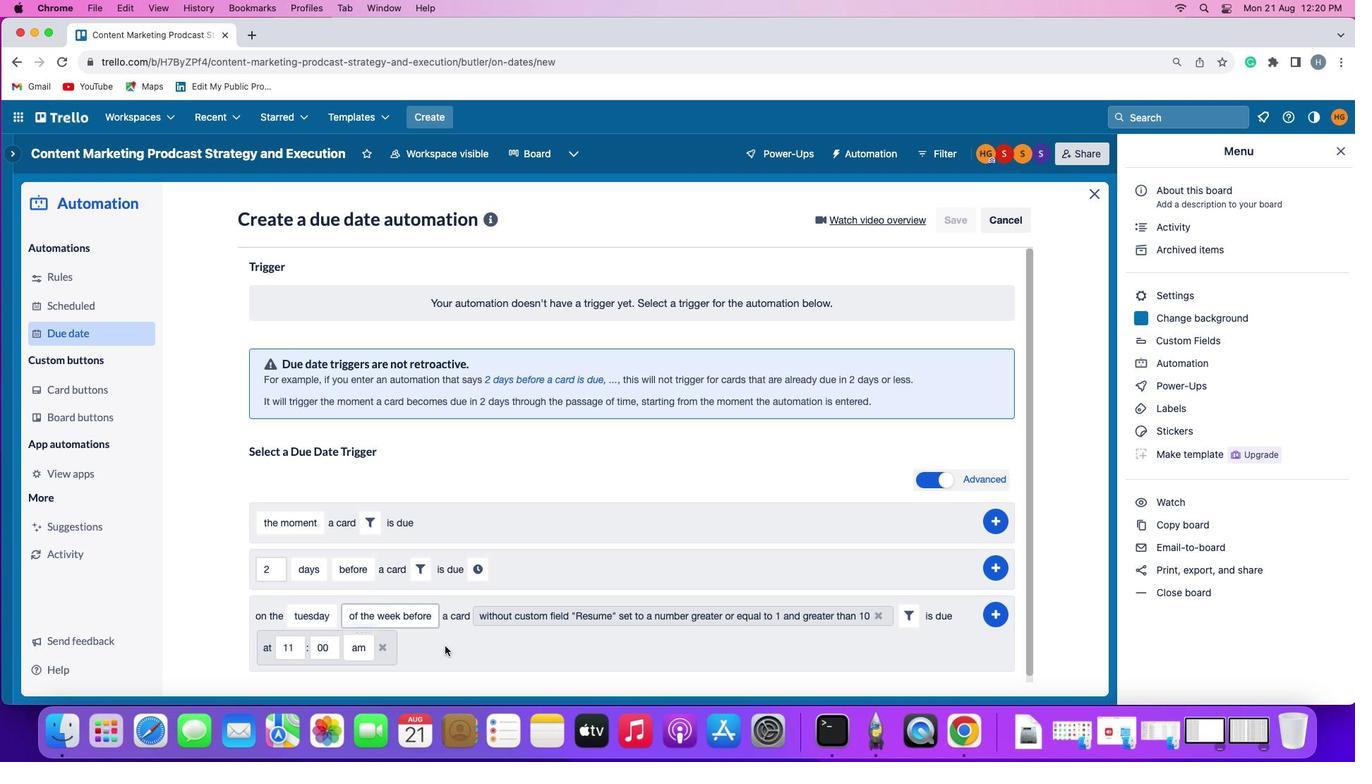 
Action: Mouse pressed left at (367, 595)
Screenshot: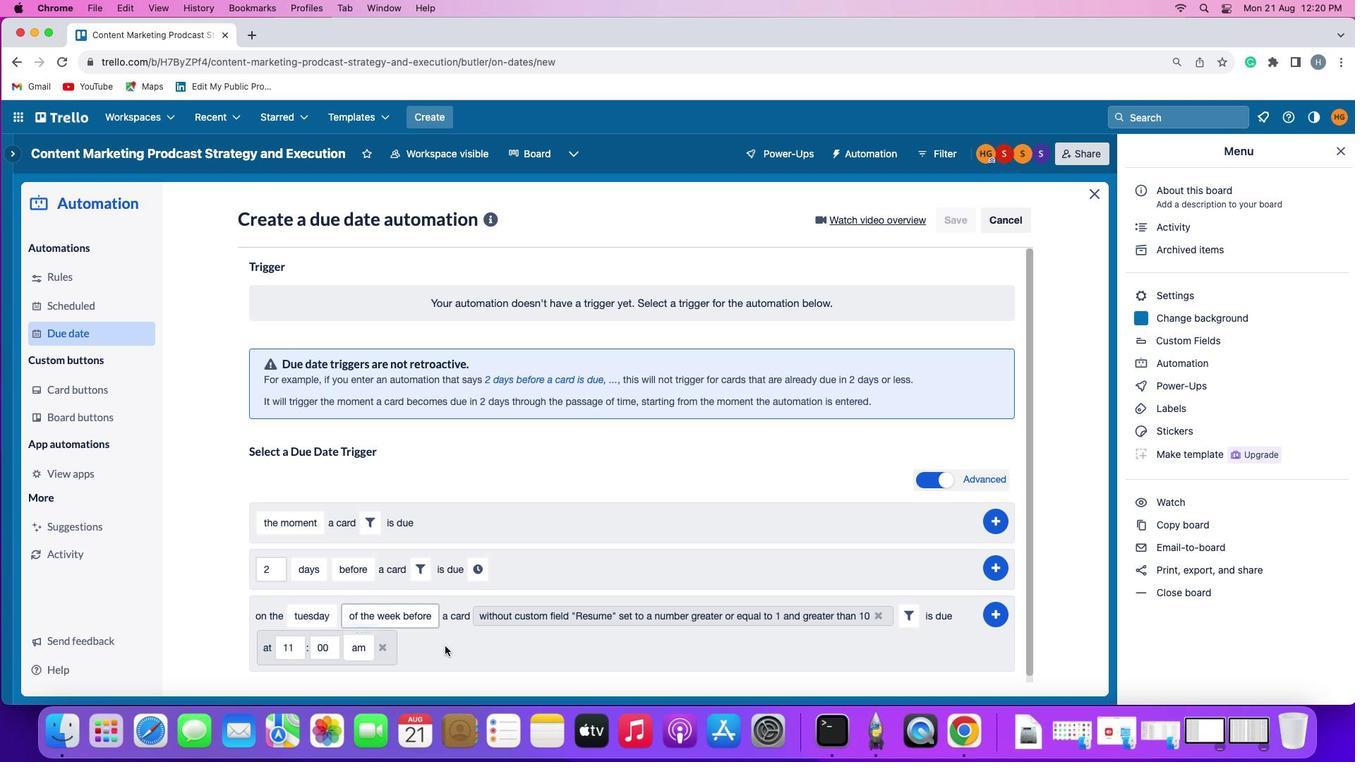 
Action: Mouse moved to (999, 615)
Screenshot: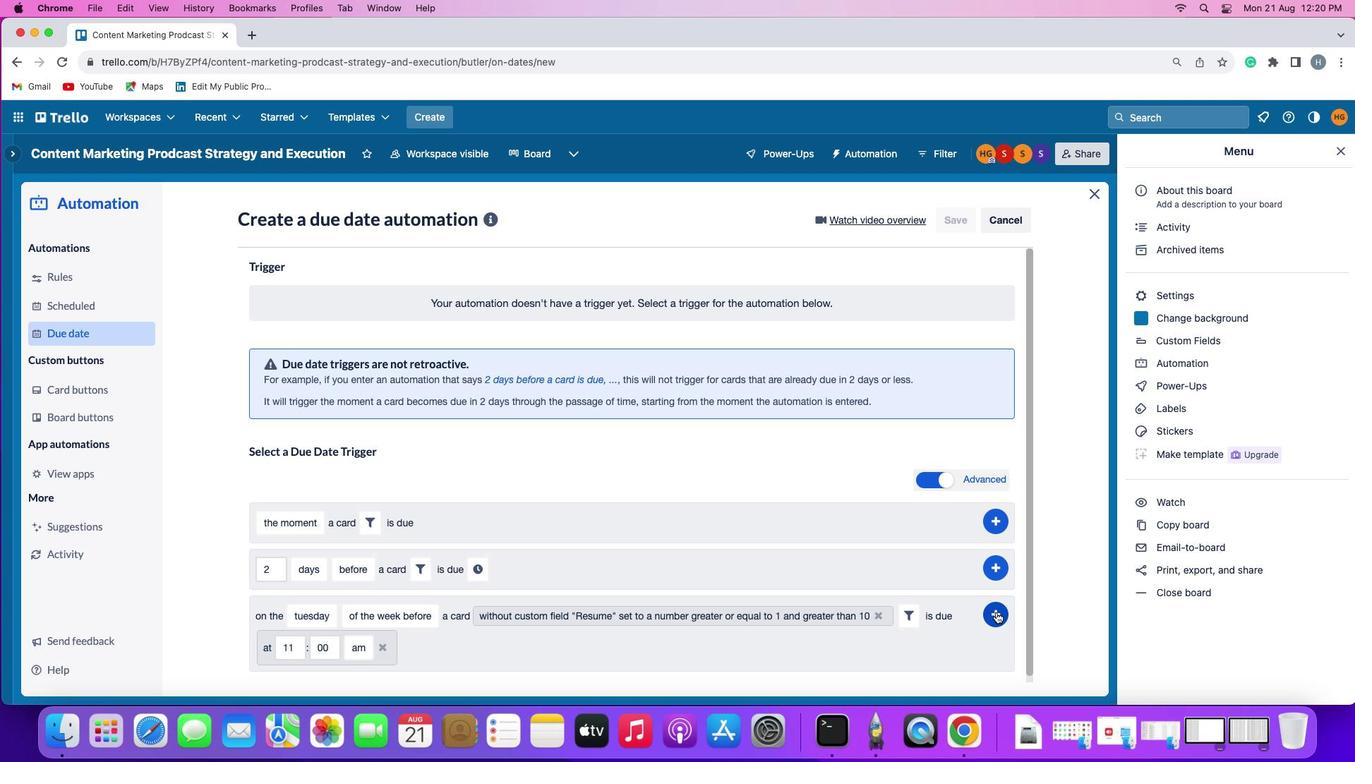 
Action: Mouse pressed left at (999, 615)
Screenshot: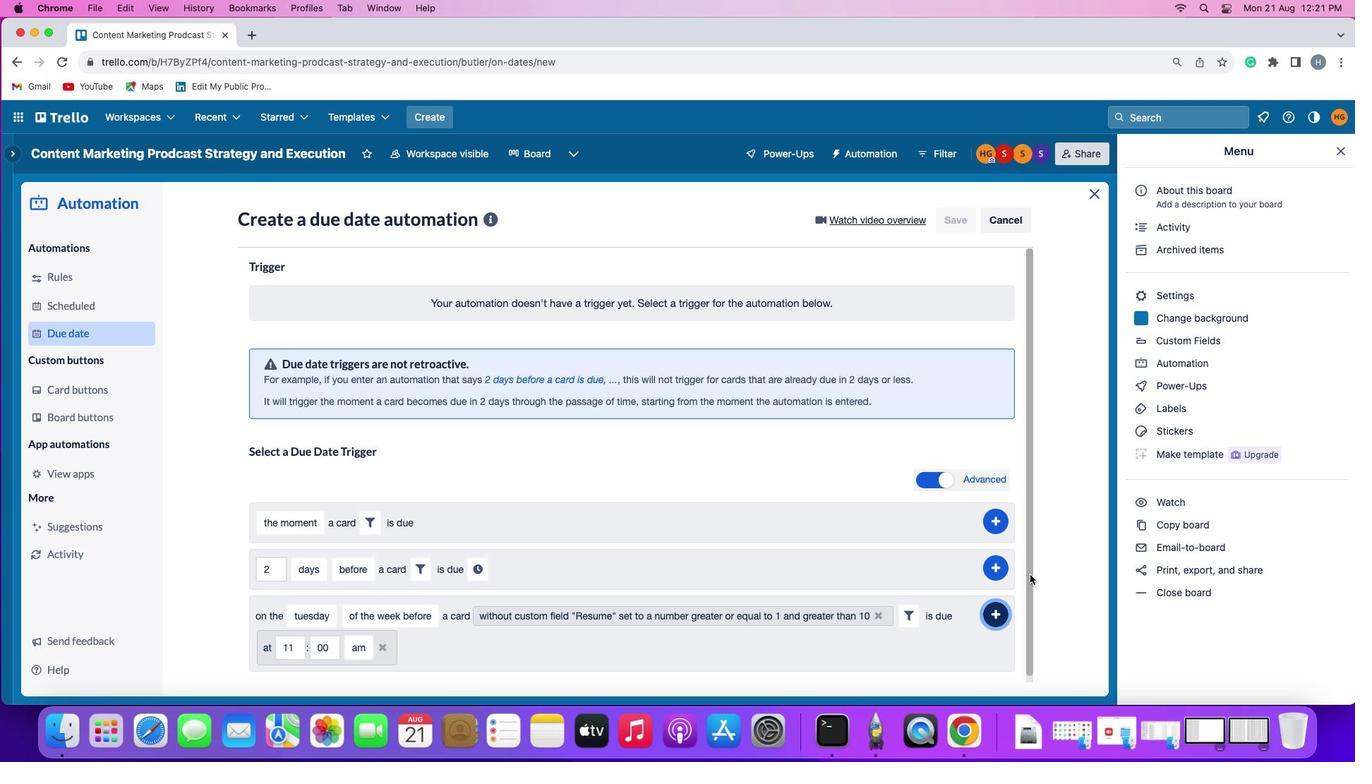
Action: Mouse moved to (1069, 513)
Screenshot: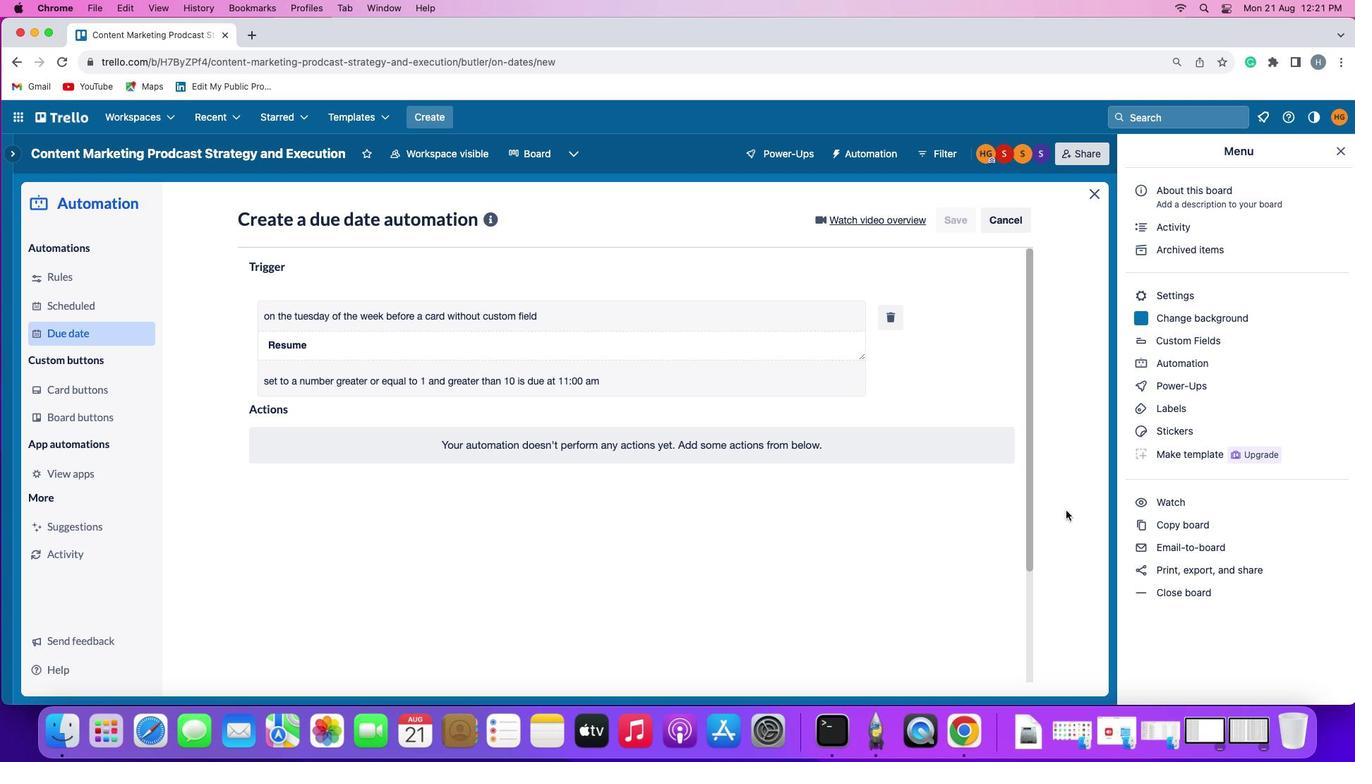 
